 Task: Find connections with filter location Brakel with filter topic #Homeofficewith filter profile language Potuguese with filter current company IntouchCX with filter school Dr. Babasaheb Ambedkar Marathwada University, Aurangabad with filter industry Subdivision of Land with filter service category Auto Insurance with filter keywords title Tutor/Online Tutor
Action: Mouse moved to (680, 83)
Screenshot: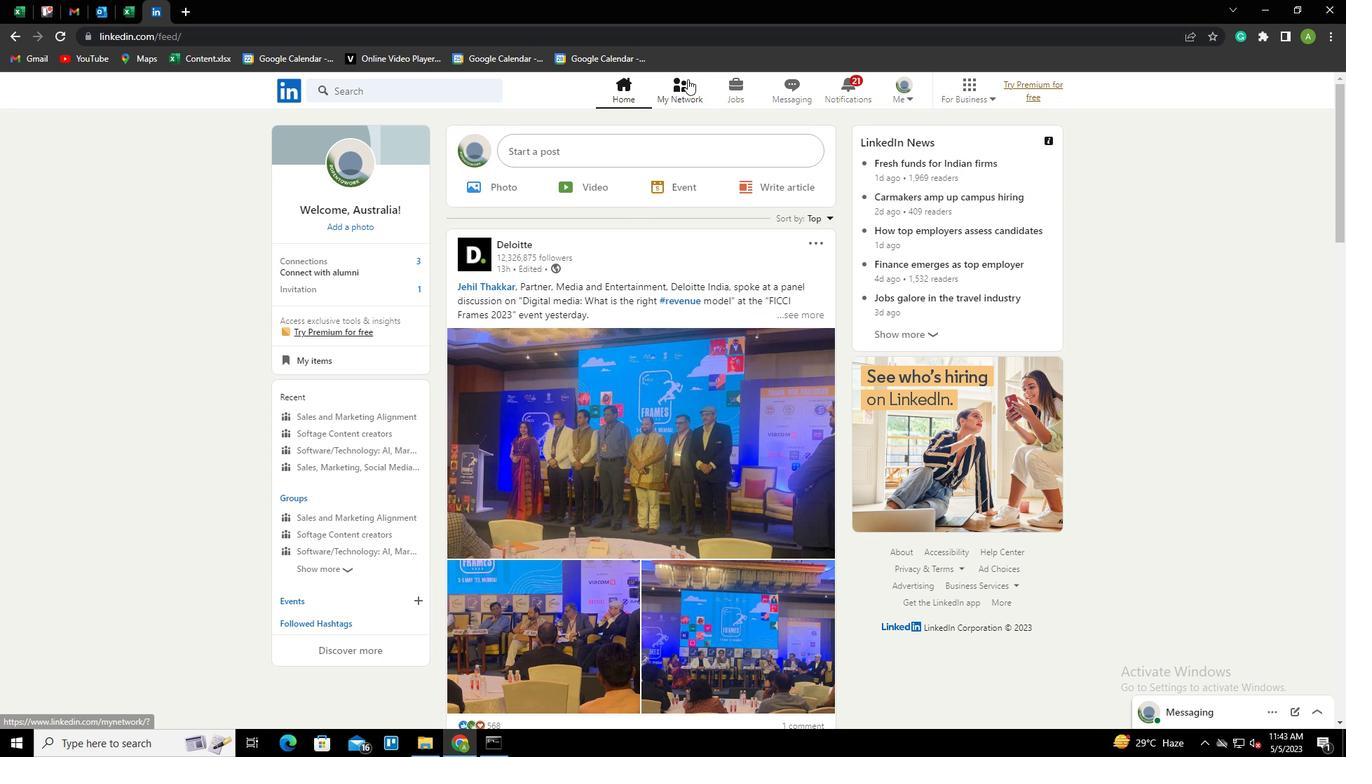 
Action: Mouse pressed left at (680, 83)
Screenshot: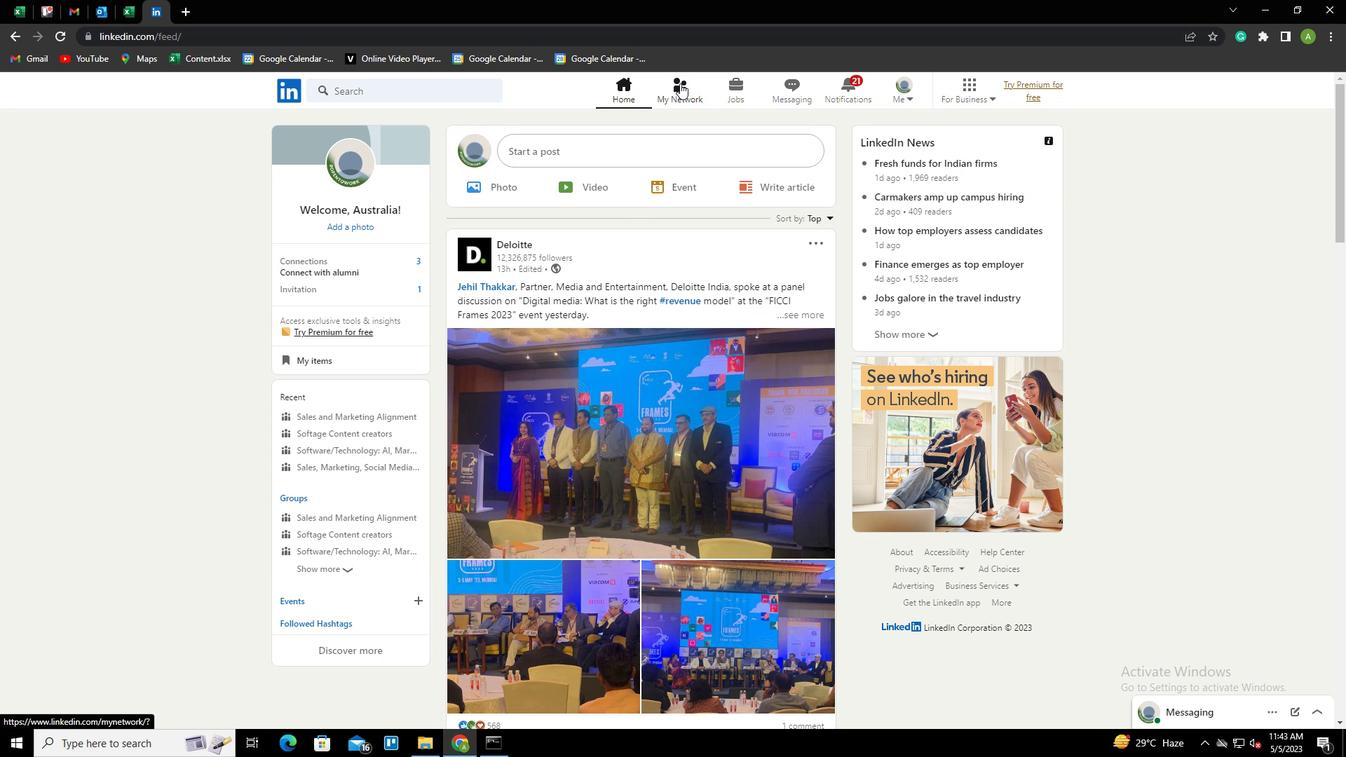 
Action: Mouse moved to (348, 162)
Screenshot: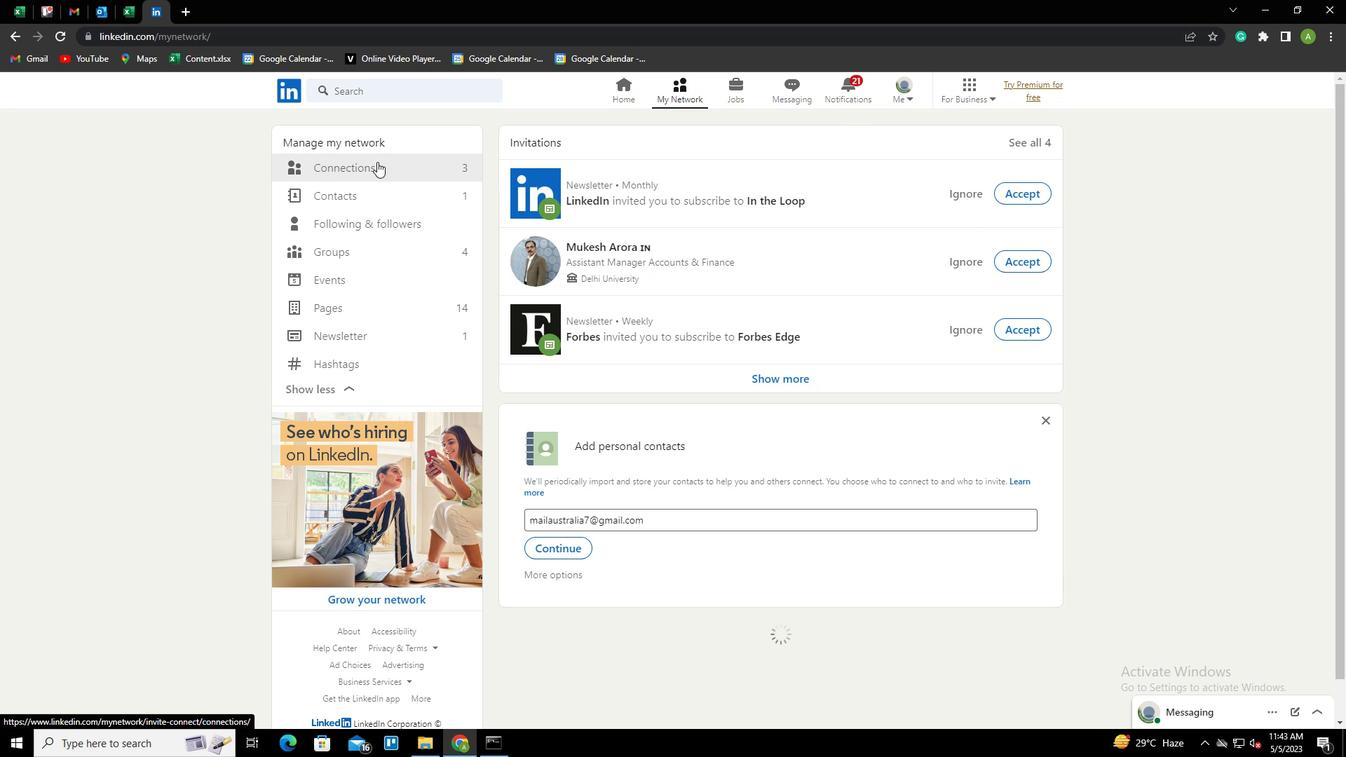 
Action: Mouse pressed left at (348, 162)
Screenshot: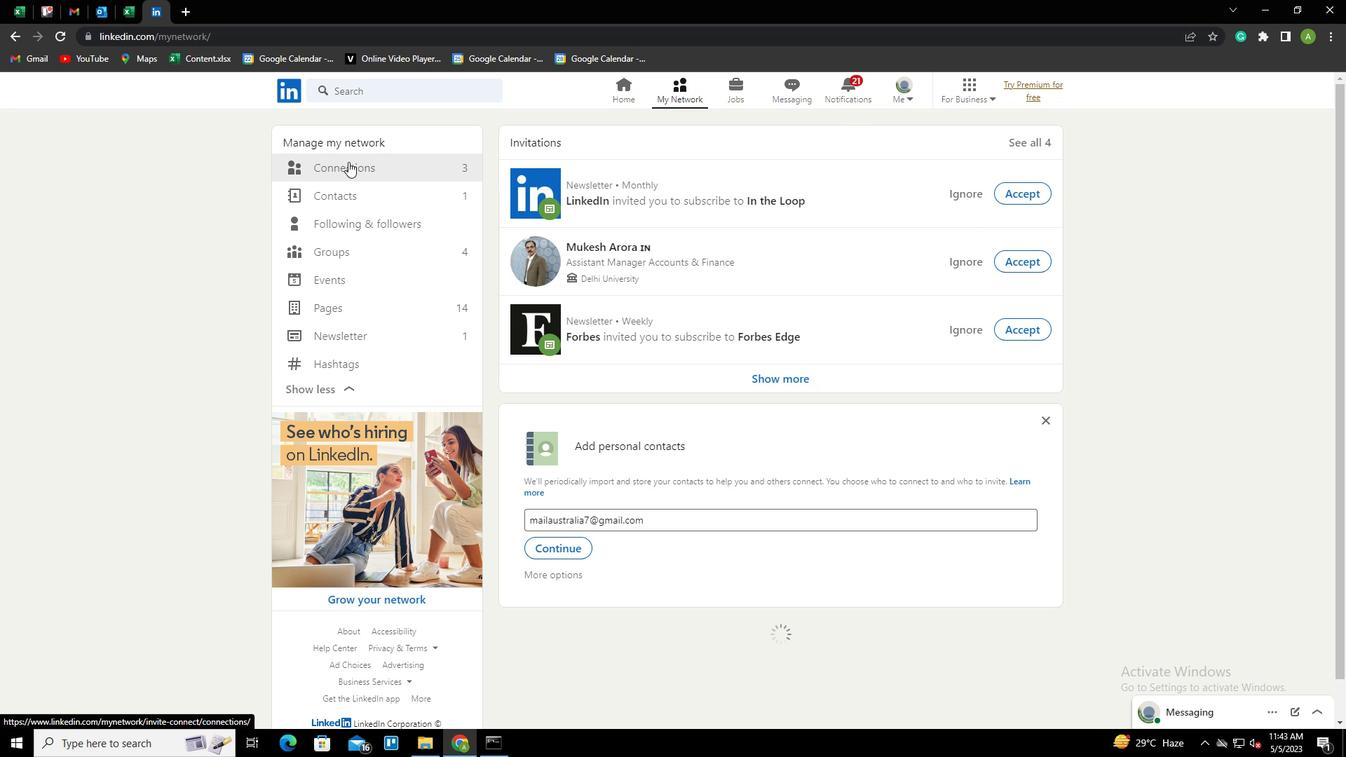 
Action: Mouse moved to (768, 169)
Screenshot: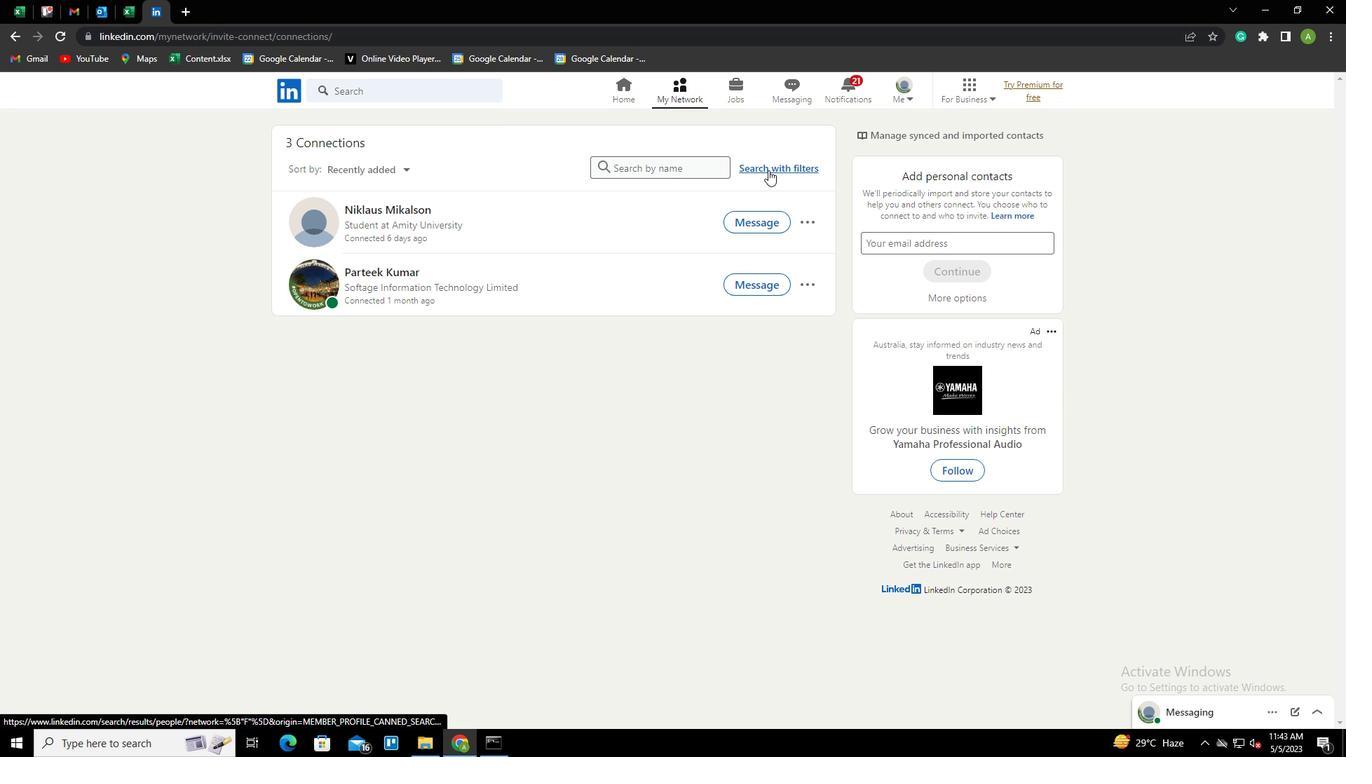 
Action: Mouse pressed left at (768, 169)
Screenshot: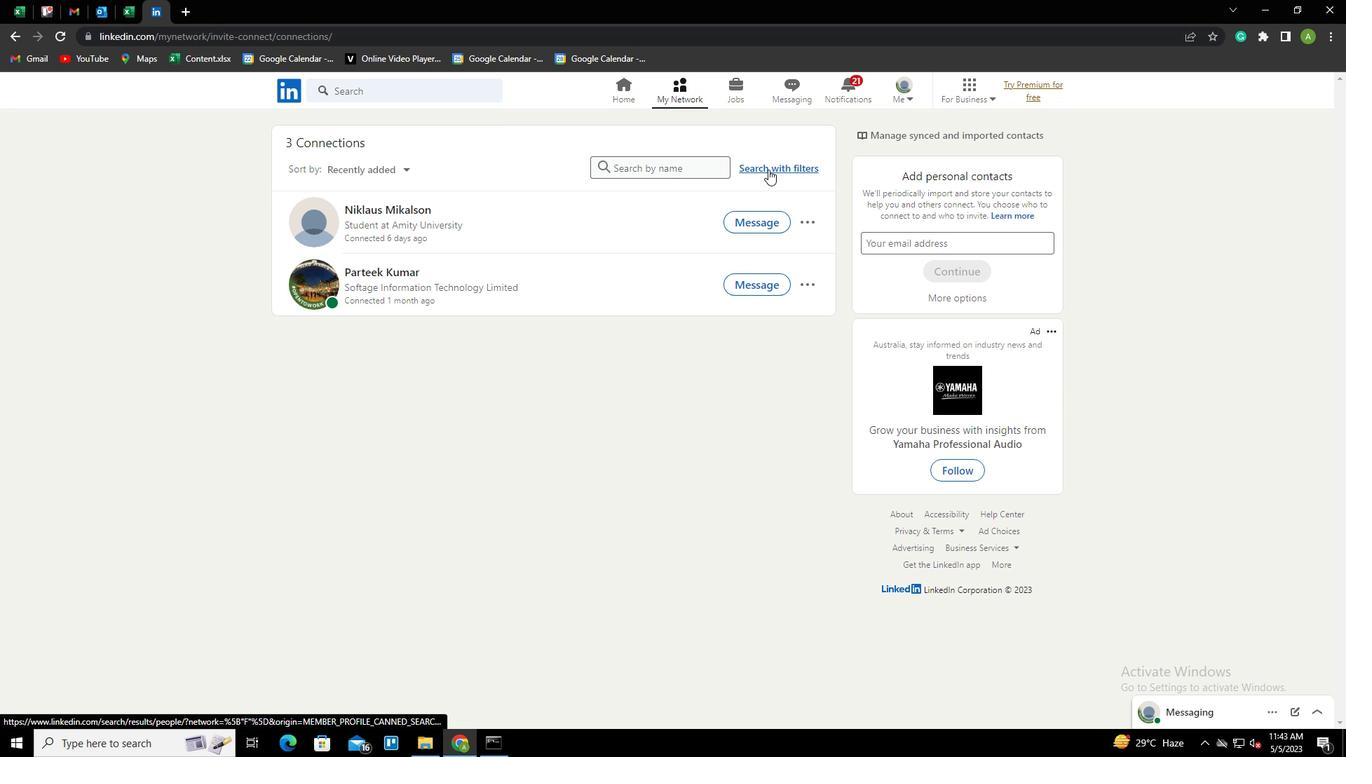 
Action: Mouse moved to (727, 131)
Screenshot: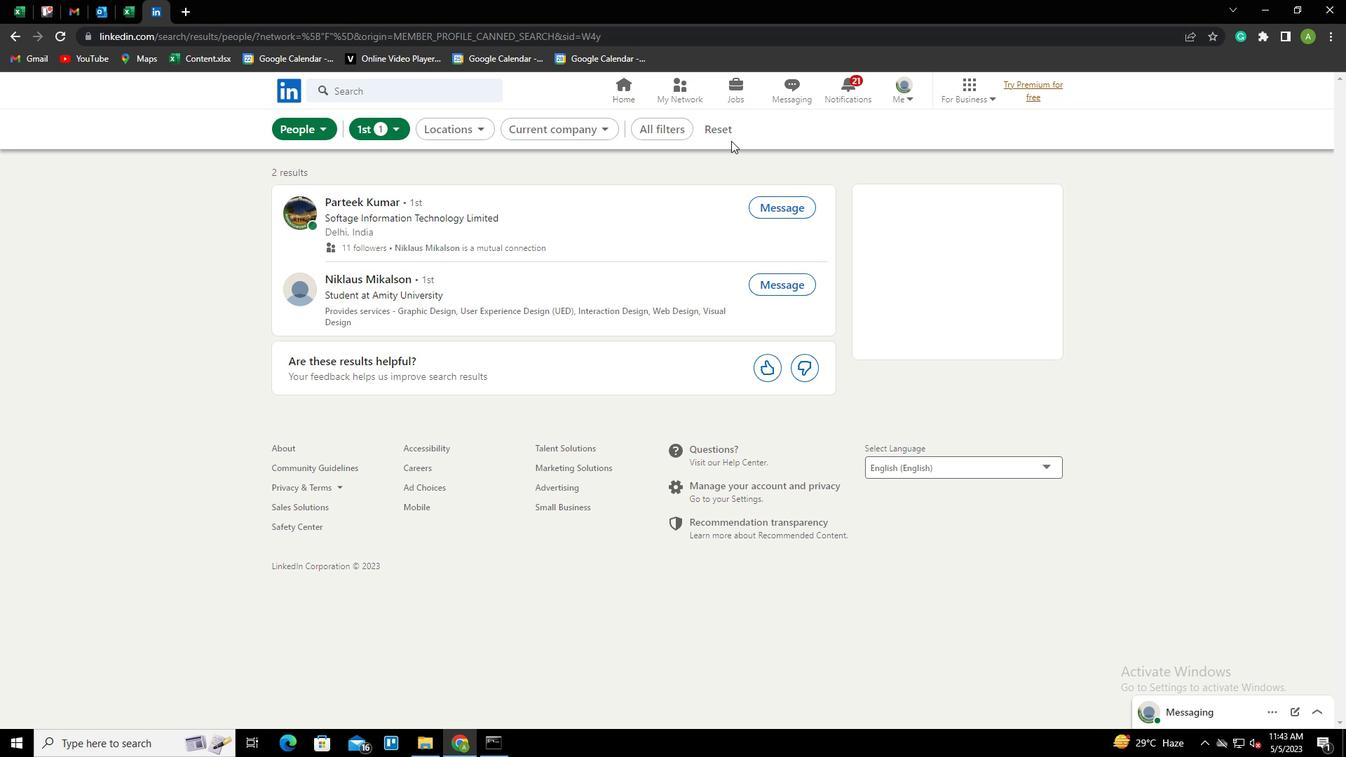 
Action: Mouse pressed left at (727, 131)
Screenshot: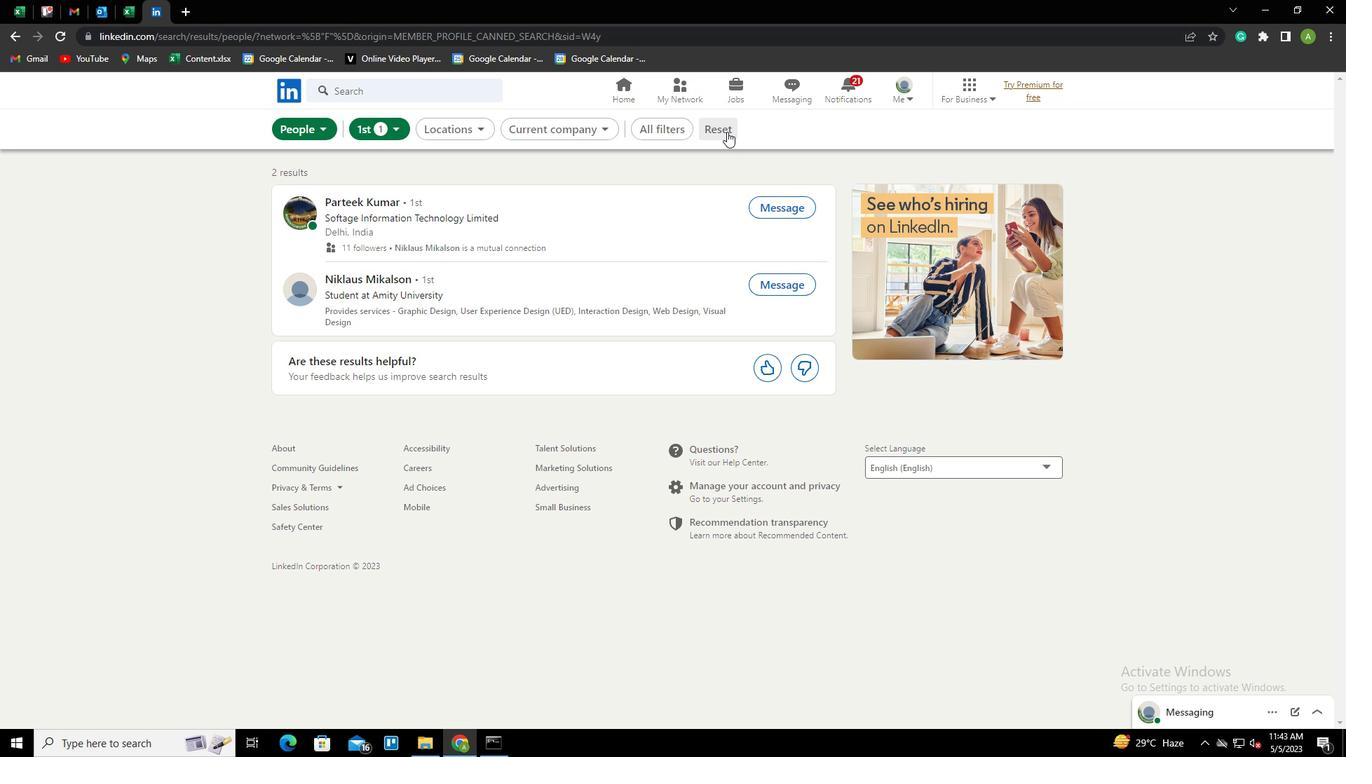 
Action: Mouse moved to (674, 126)
Screenshot: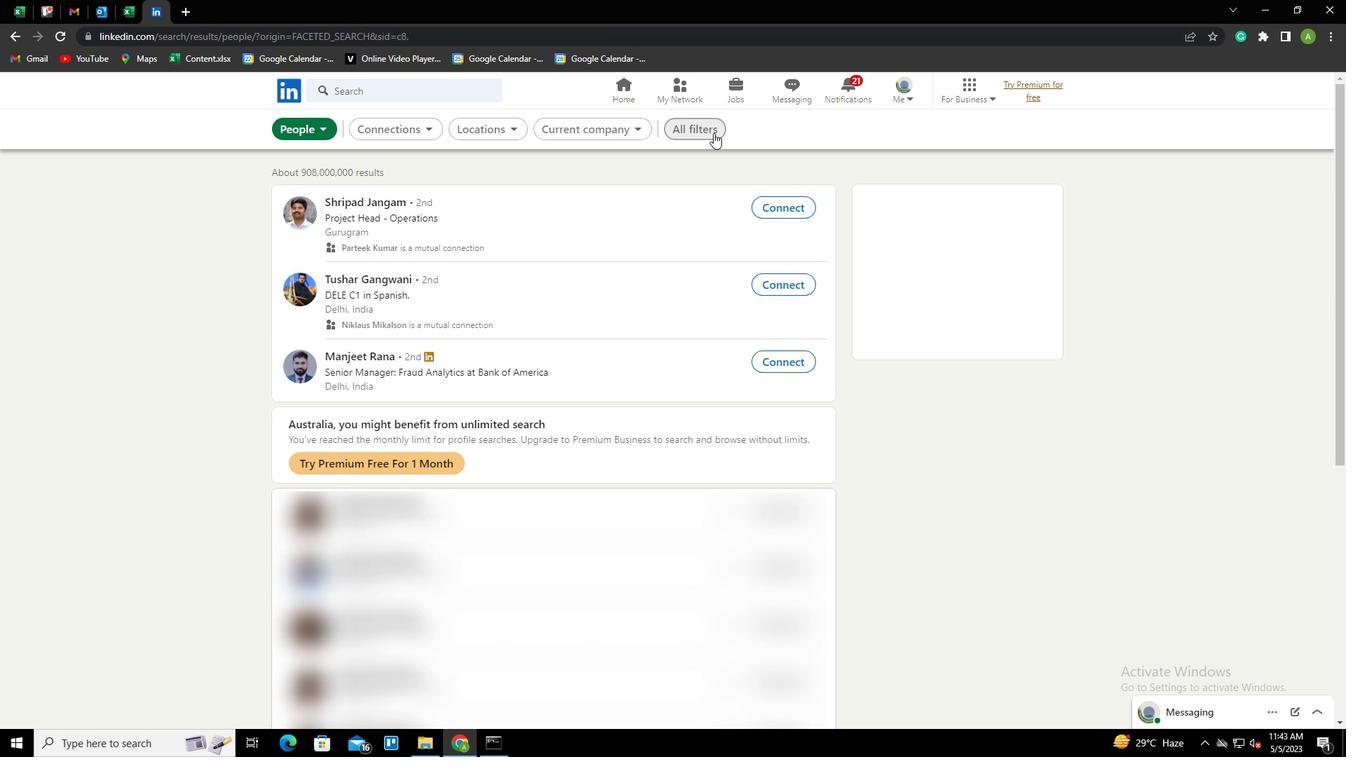 
Action: Mouse pressed left at (674, 126)
Screenshot: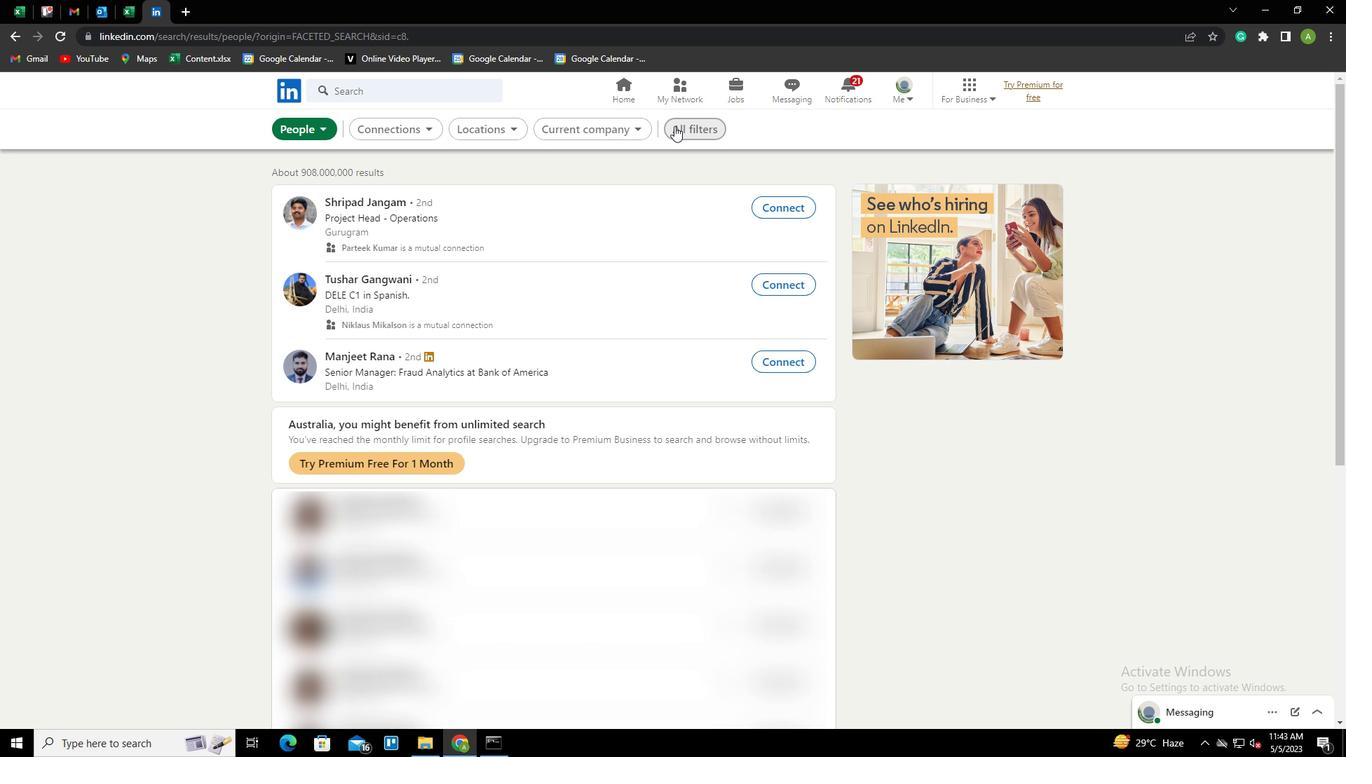
Action: Mouse moved to (1273, 565)
Screenshot: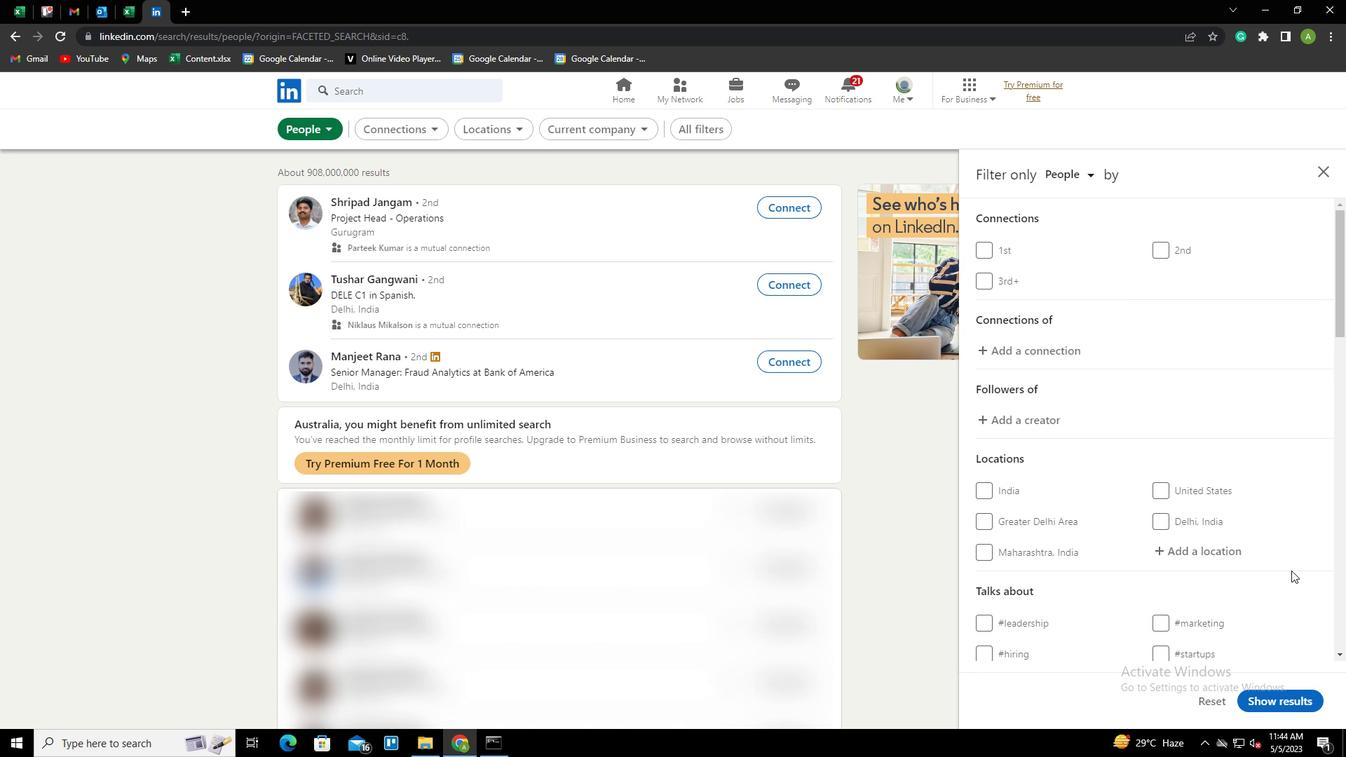 
Action: Mouse scrolled (1273, 564) with delta (0, 0)
Screenshot: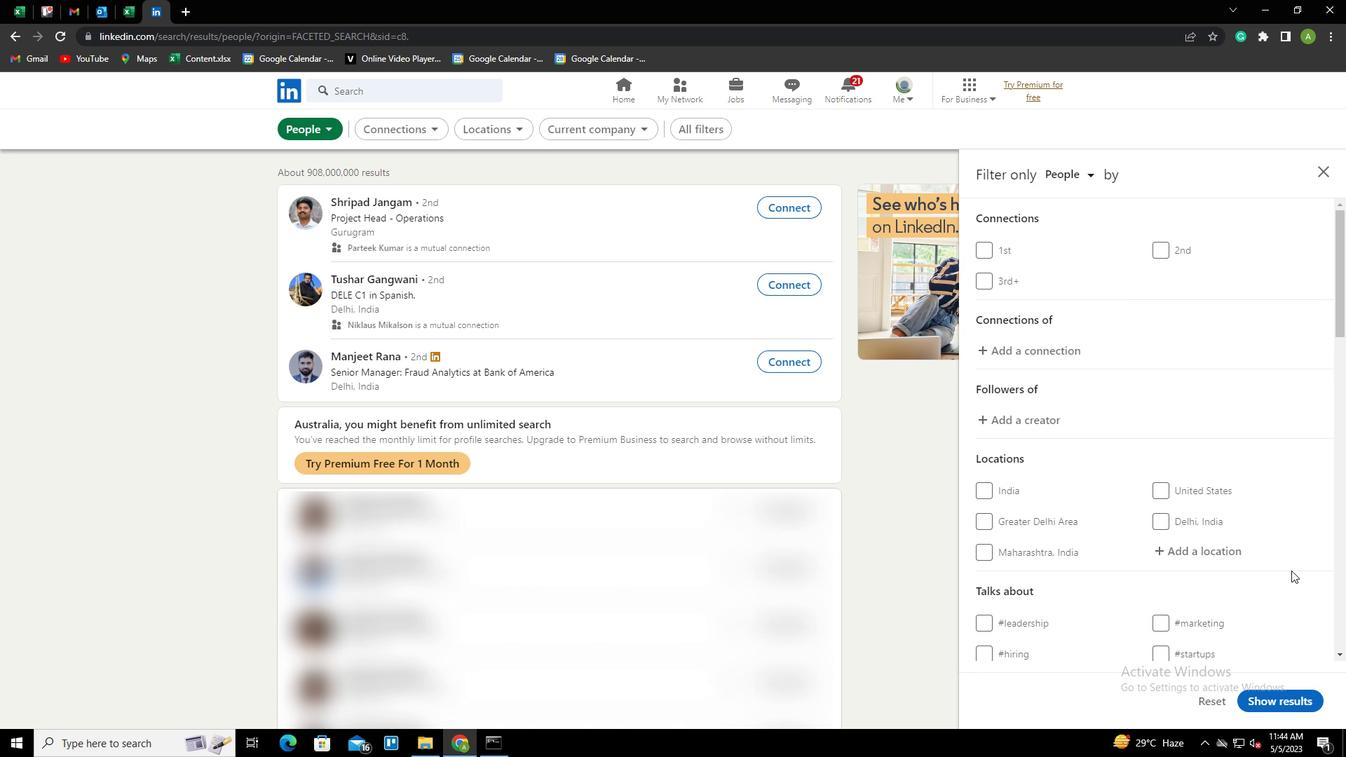
Action: Mouse scrolled (1273, 564) with delta (0, 0)
Screenshot: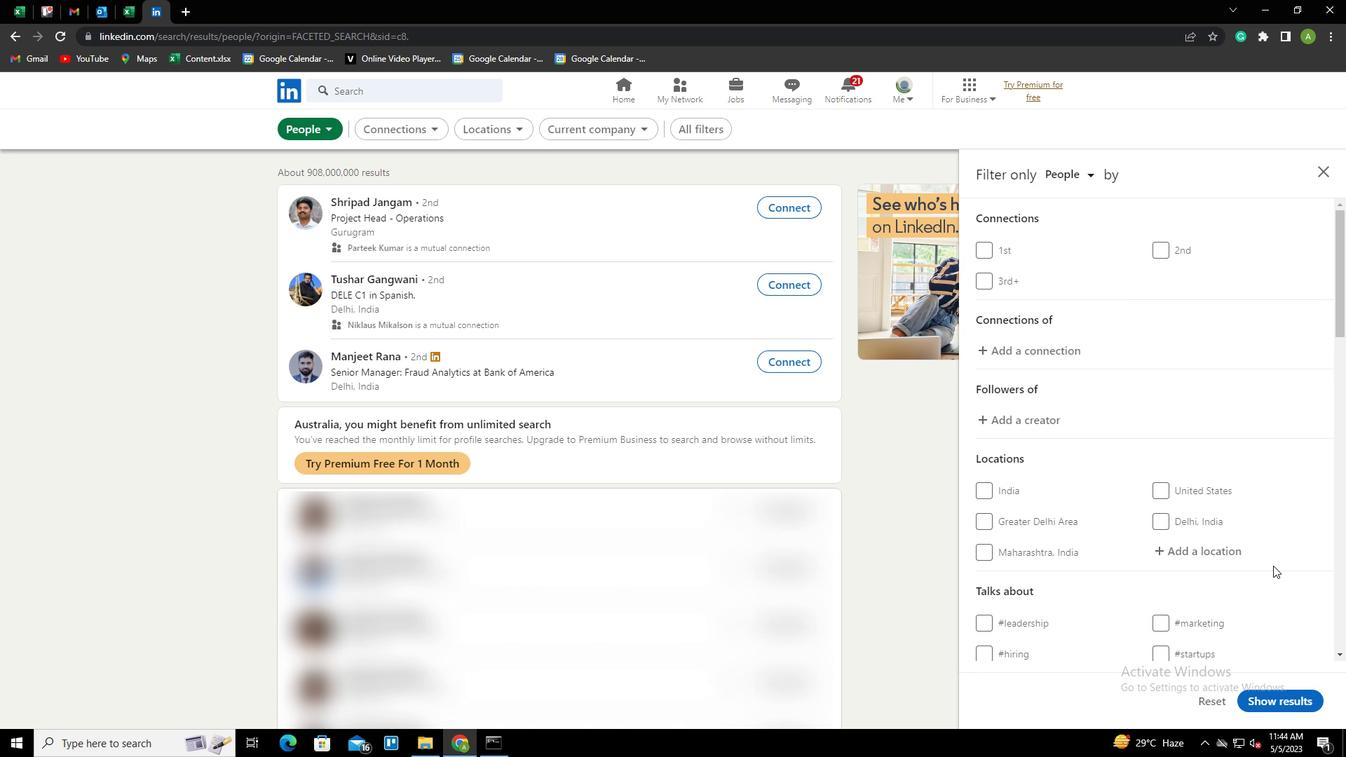 
Action: Mouse moved to (1185, 413)
Screenshot: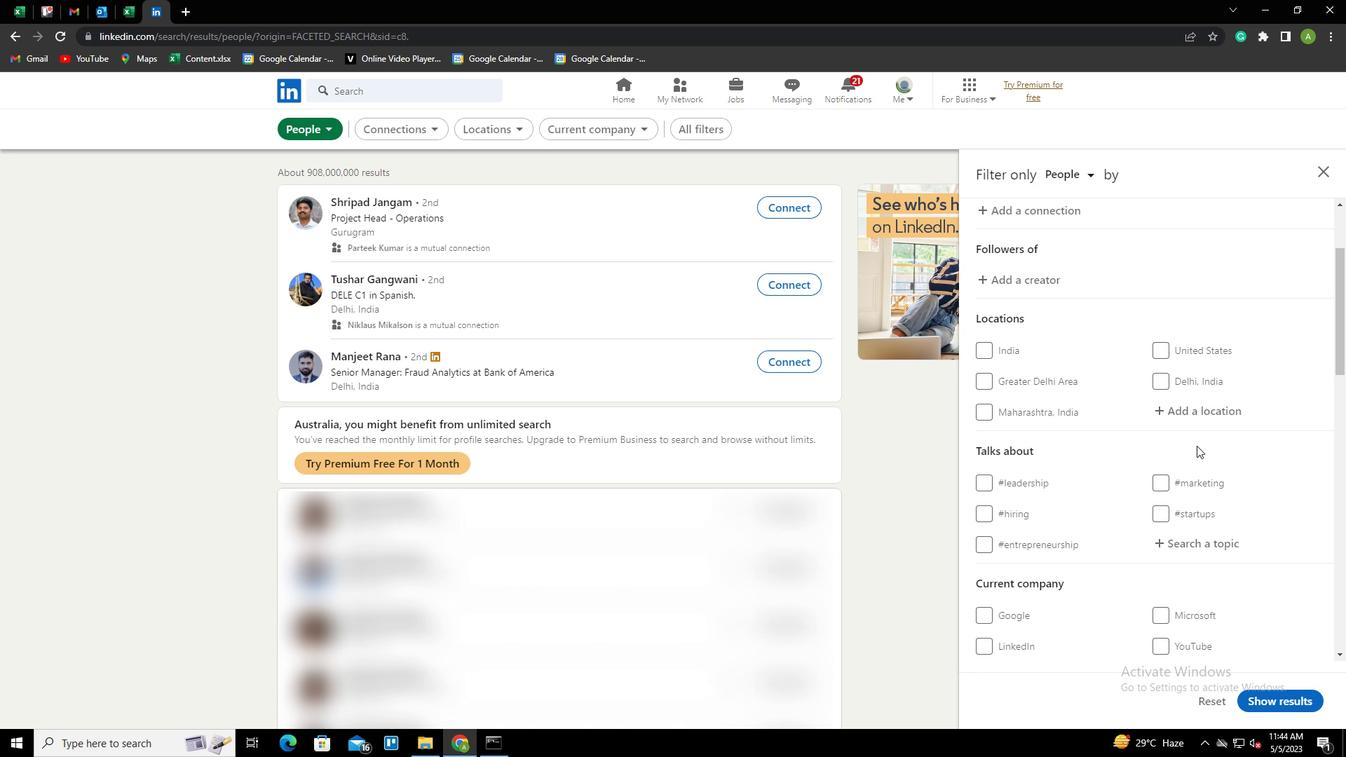 
Action: Mouse pressed left at (1185, 413)
Screenshot: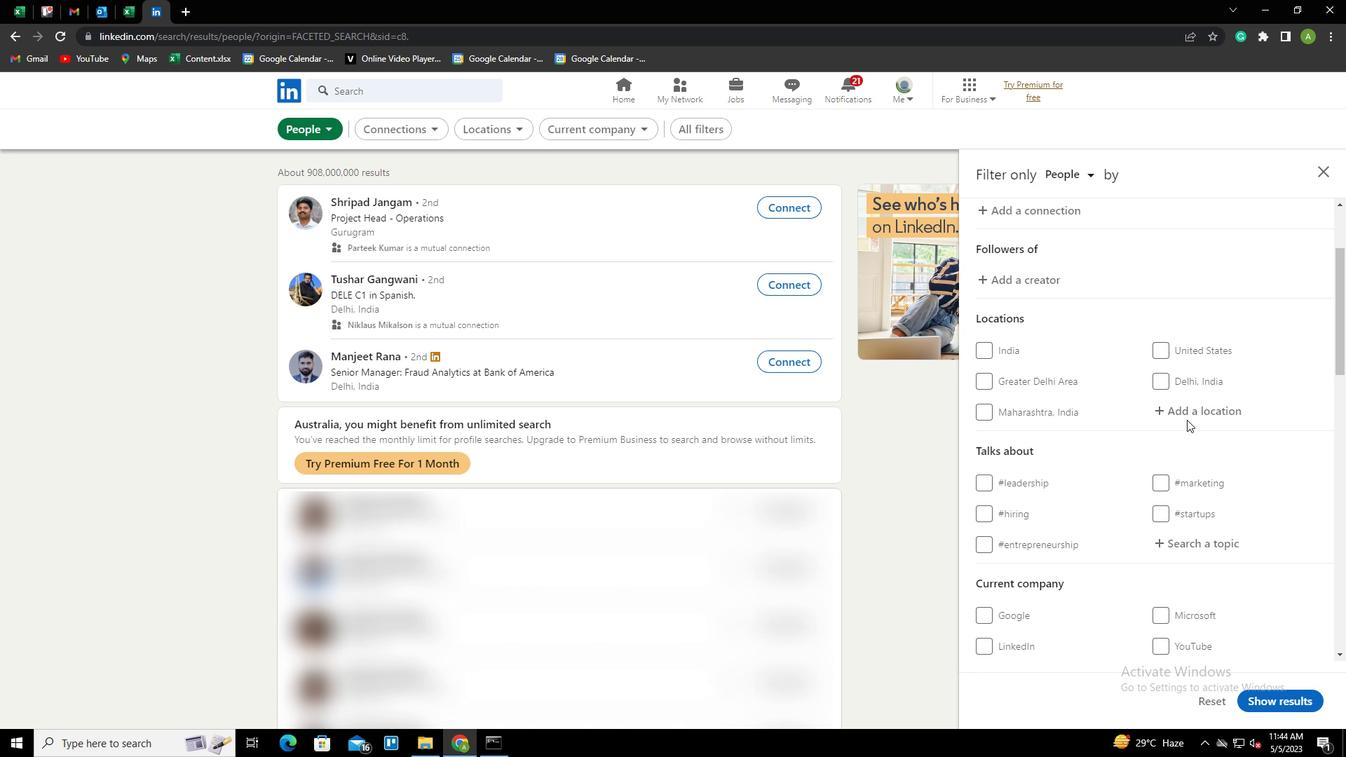 
Action: Key pressed <Key.shift>BRAKEL<Key.down><Key.enter>
Screenshot: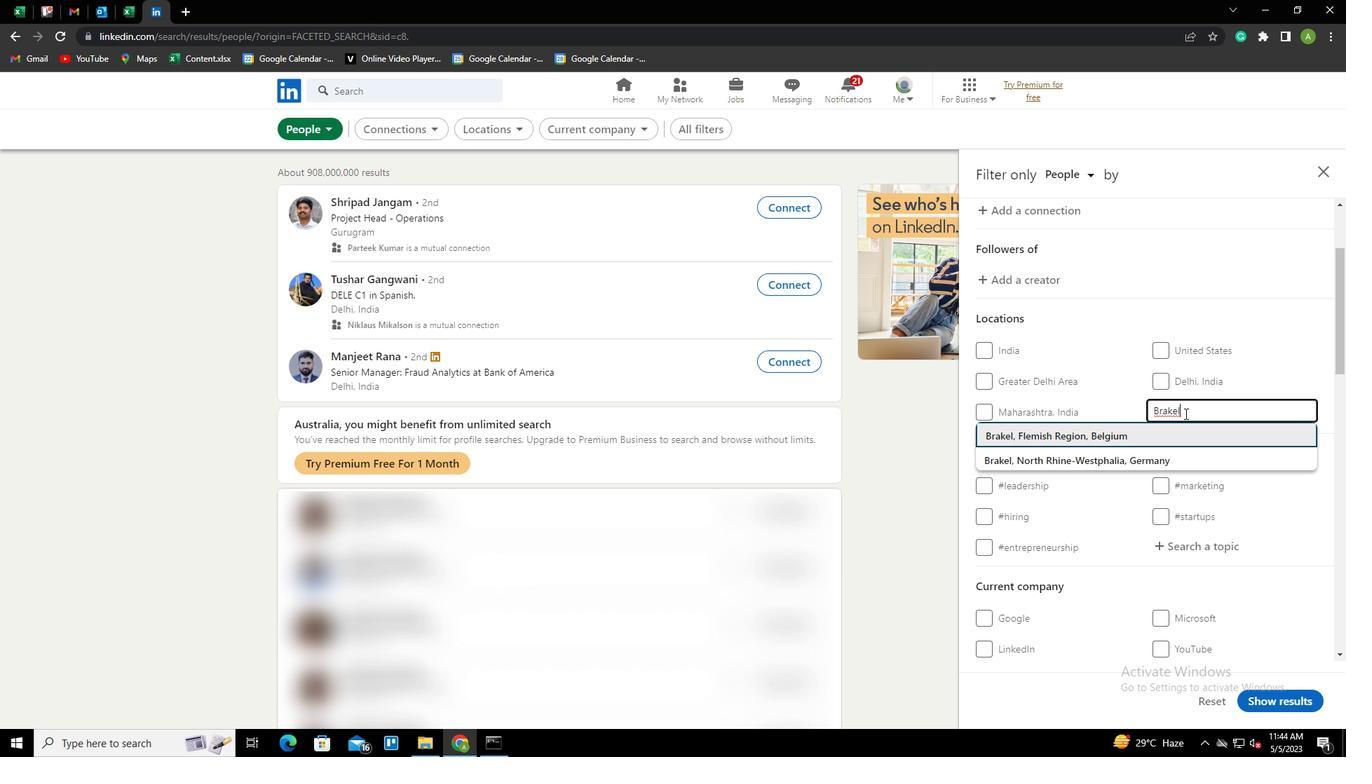 
Action: Mouse scrolled (1185, 413) with delta (0, 0)
Screenshot: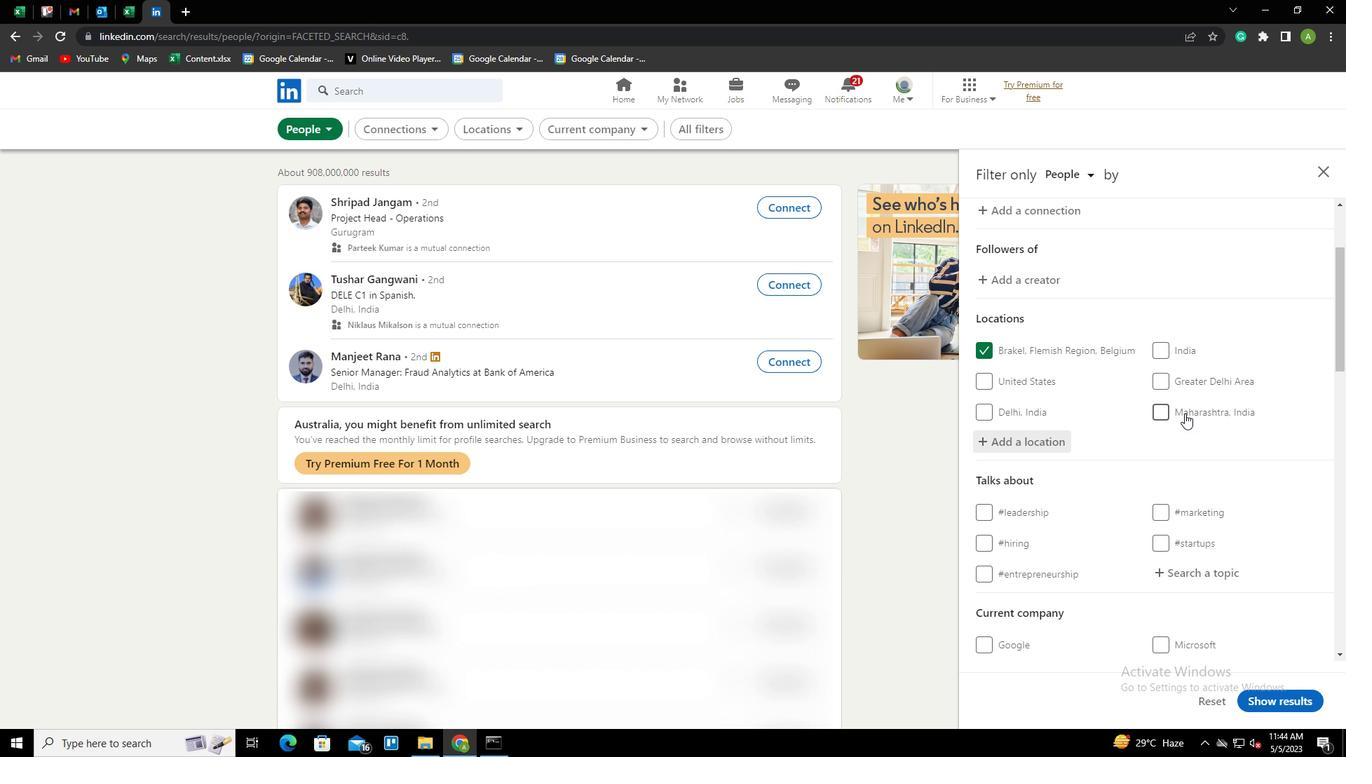 
Action: Mouse scrolled (1185, 413) with delta (0, 0)
Screenshot: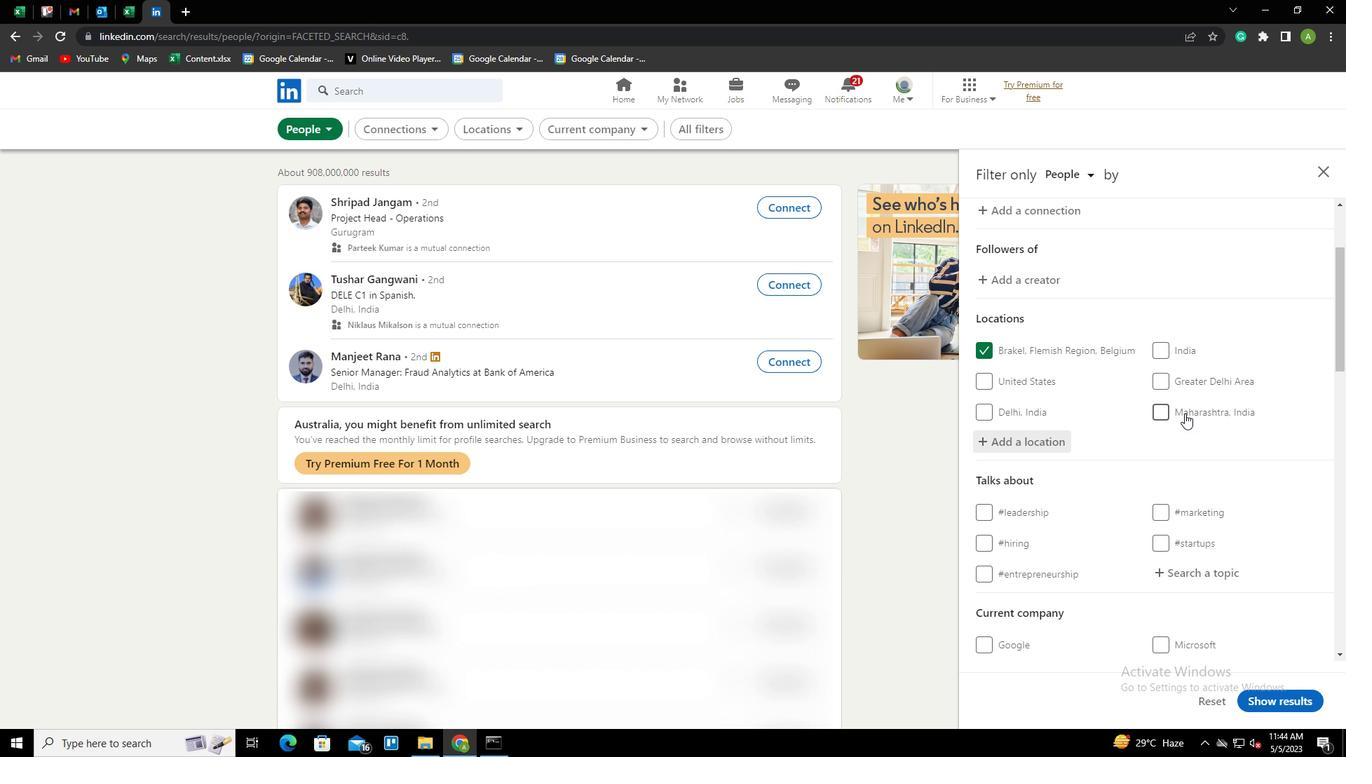 
Action: Mouse moved to (1189, 426)
Screenshot: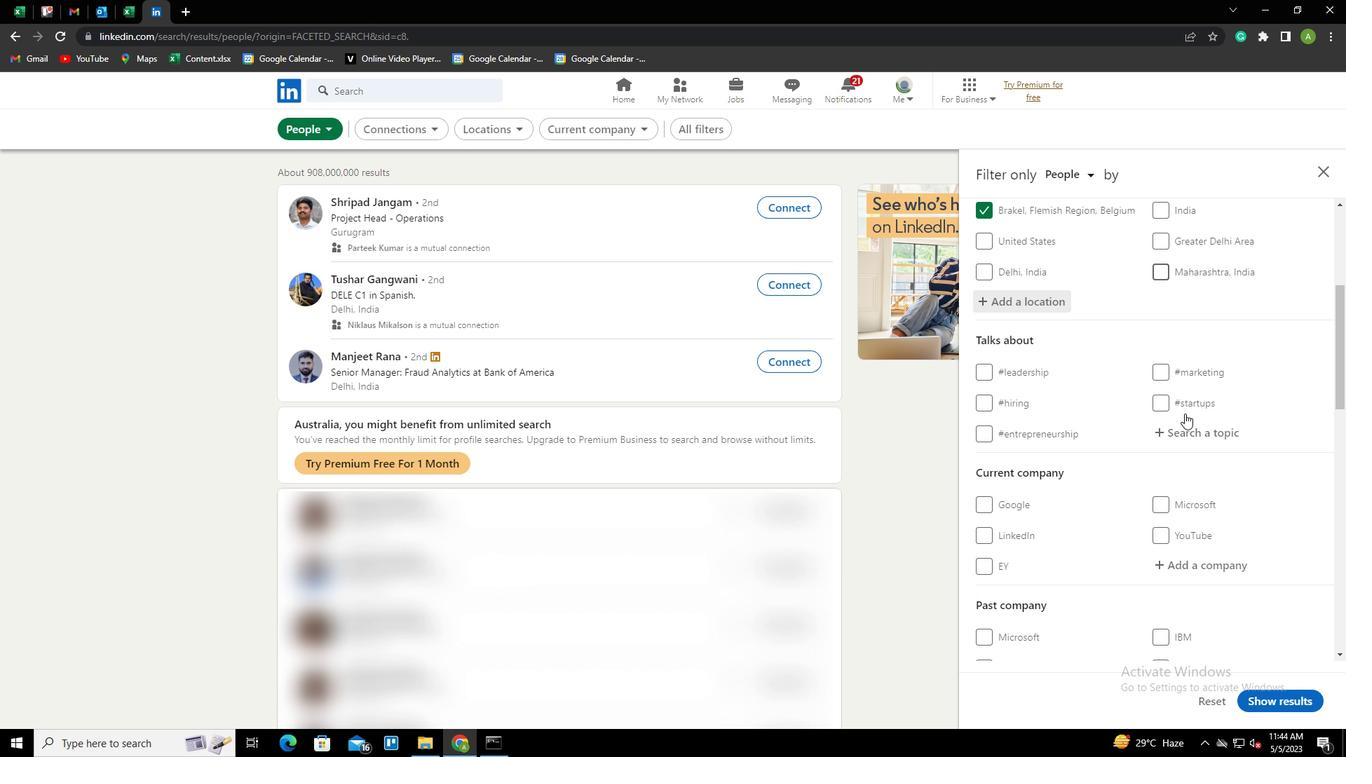 
Action: Mouse pressed left at (1189, 426)
Screenshot: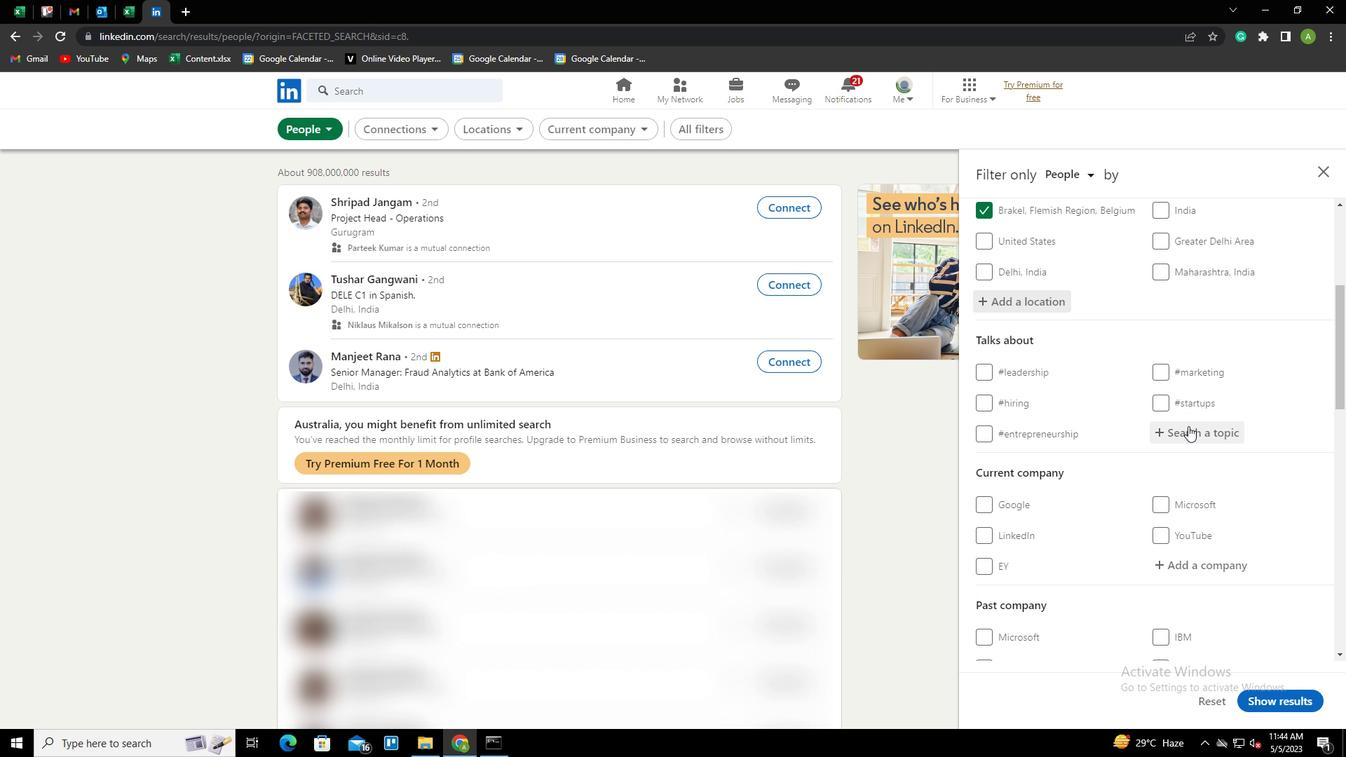 
Action: Key pressed HOMEOFFICE<Key.down><Key.enter>
Screenshot: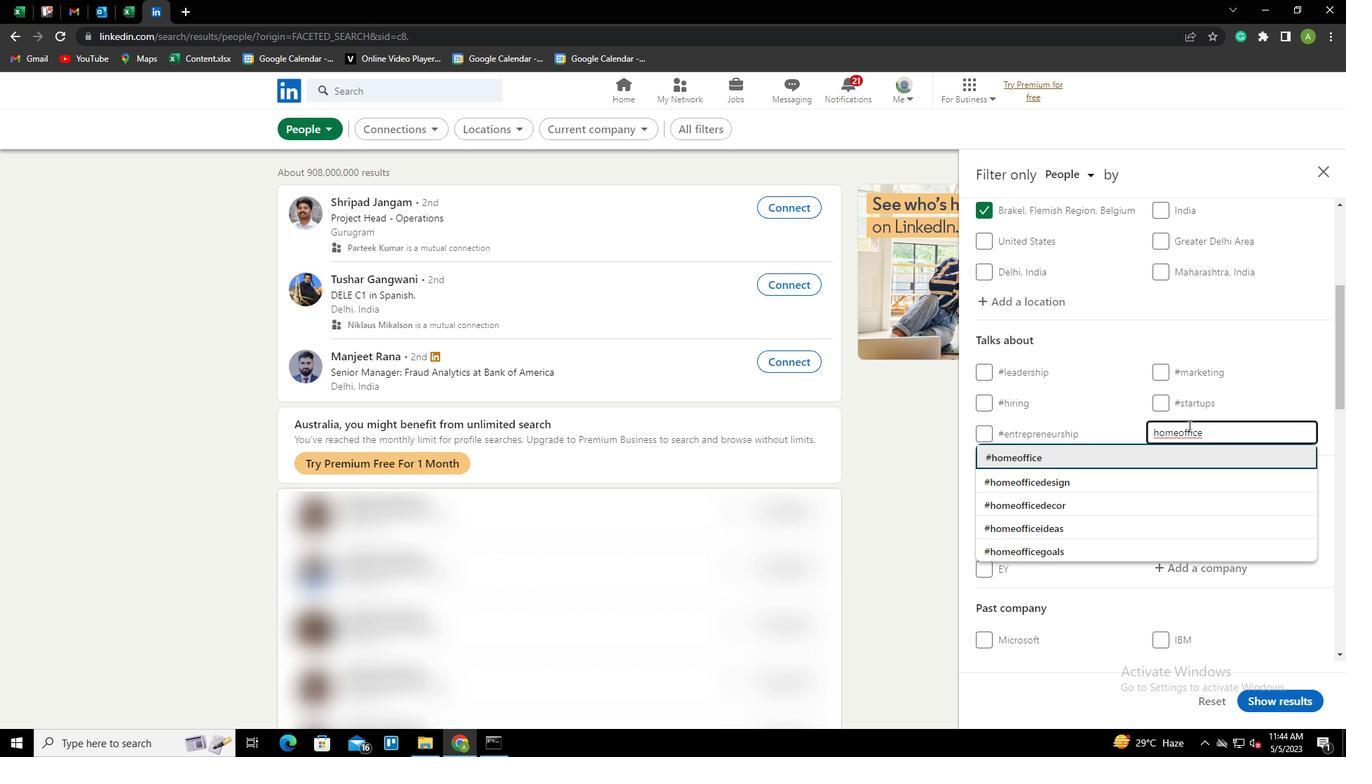 
Action: Mouse scrolled (1189, 425) with delta (0, 0)
Screenshot: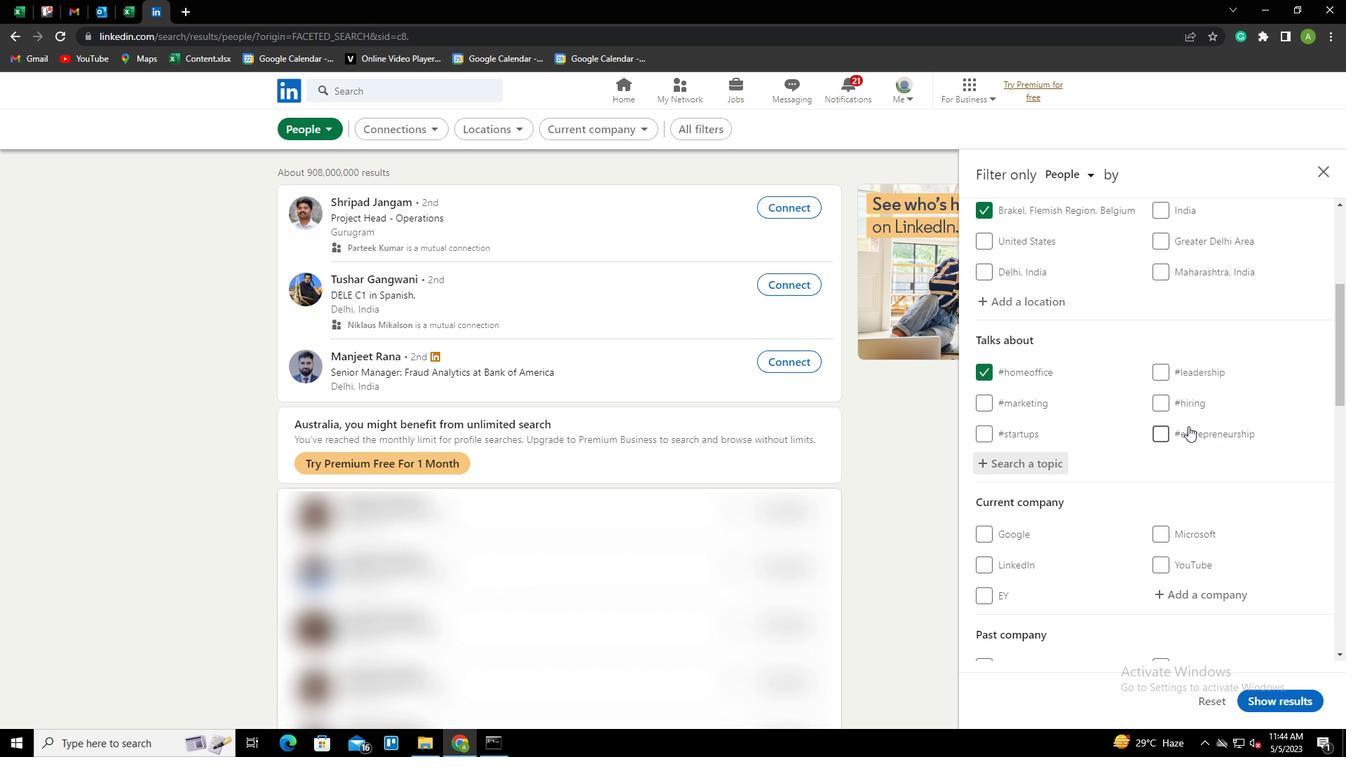 
Action: Mouse scrolled (1189, 425) with delta (0, 0)
Screenshot: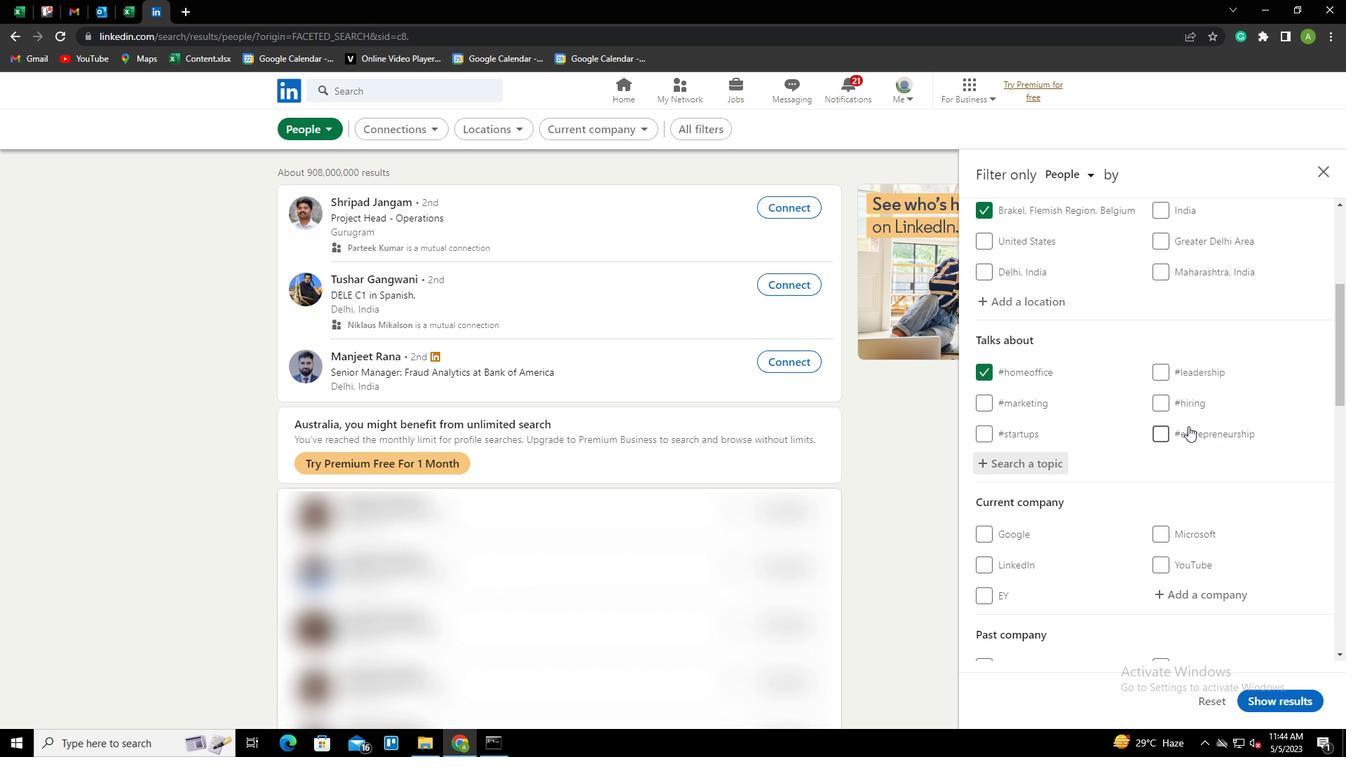 
Action: Mouse scrolled (1189, 425) with delta (0, 0)
Screenshot: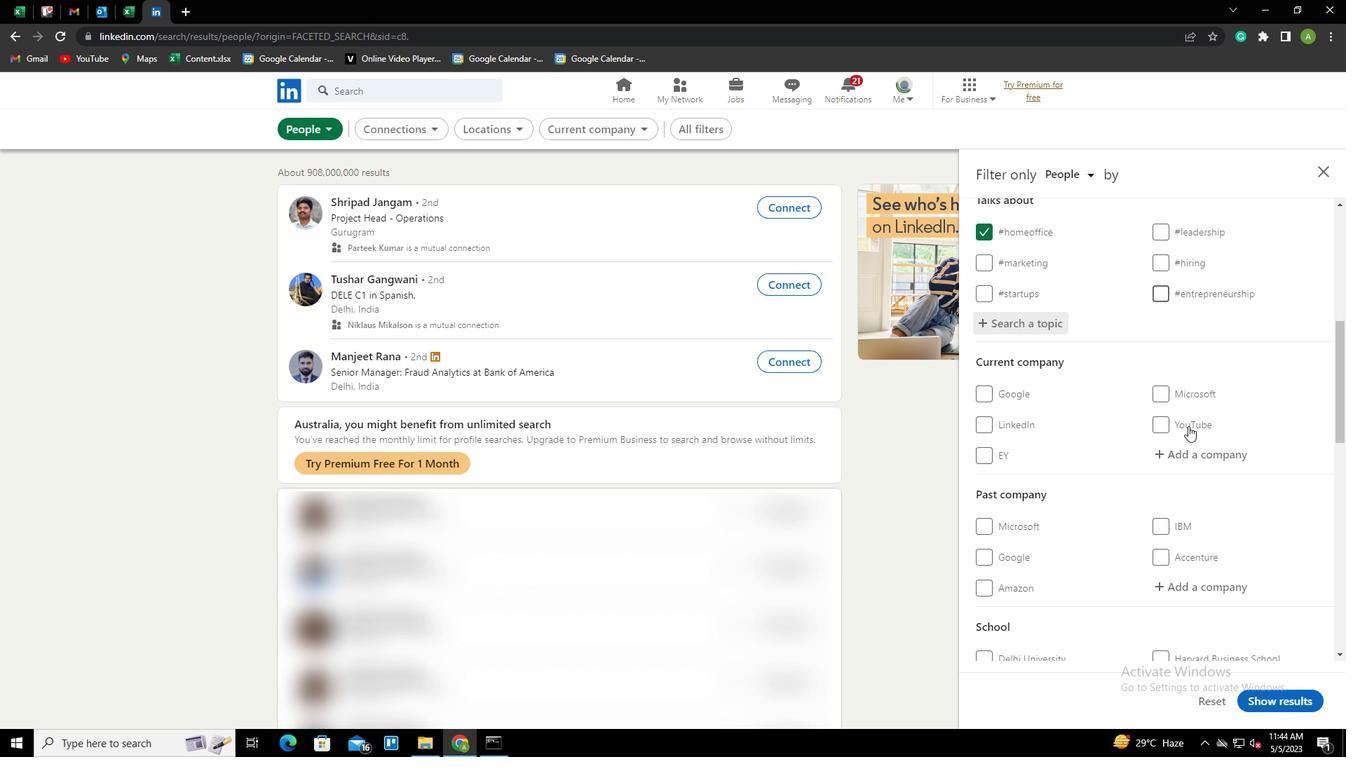 
Action: Mouse scrolled (1189, 425) with delta (0, 0)
Screenshot: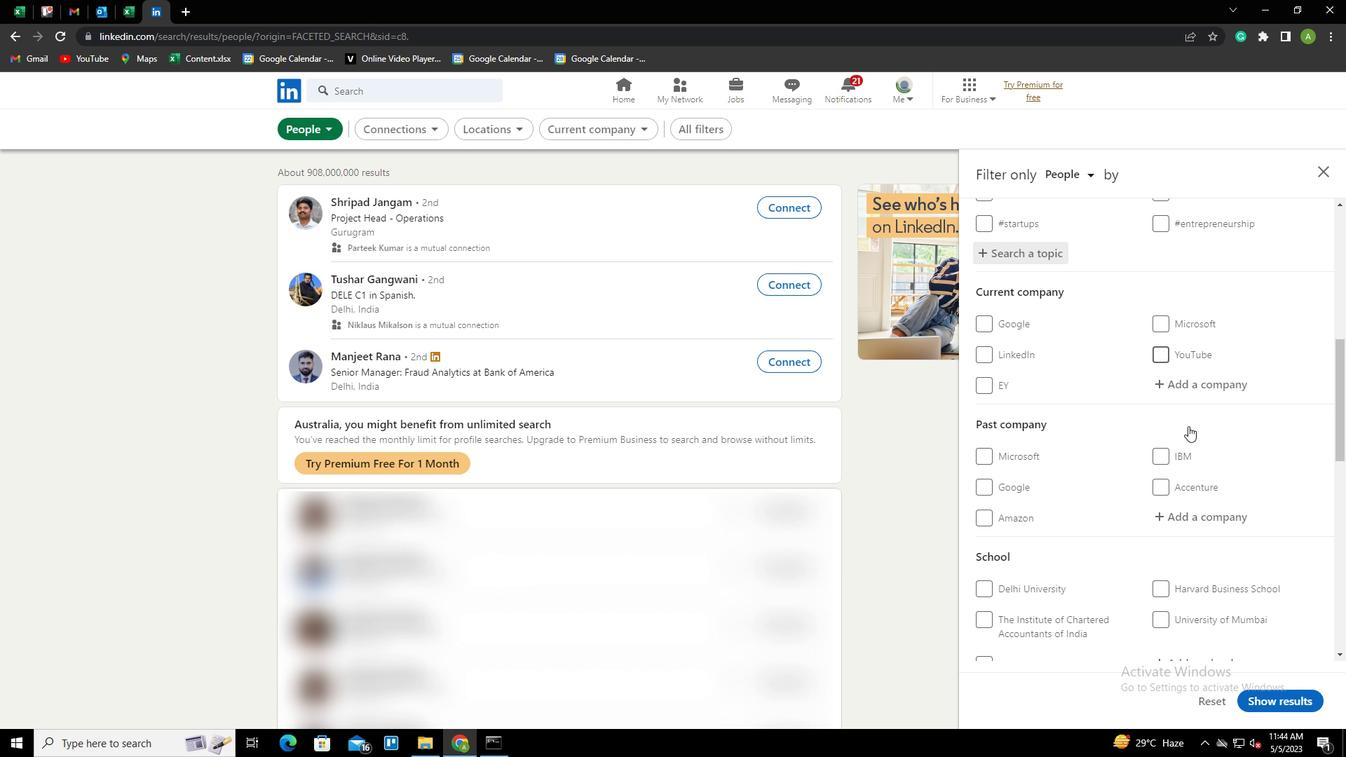 
Action: Mouse scrolled (1189, 425) with delta (0, 0)
Screenshot: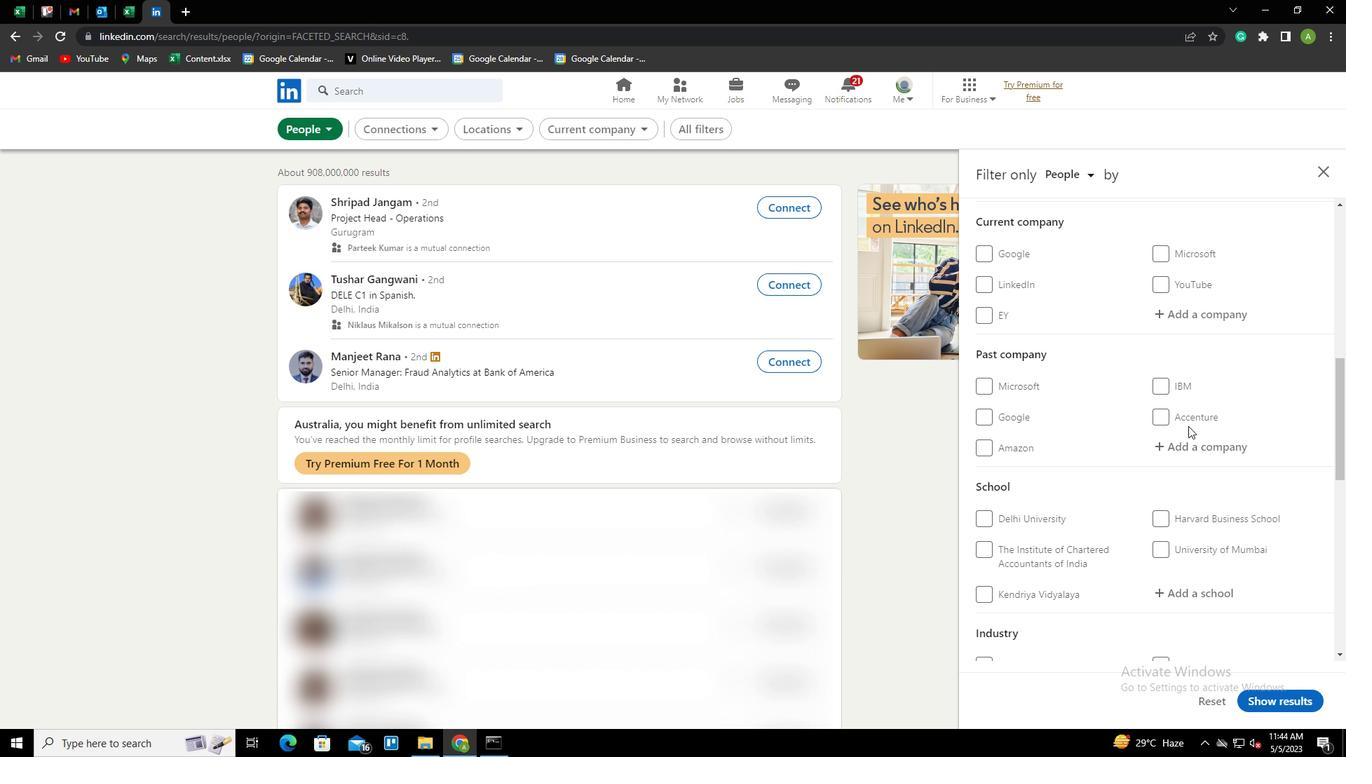 
Action: Mouse scrolled (1189, 425) with delta (0, 0)
Screenshot: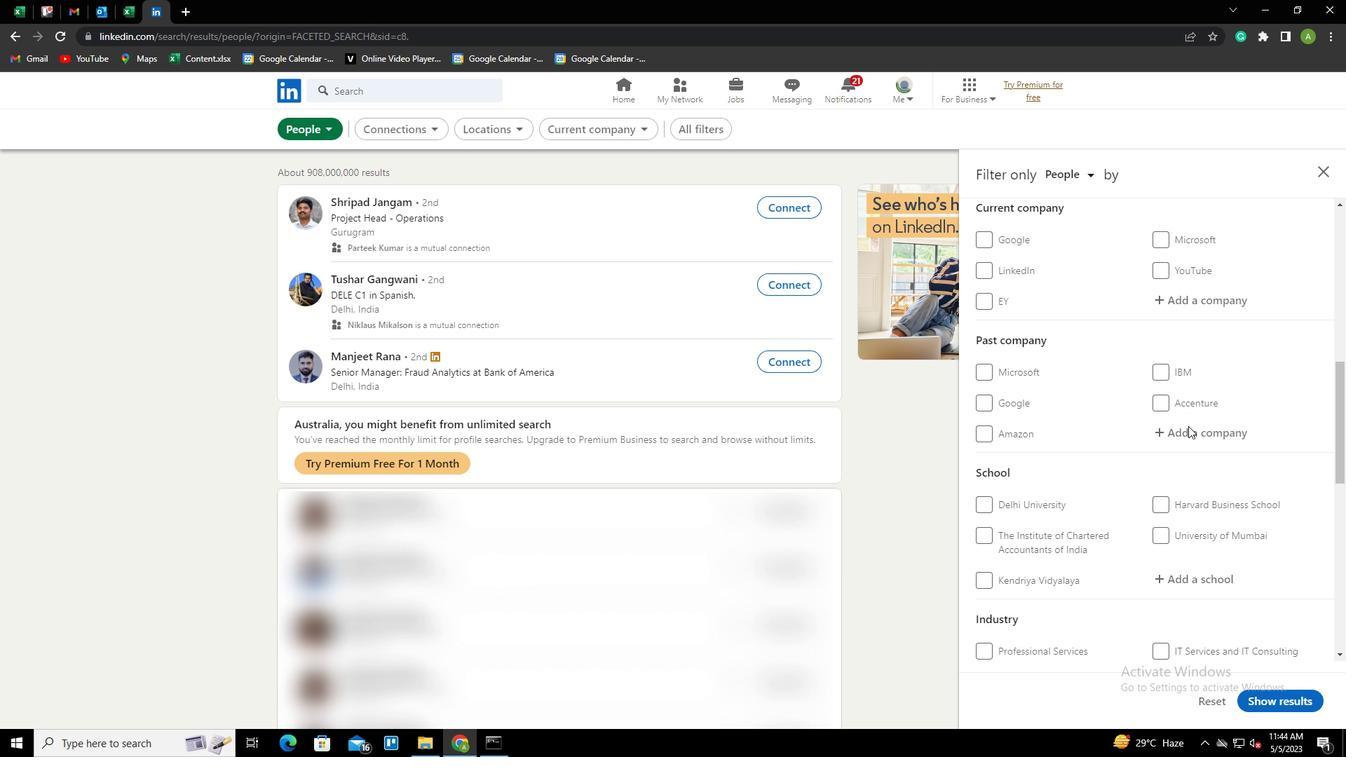 
Action: Mouse scrolled (1189, 427) with delta (0, 0)
Screenshot: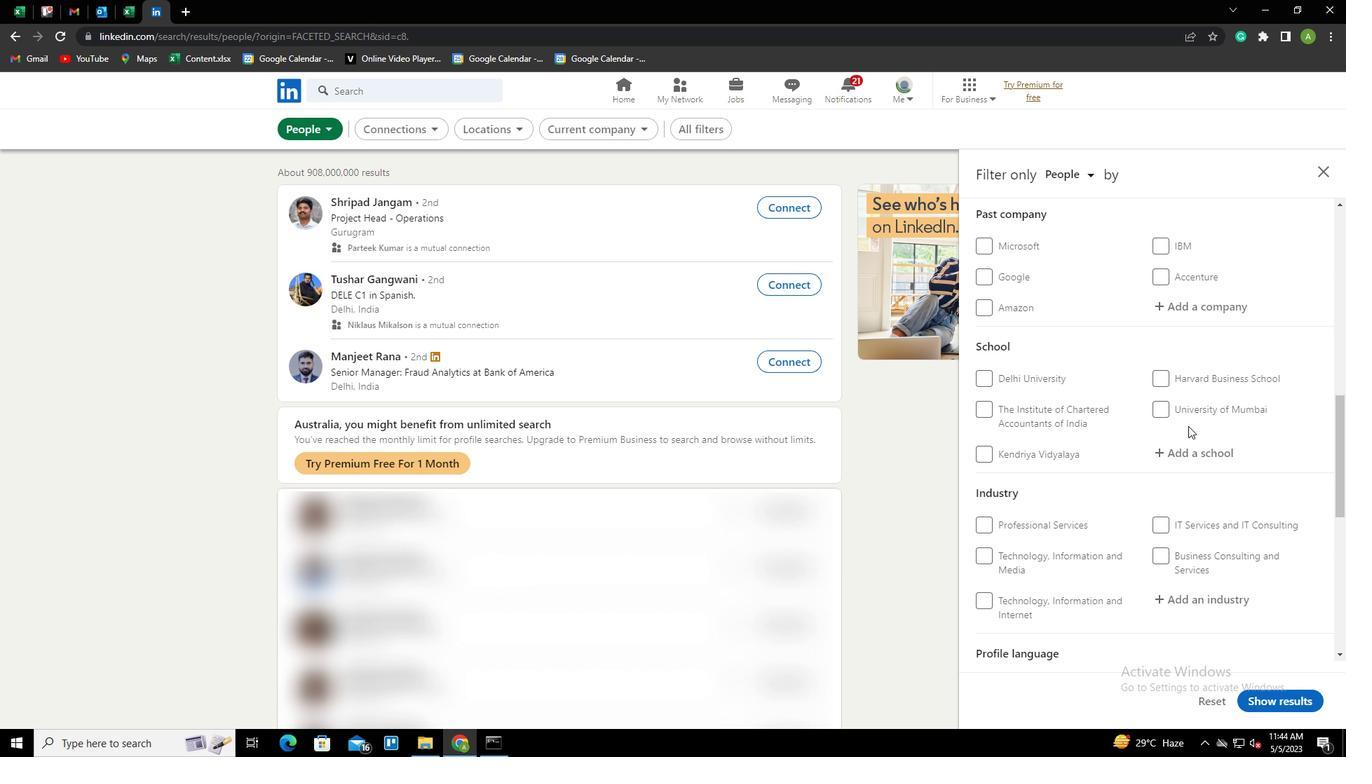 
Action: Mouse moved to (1189, 420)
Screenshot: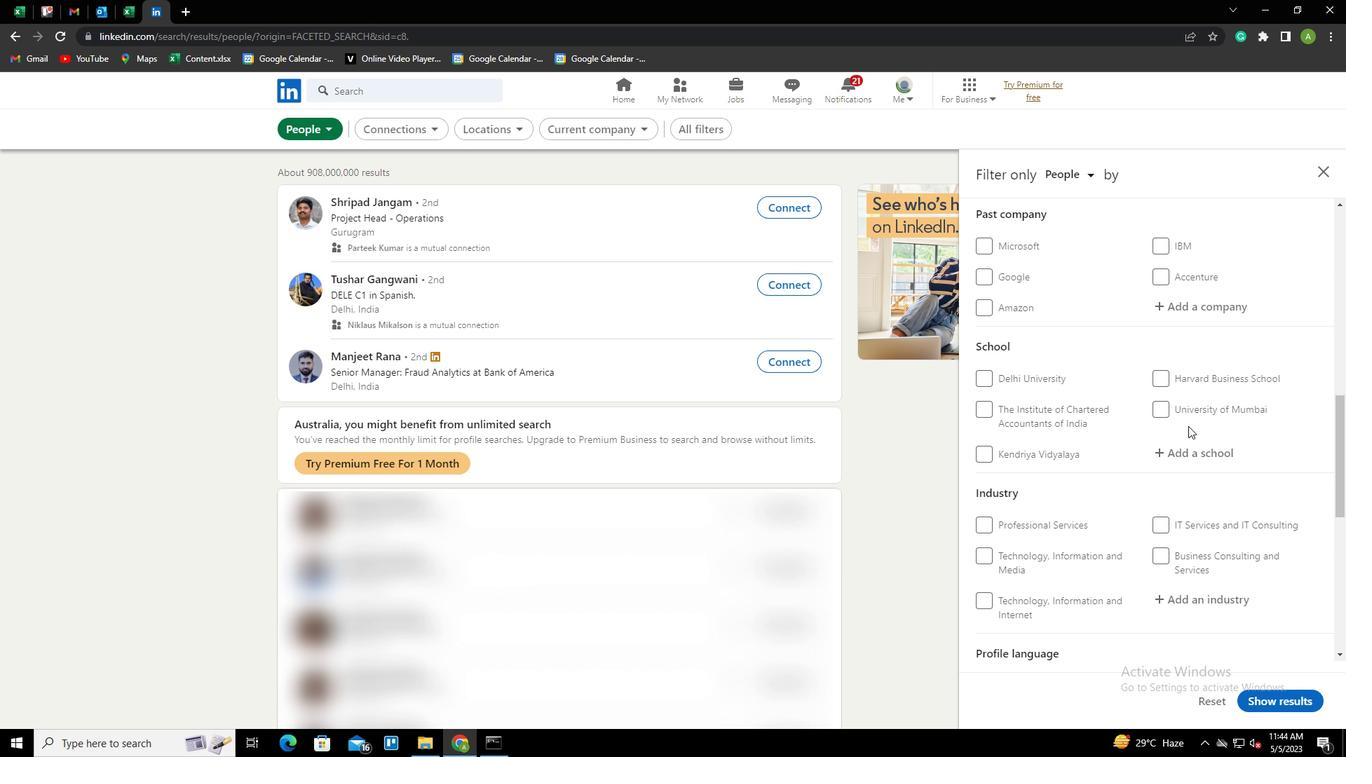 
Action: Mouse scrolled (1189, 419) with delta (0, 0)
Screenshot: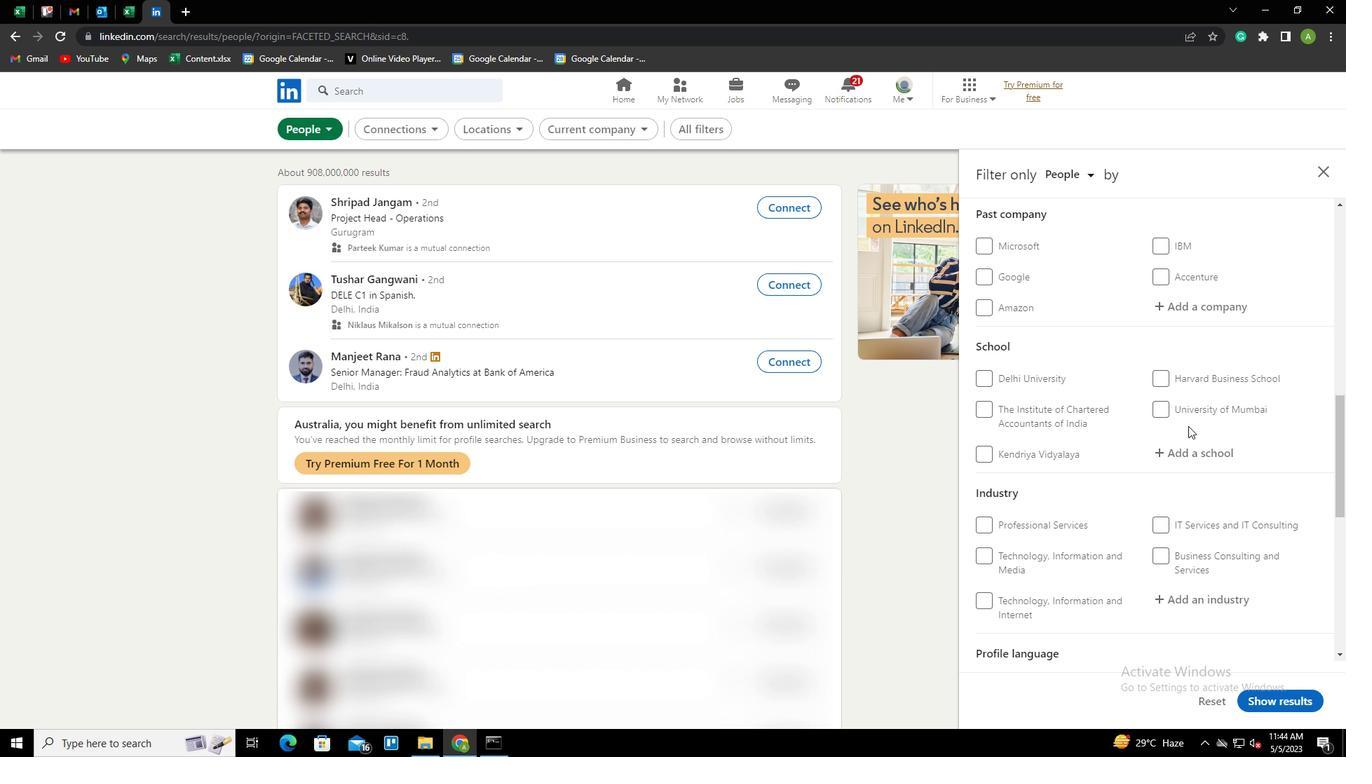 
Action: Mouse scrolled (1189, 419) with delta (0, 0)
Screenshot: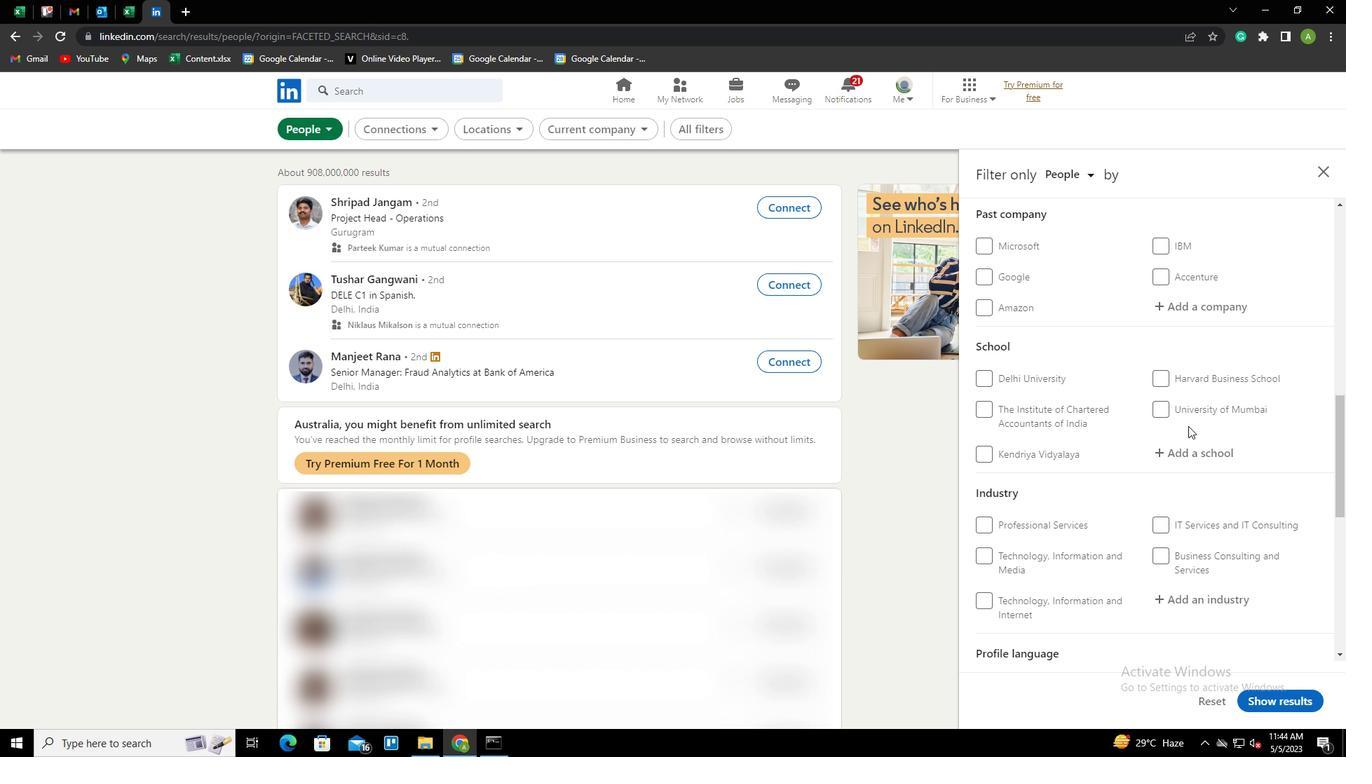
Action: Mouse scrolled (1189, 419) with delta (0, 0)
Screenshot: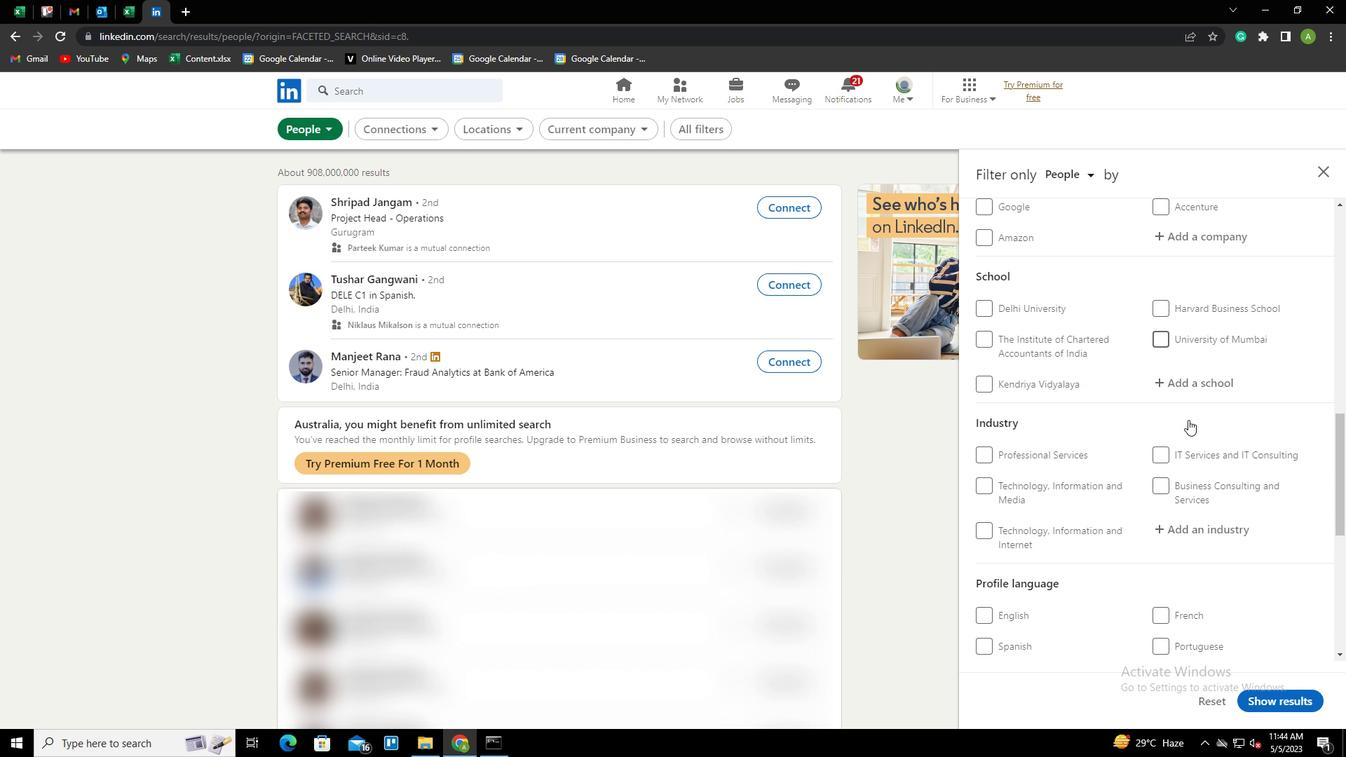 
Action: Mouse scrolled (1189, 419) with delta (0, 0)
Screenshot: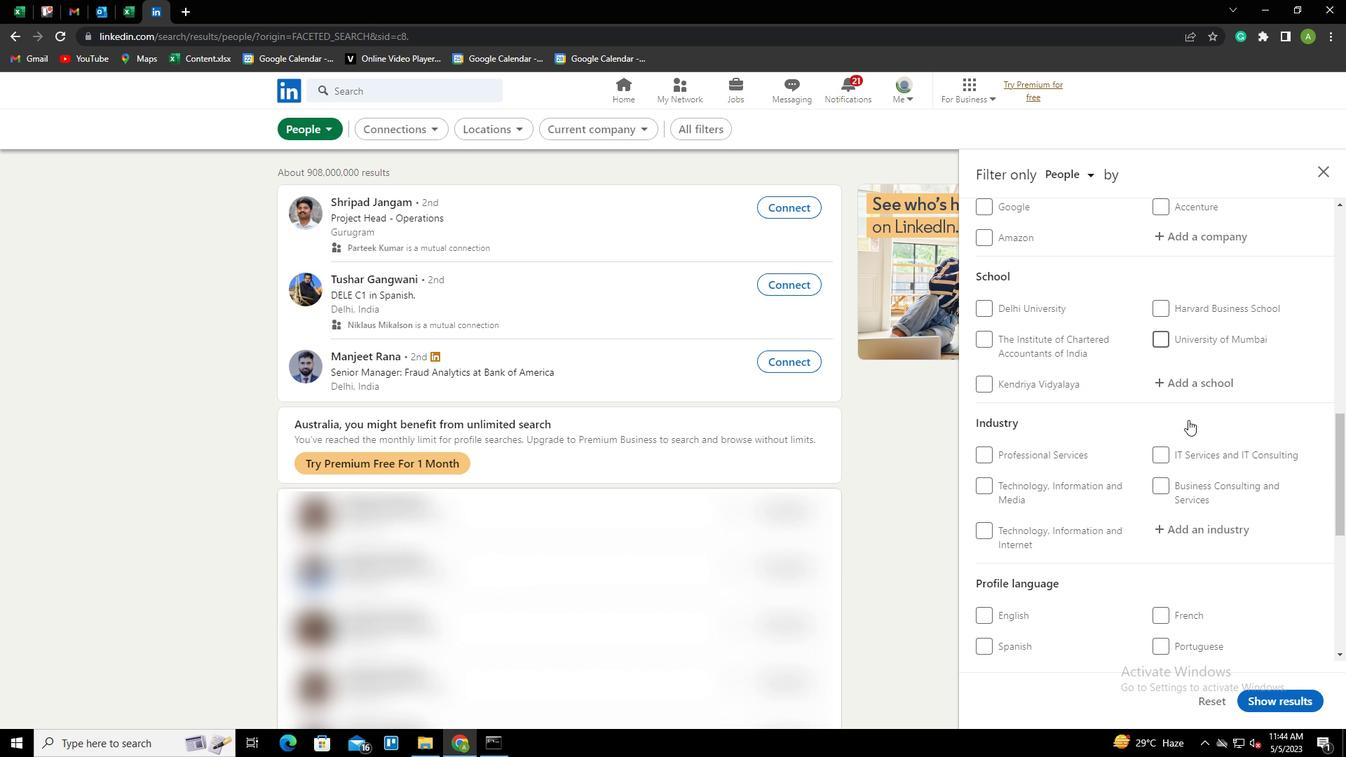 
Action: Mouse scrolled (1189, 419) with delta (0, 0)
Screenshot: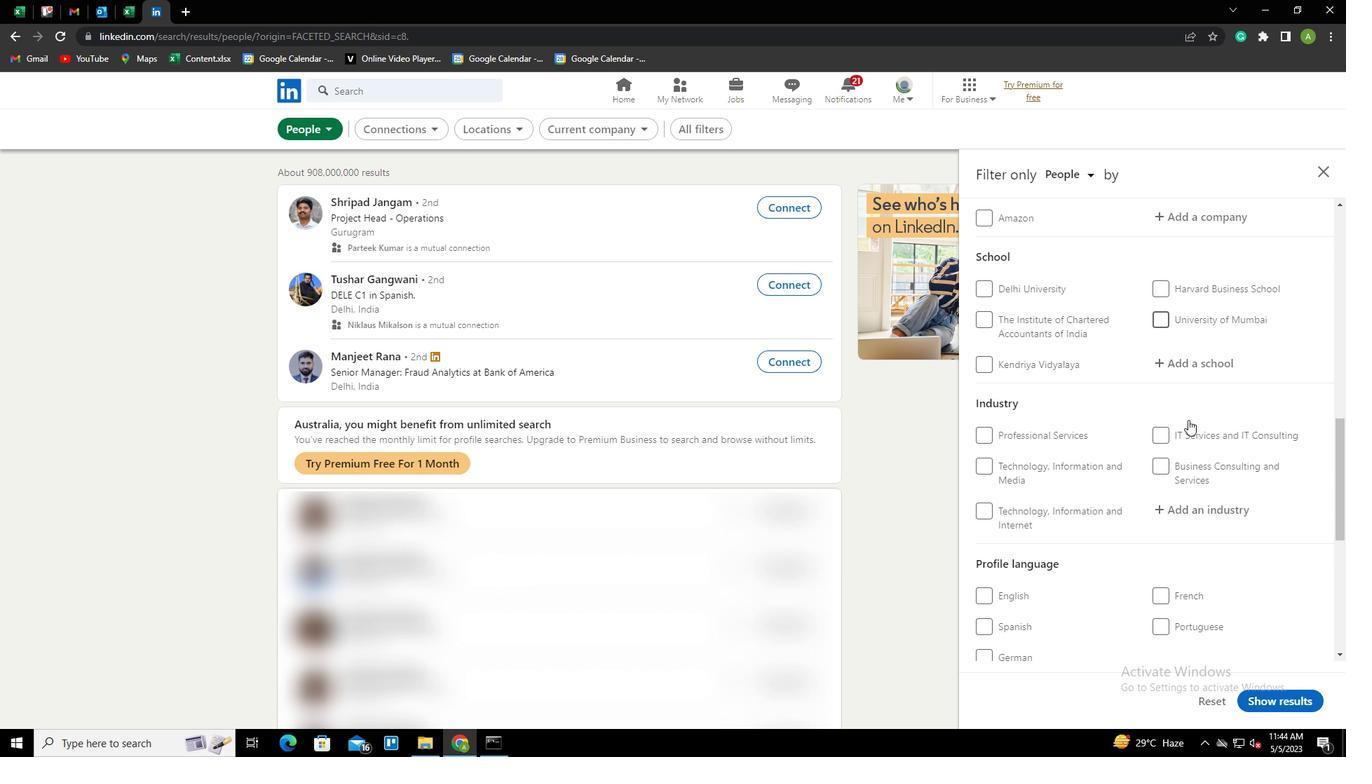 
Action: Mouse moved to (1159, 439)
Screenshot: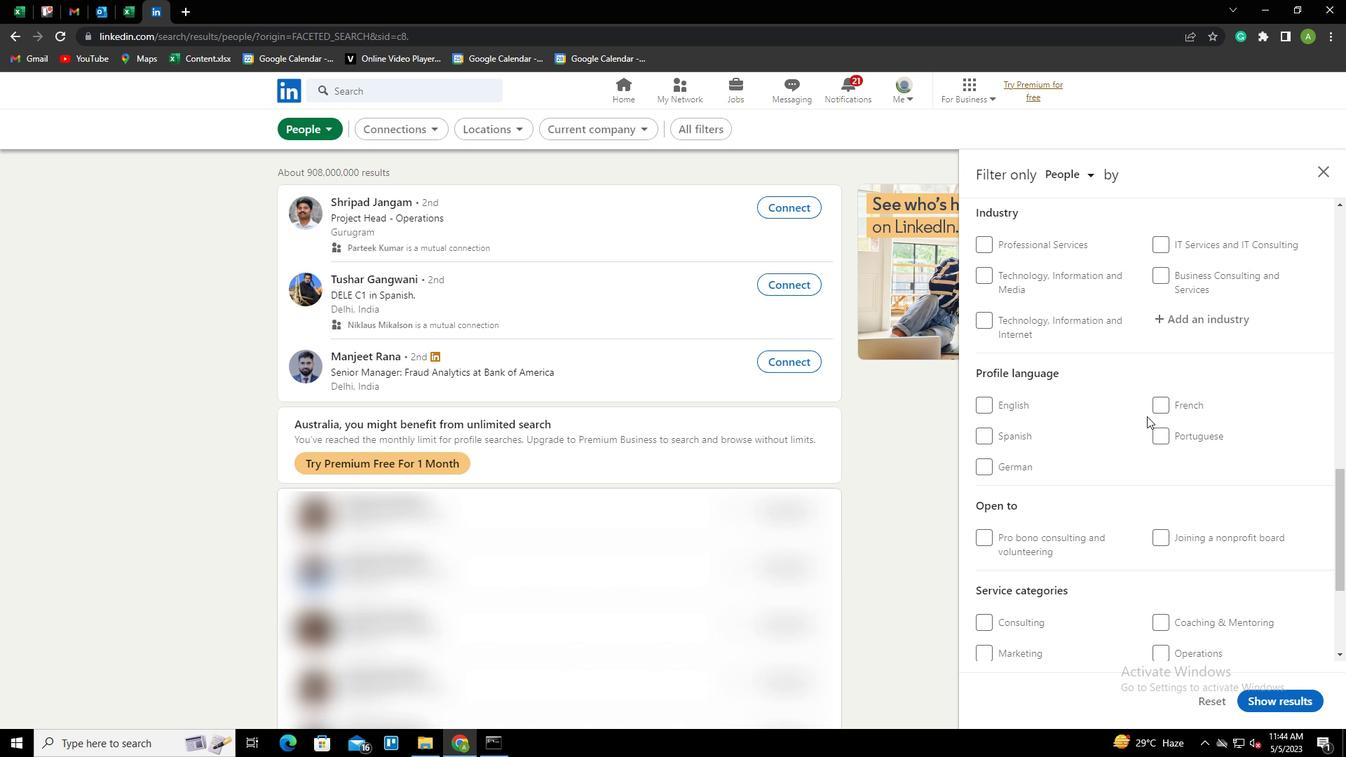 
Action: Mouse pressed left at (1159, 439)
Screenshot: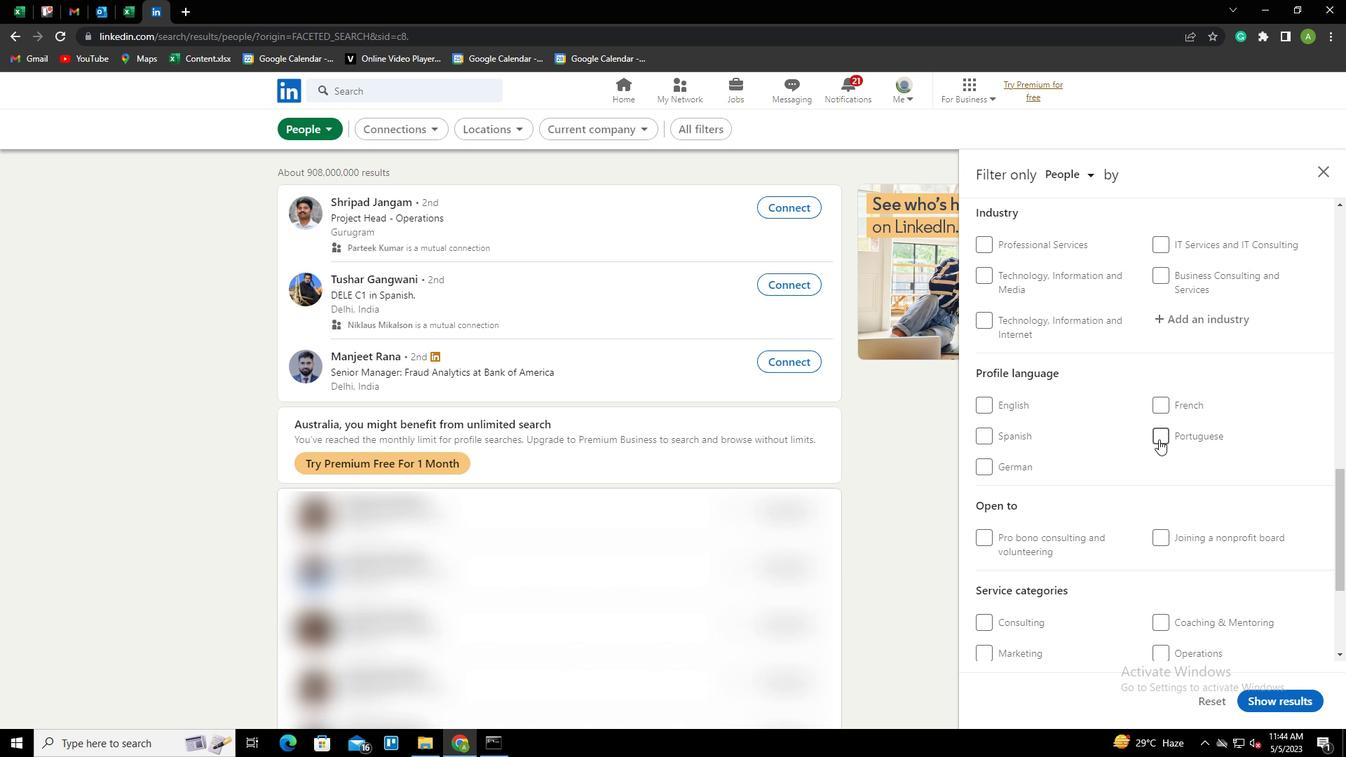 
Action: Mouse moved to (1165, 443)
Screenshot: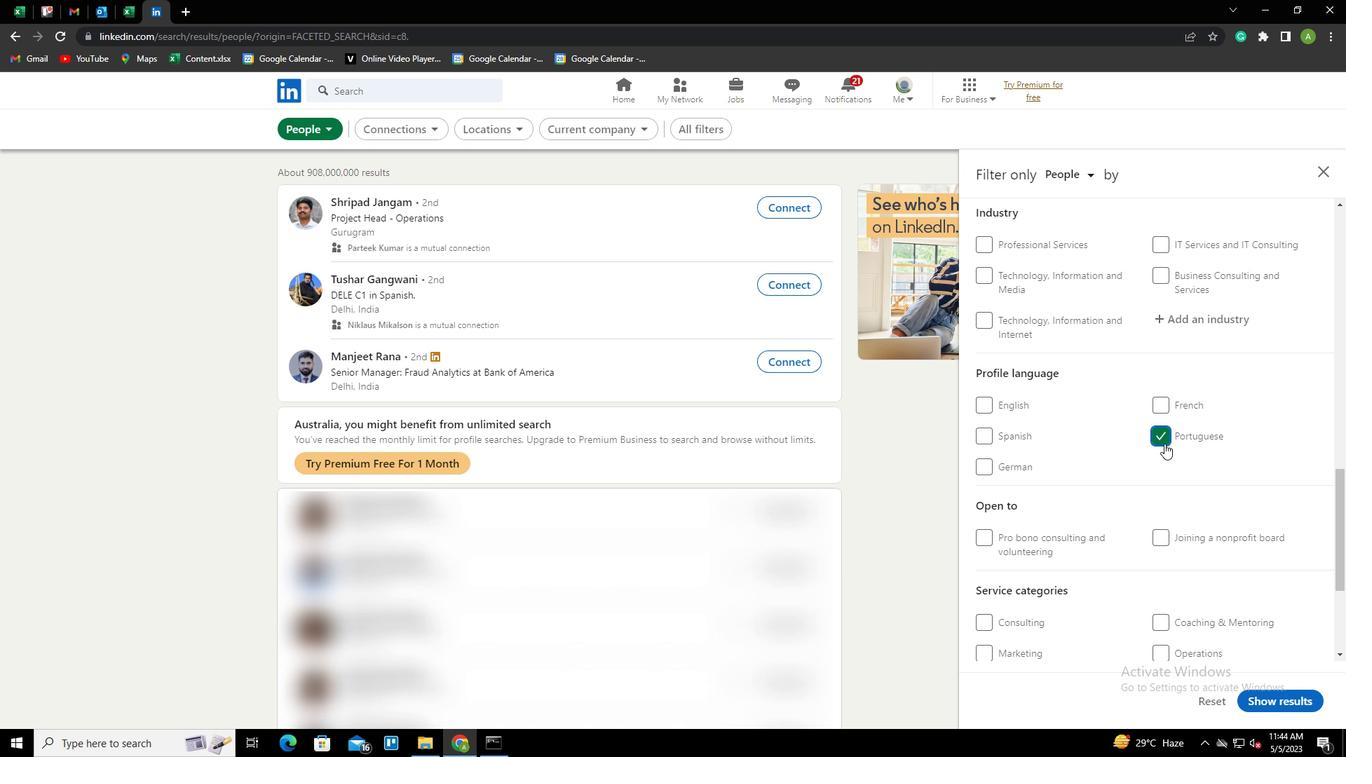 
Action: Mouse scrolled (1165, 444) with delta (0, 0)
Screenshot: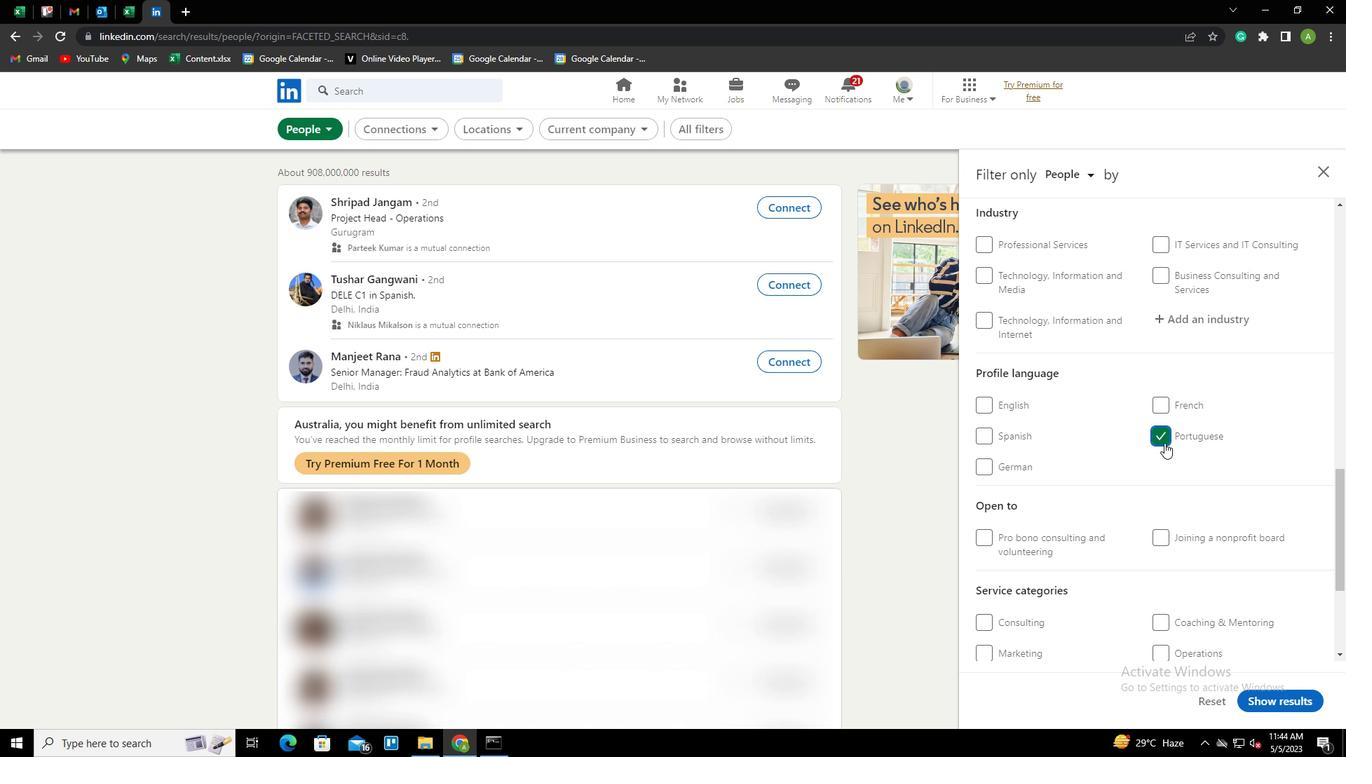 
Action: Mouse scrolled (1165, 444) with delta (0, 0)
Screenshot: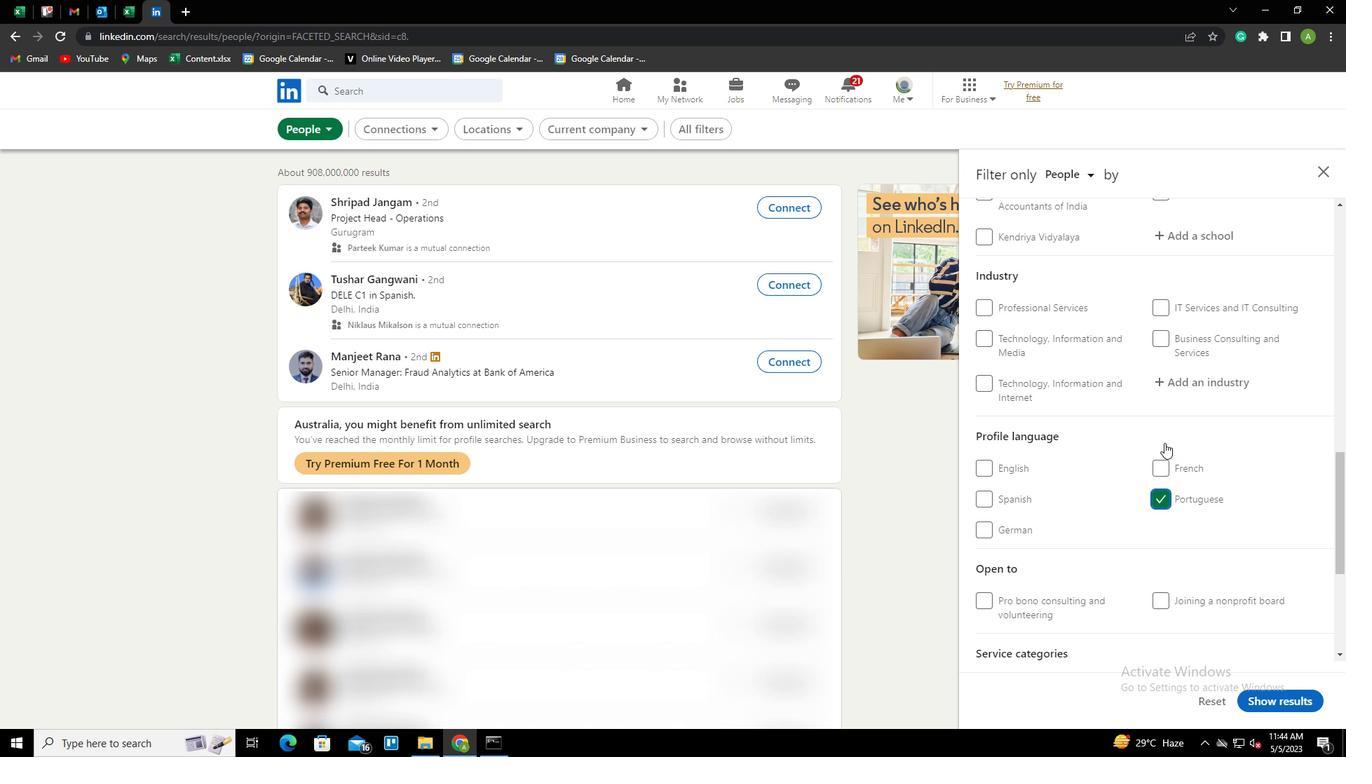 
Action: Mouse scrolled (1165, 444) with delta (0, 0)
Screenshot: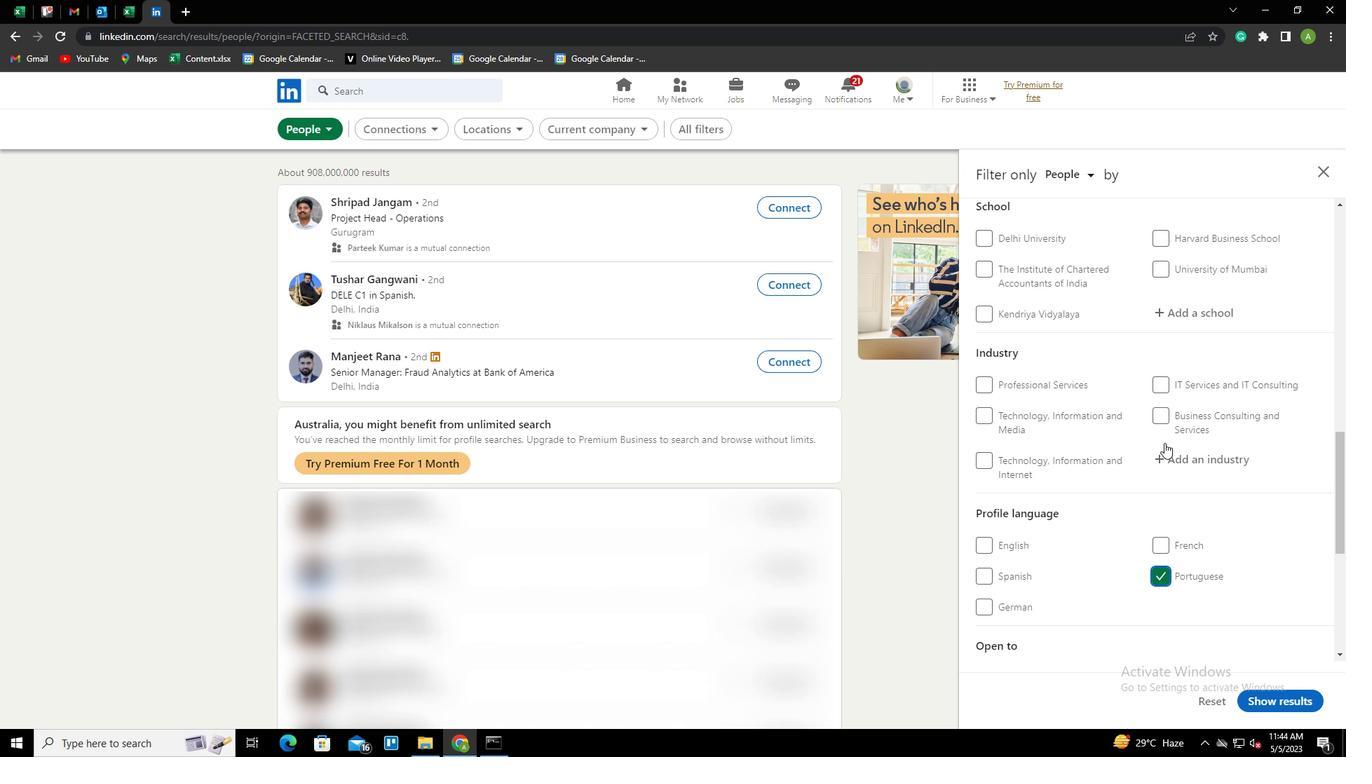 
Action: Mouse moved to (1160, 428)
Screenshot: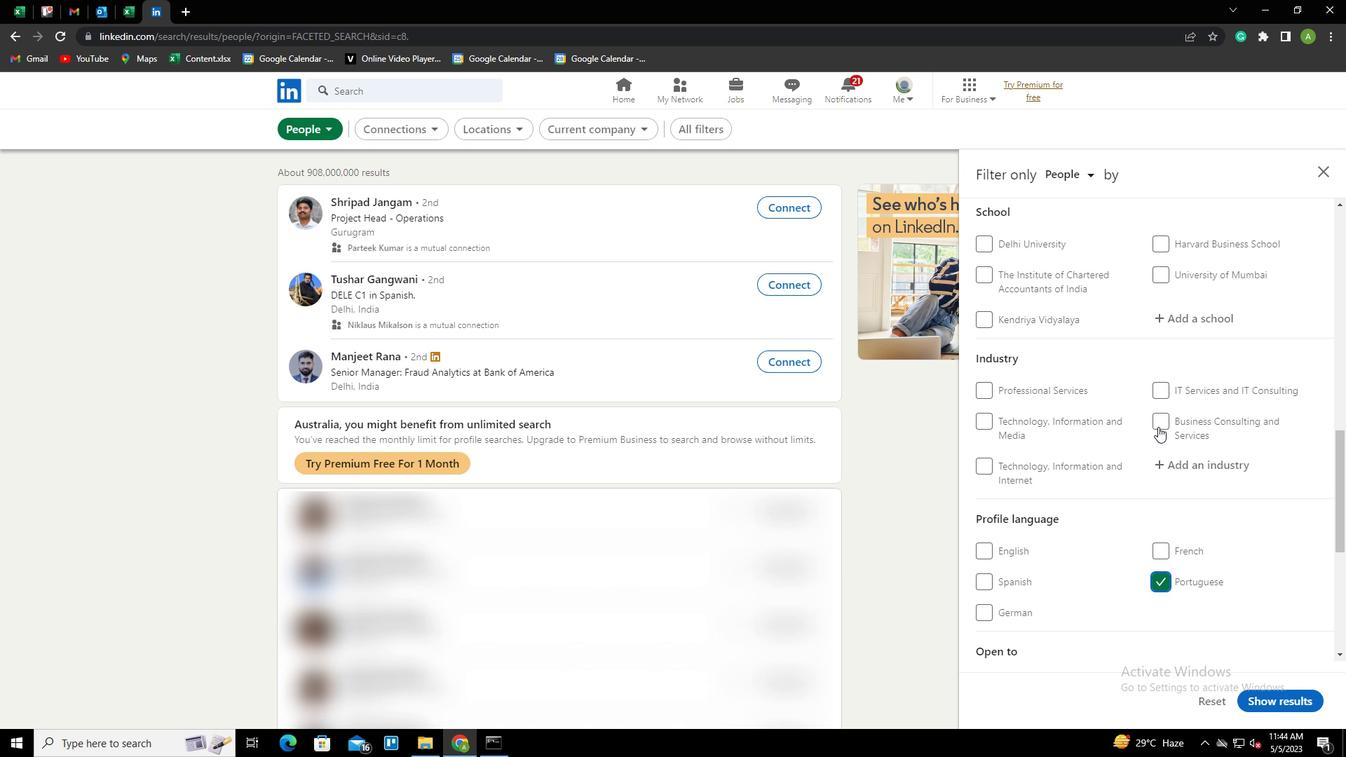 
Action: Mouse scrolled (1160, 429) with delta (0, 0)
Screenshot: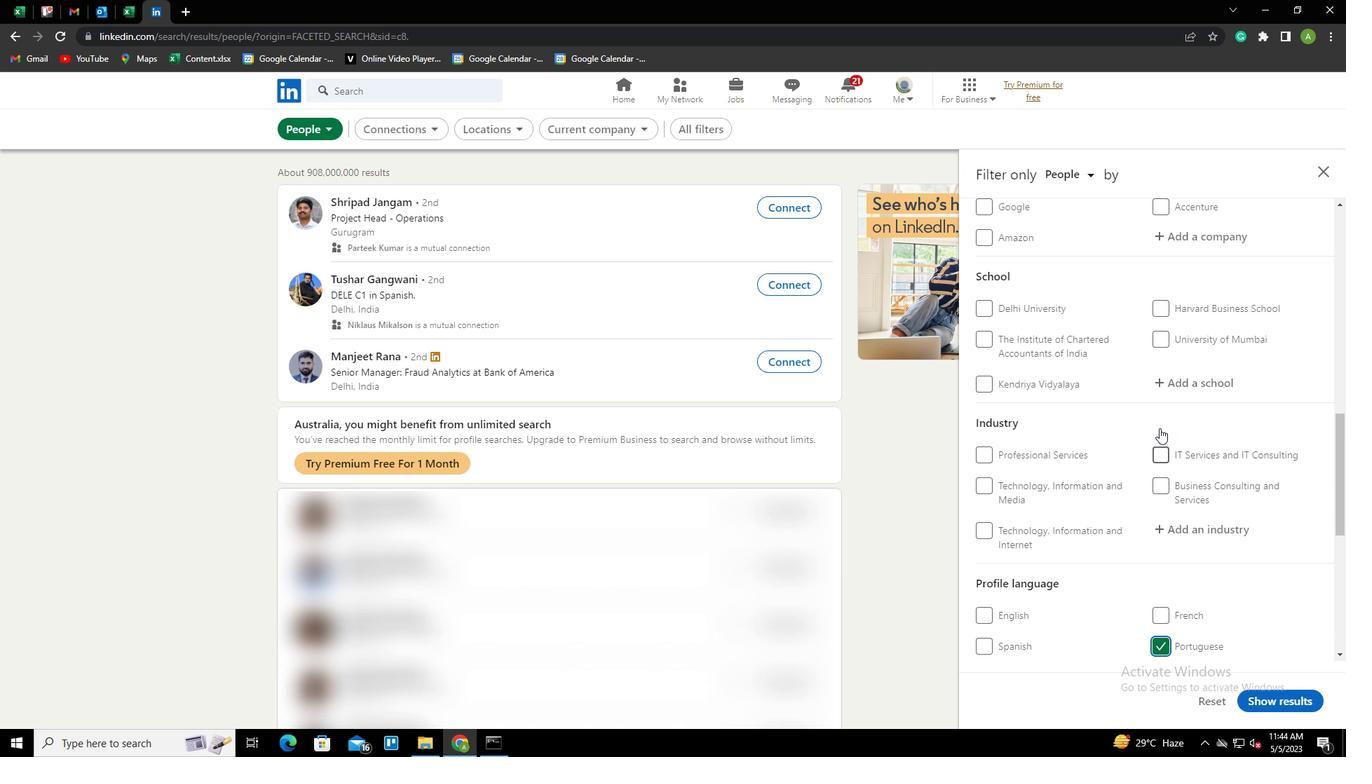 
Action: Mouse scrolled (1160, 429) with delta (0, 0)
Screenshot: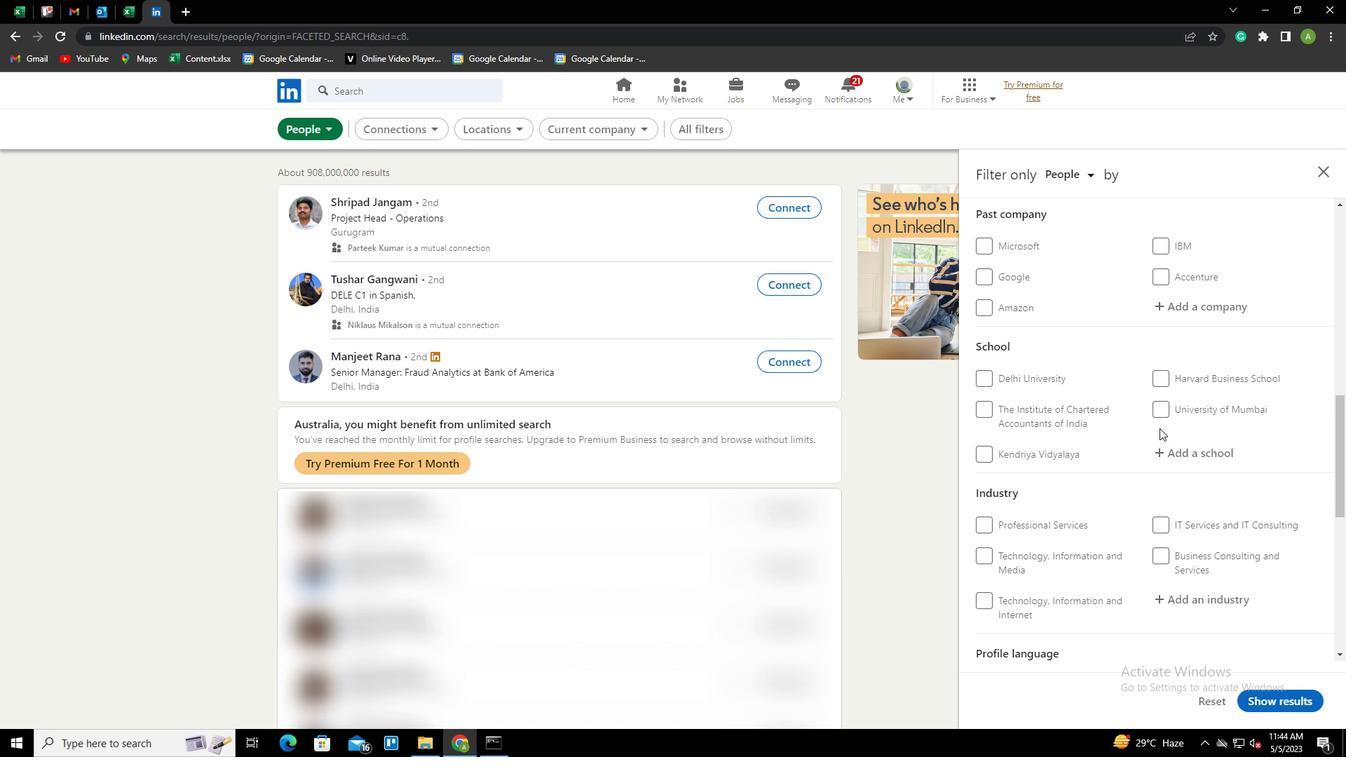 
Action: Mouse scrolled (1160, 429) with delta (0, 0)
Screenshot: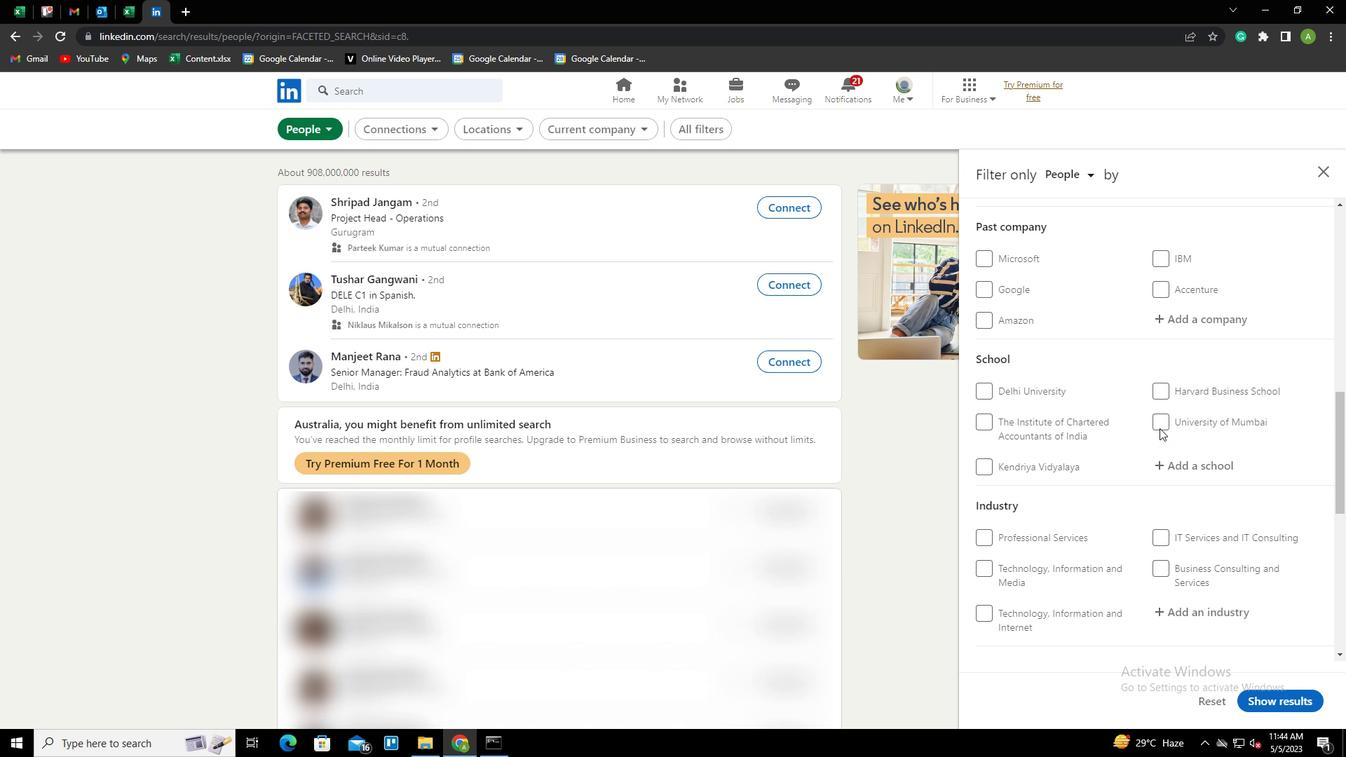 
Action: Mouse scrolled (1160, 429) with delta (0, 0)
Screenshot: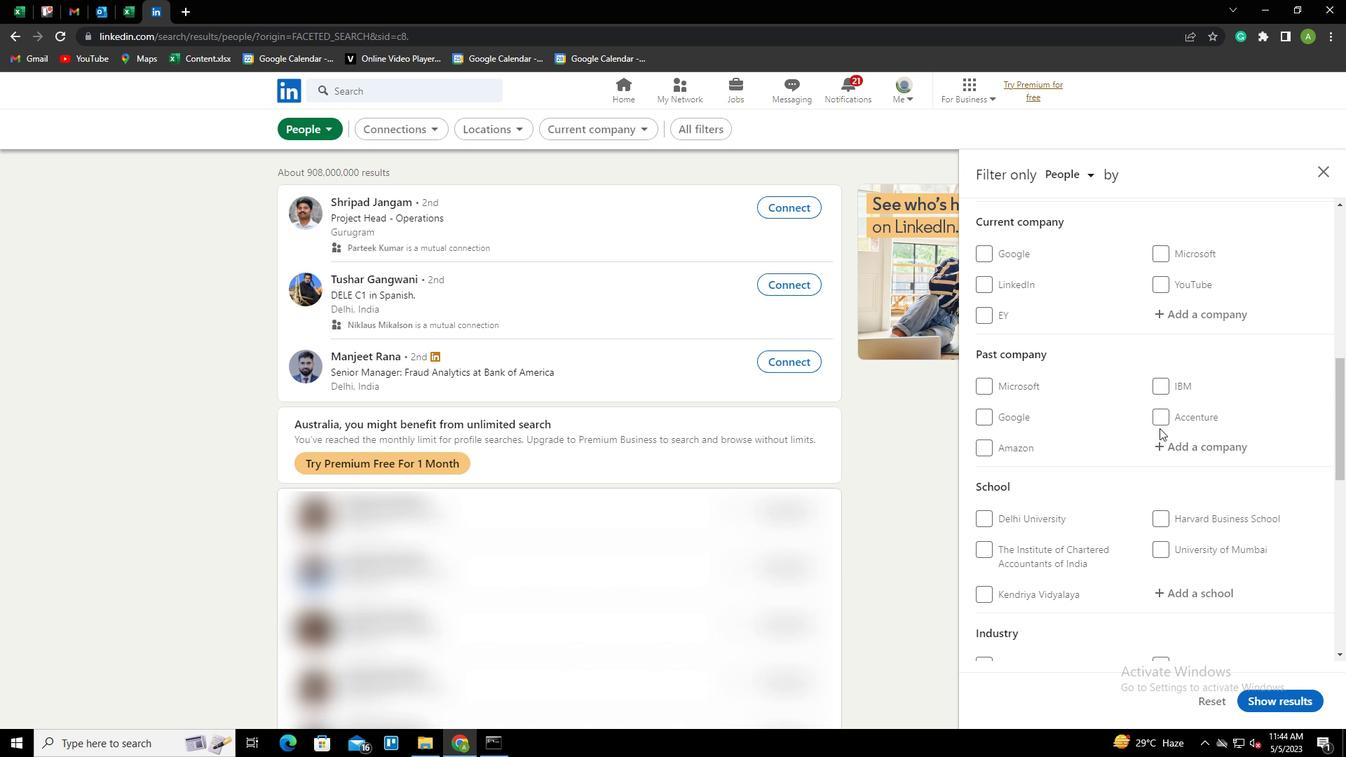 
Action: Mouse scrolled (1160, 429) with delta (0, 0)
Screenshot: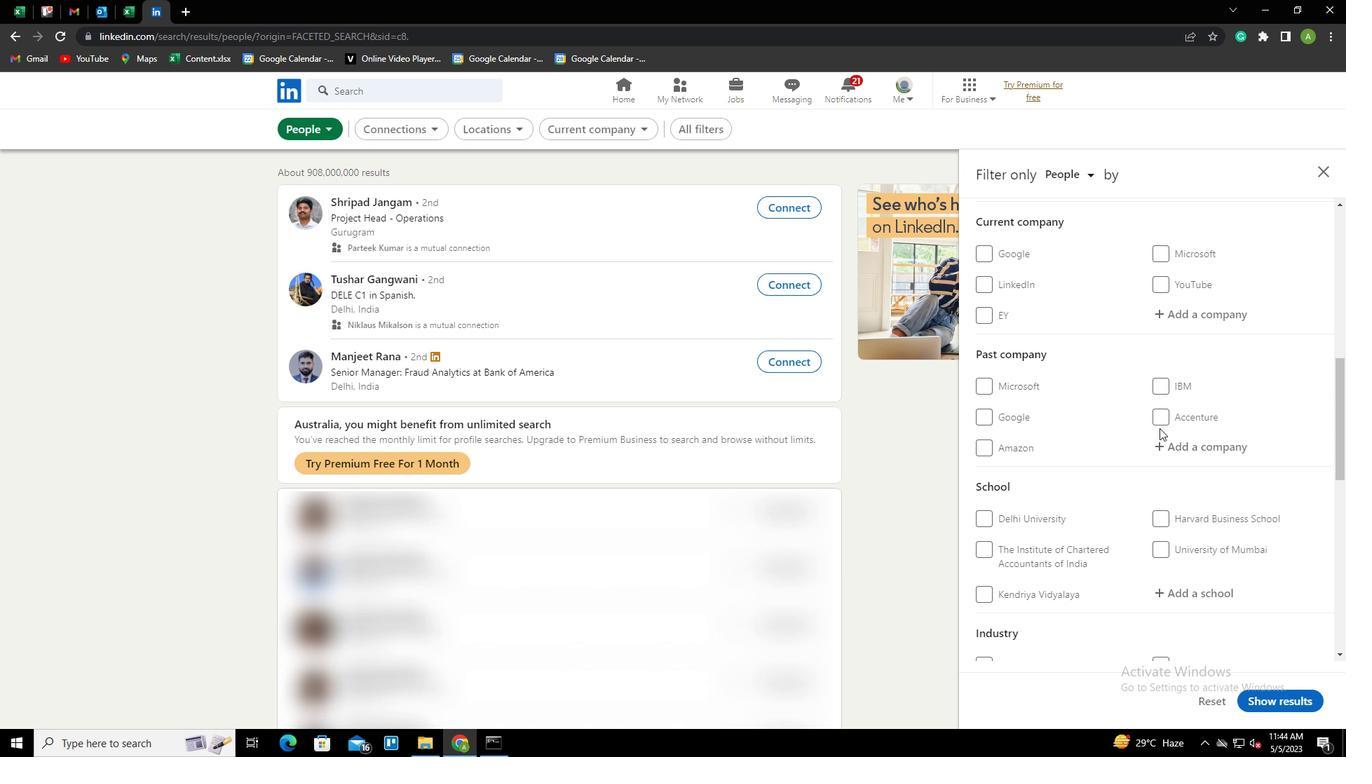 
Action: Mouse moved to (1165, 451)
Screenshot: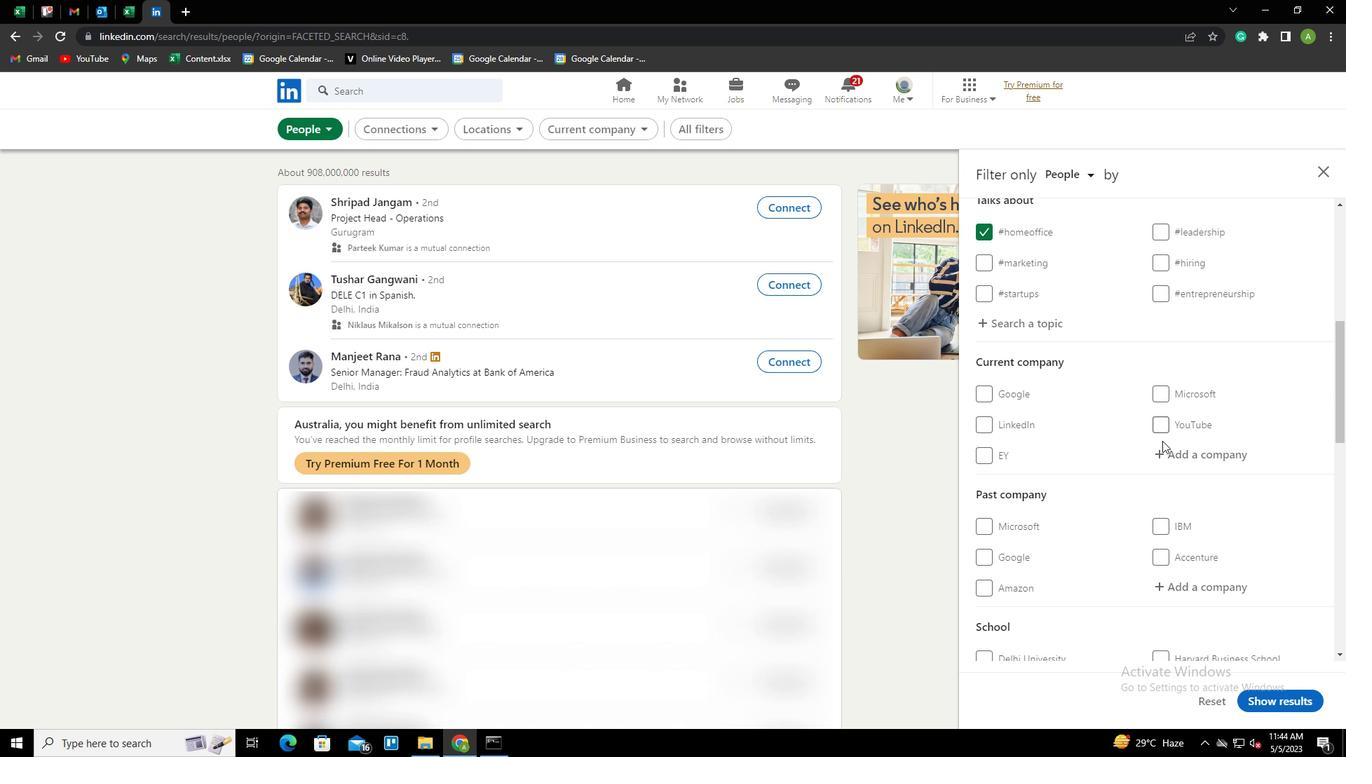
Action: Mouse pressed left at (1165, 451)
Screenshot: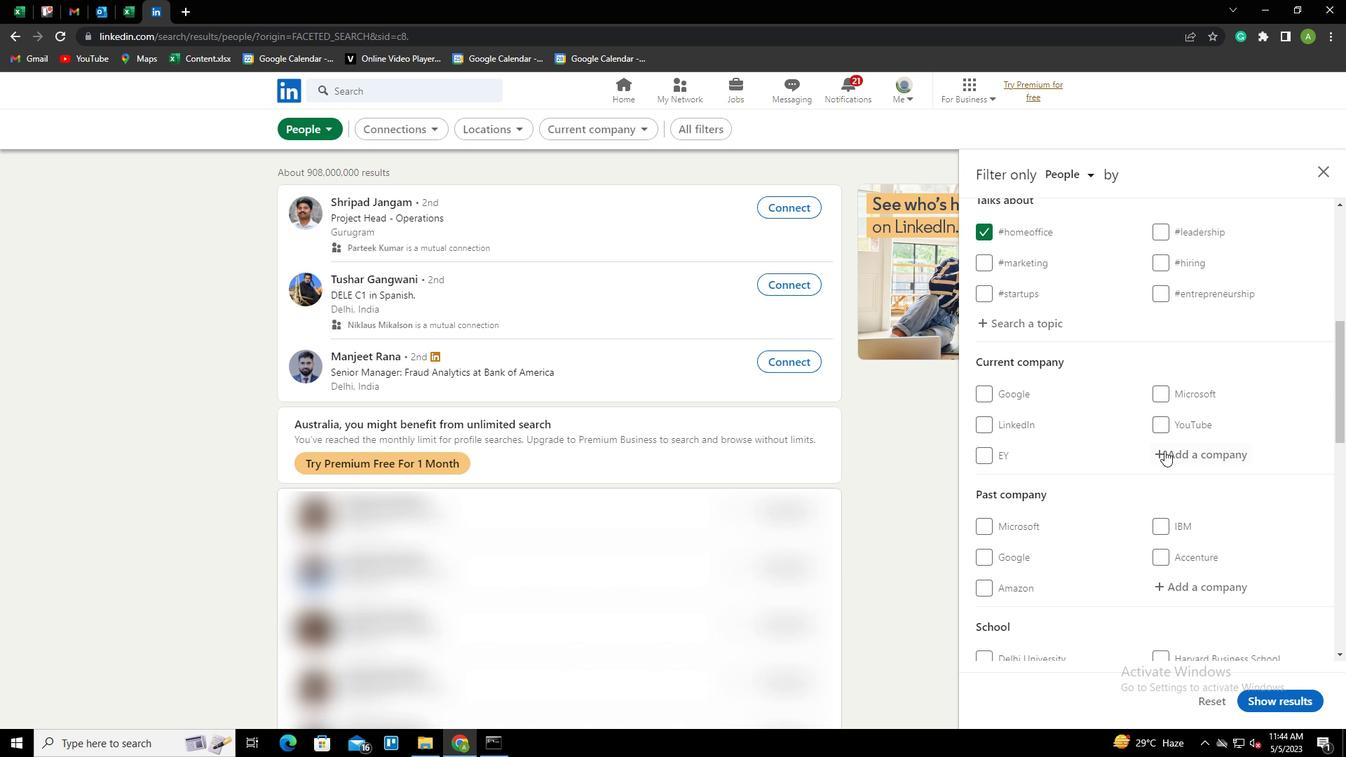 
Action: Key pressed <Key.shift>INF<Key.backspace>TO<Key.down><Key.down><Key.enter>
Screenshot: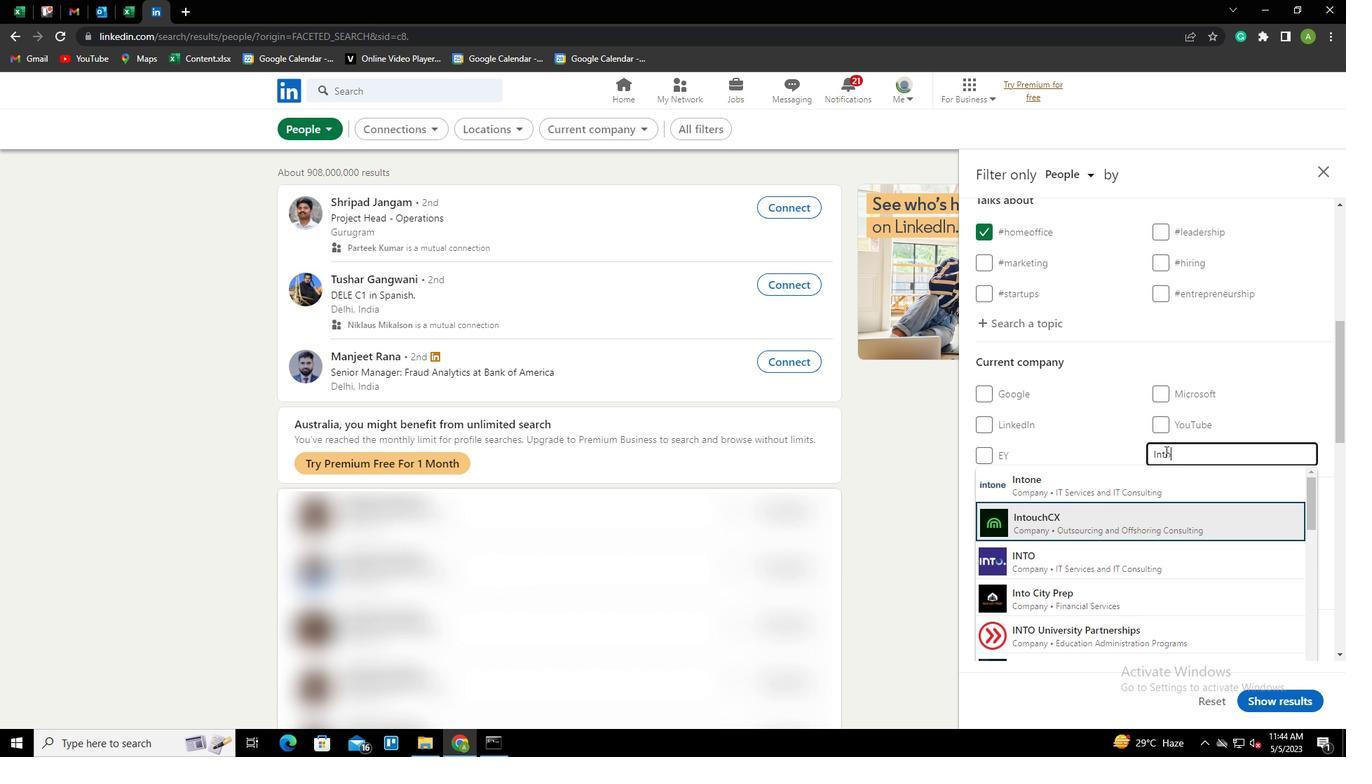 
Action: Mouse scrolled (1165, 451) with delta (0, 0)
Screenshot: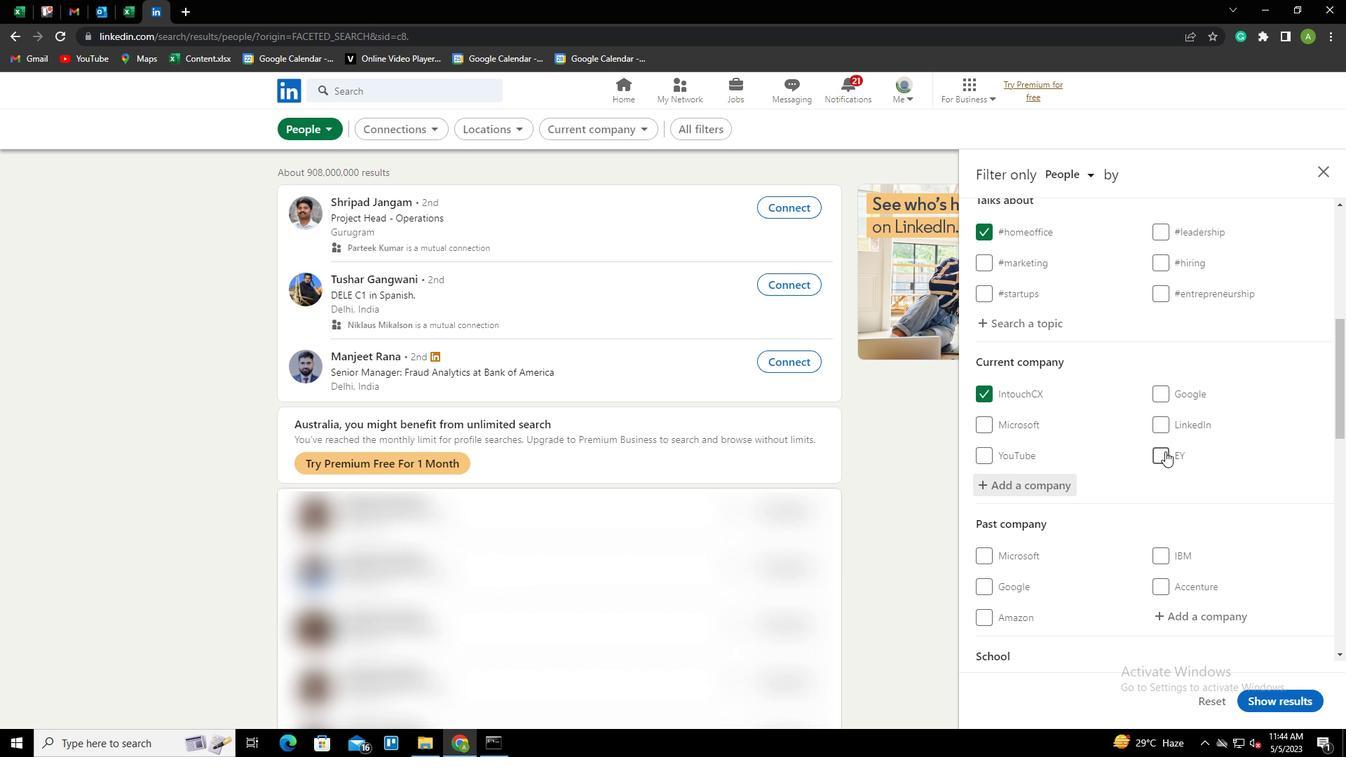 
Action: Mouse scrolled (1165, 451) with delta (0, 0)
Screenshot: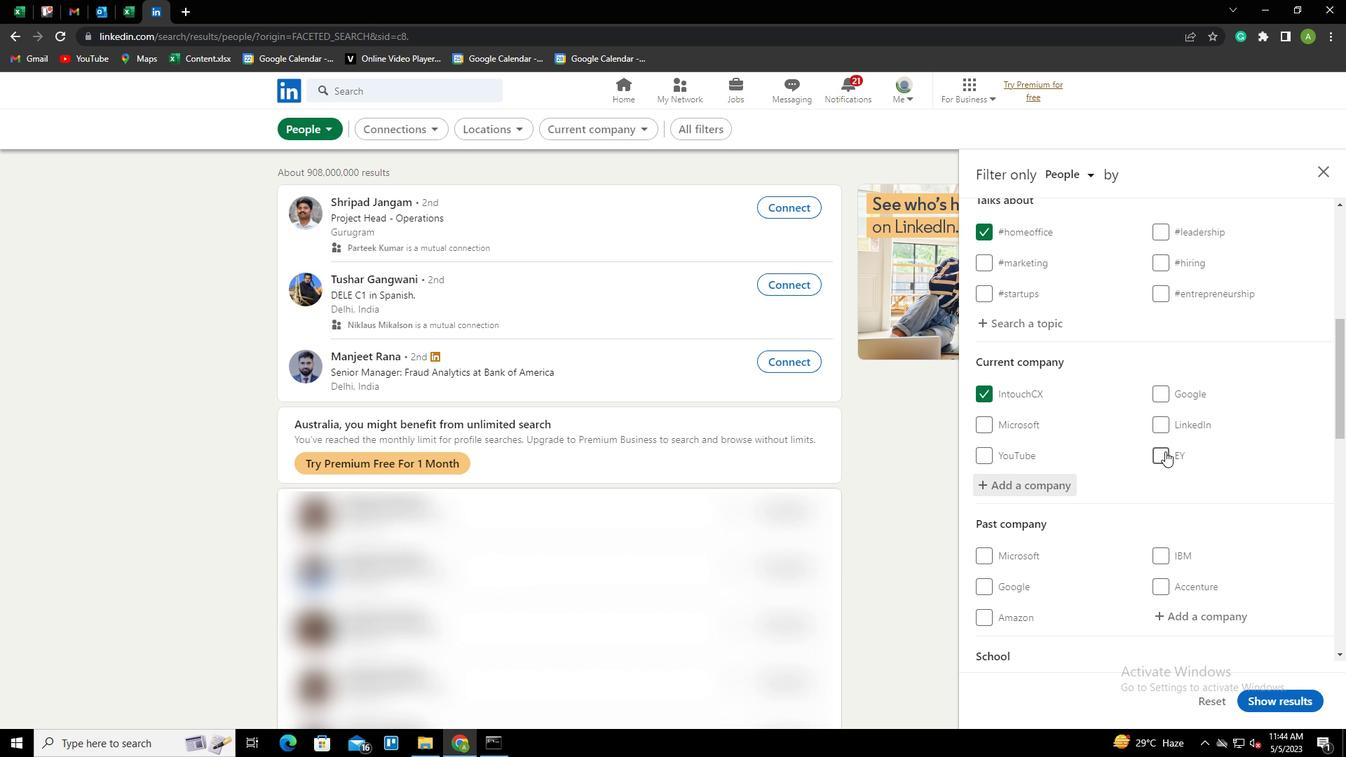 
Action: Mouse scrolled (1165, 451) with delta (0, 0)
Screenshot: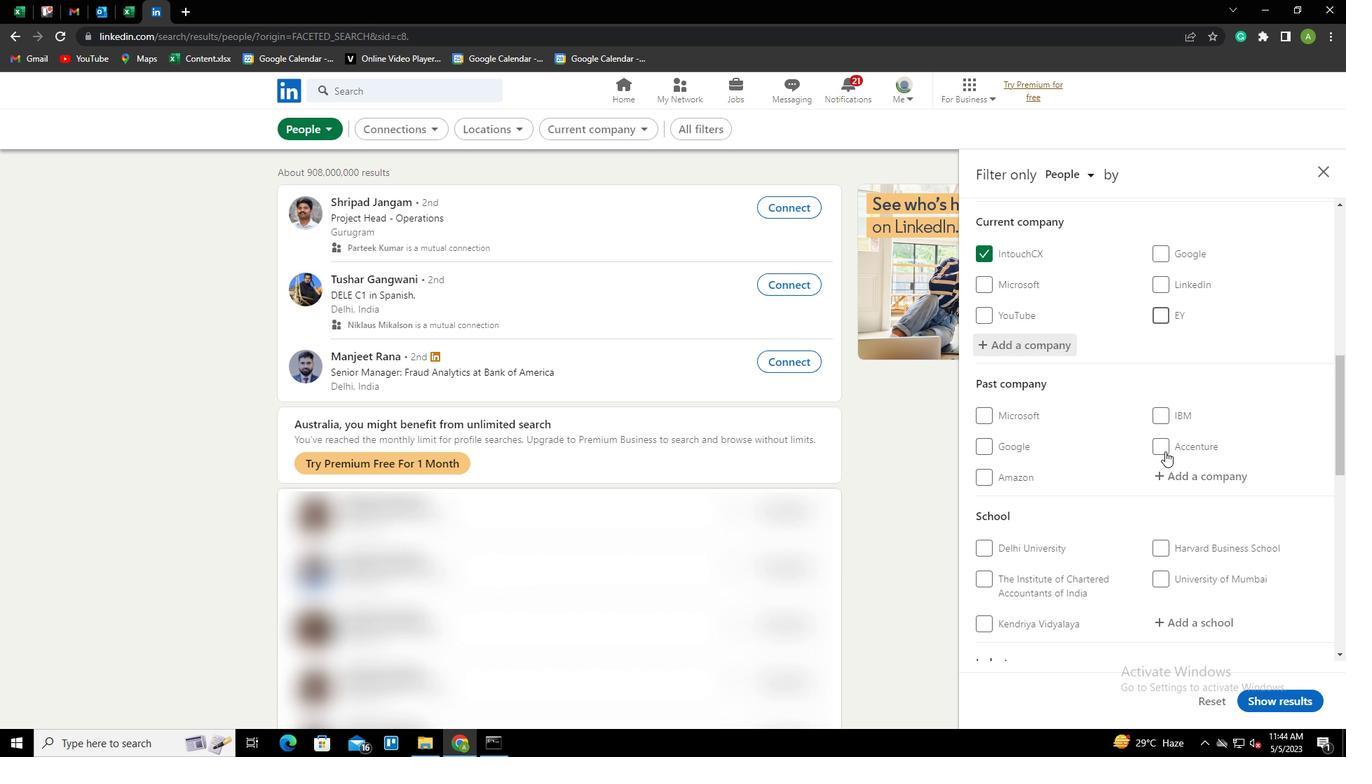 
Action: Mouse scrolled (1165, 451) with delta (0, 0)
Screenshot: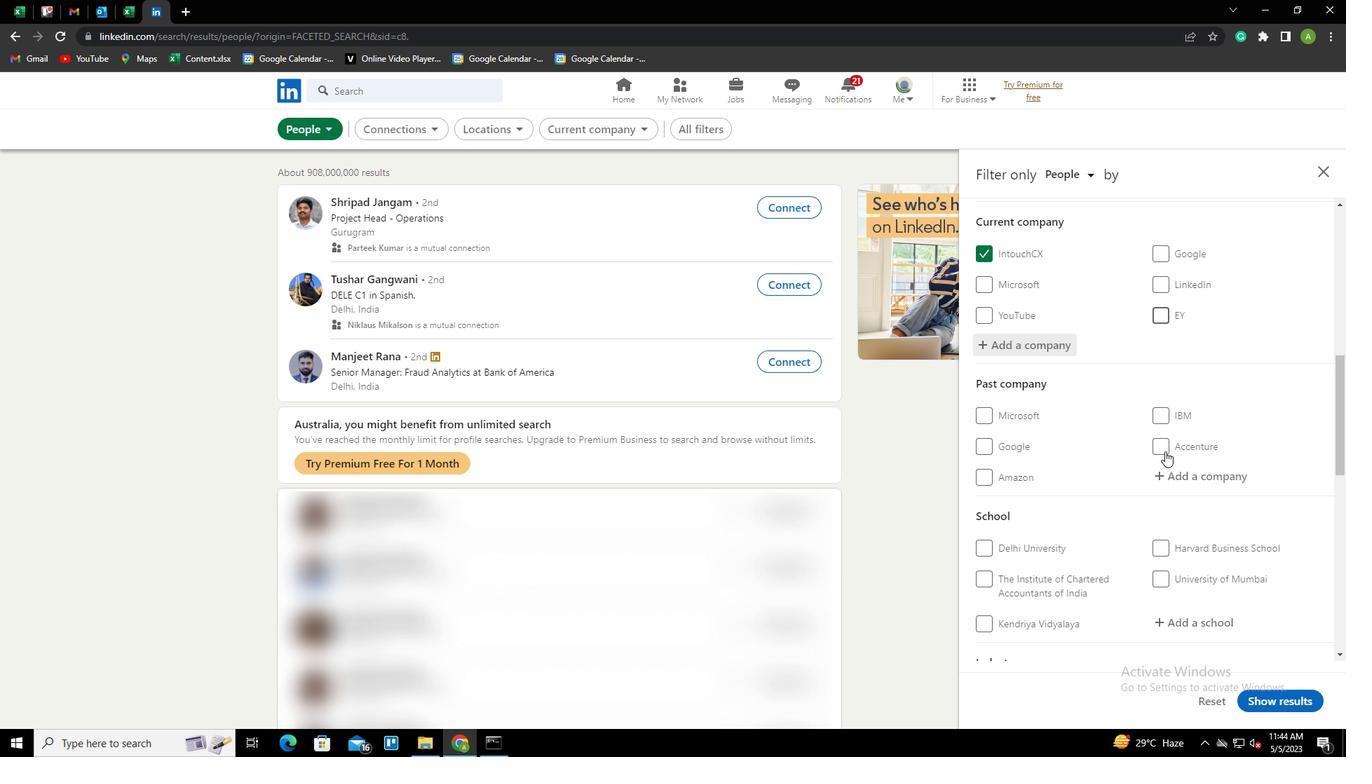 
Action: Mouse moved to (1184, 480)
Screenshot: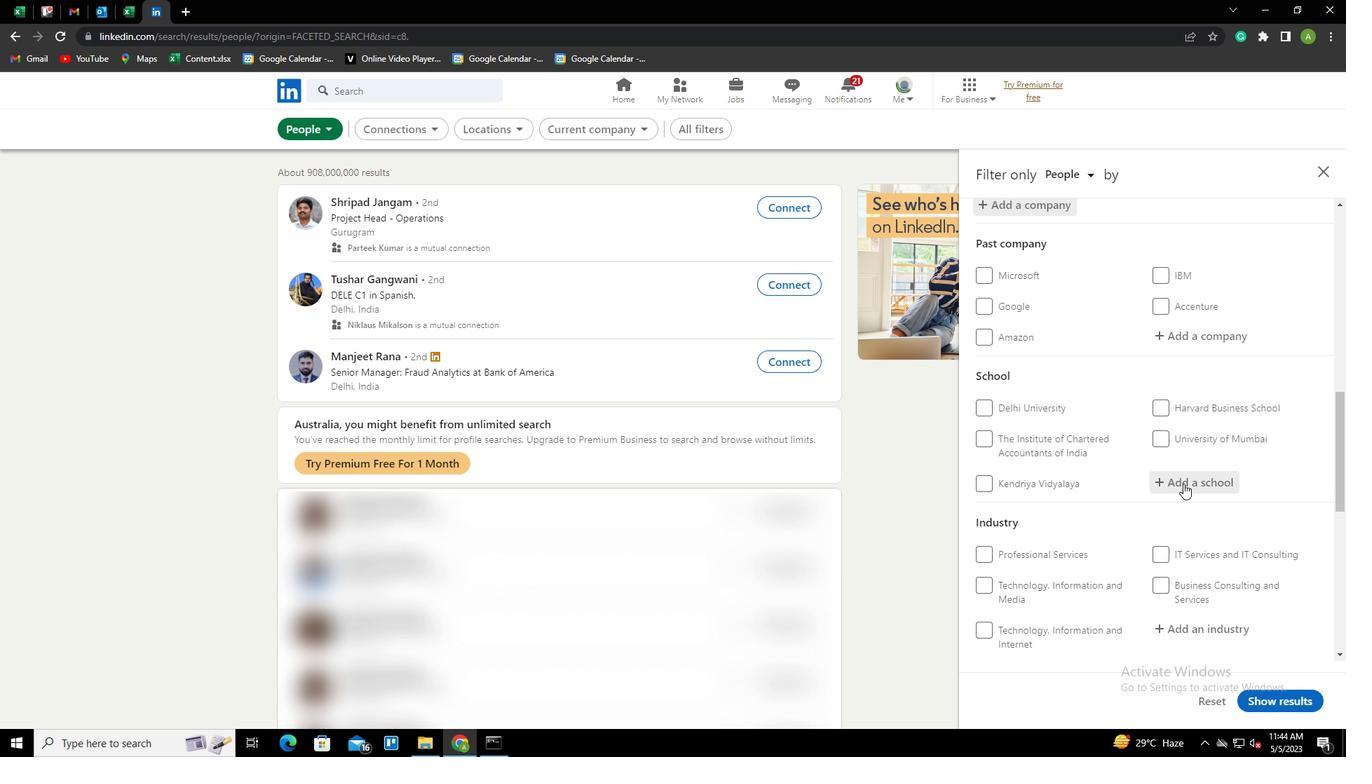 
Action: Mouse pressed left at (1184, 480)
Screenshot: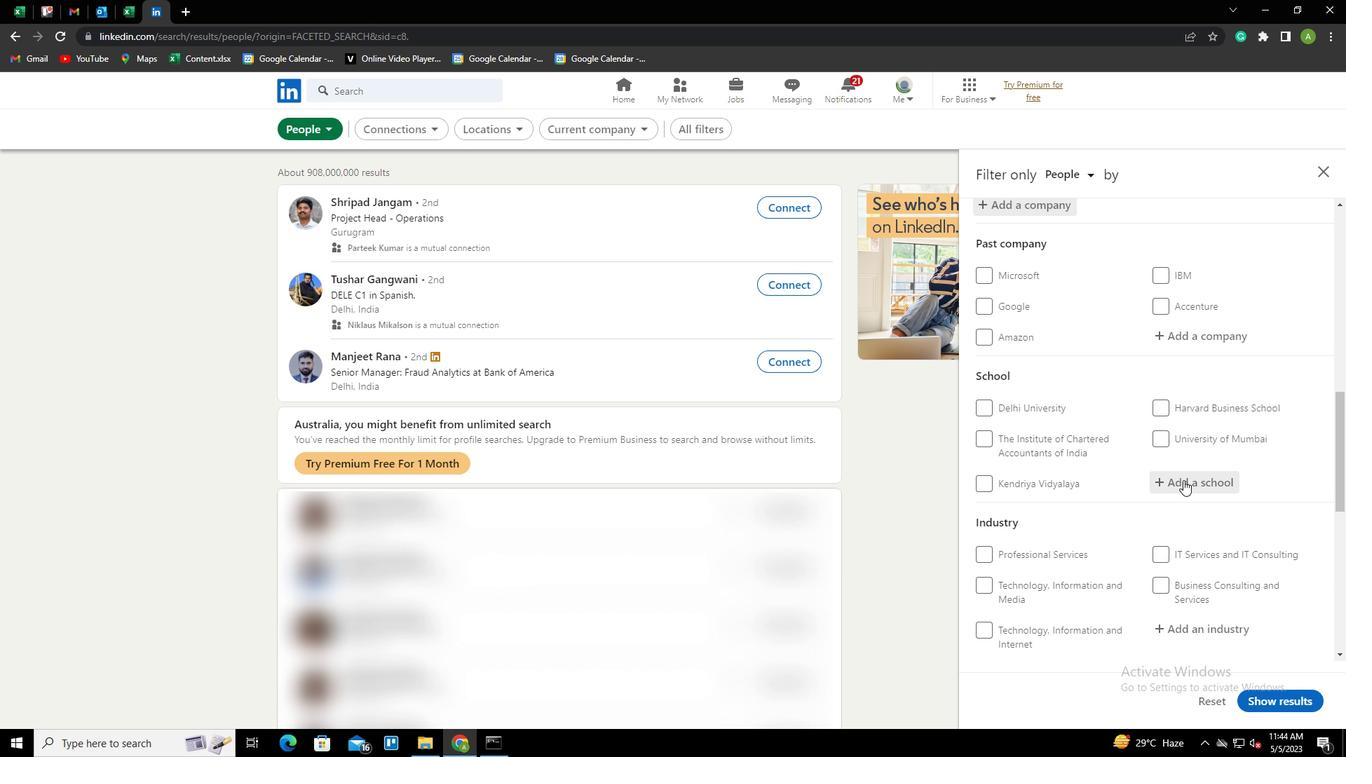 
Action: Key pressed <Key.shift><Key.shift><Key.shift><Key.shift><Key.shift><Key.shift><Key.shift><Key.shift><Key.shift><Key.shift><Key.shift><Key.shift><Key.shift><Key.shift><Key.shift><Key.shift><Key.shift>DR.<Key.space><Key.shift>BABASAHEB<Key.space><Key.shift>AMBEDKAR<Key.down><Key.down><Key.enter>
Screenshot: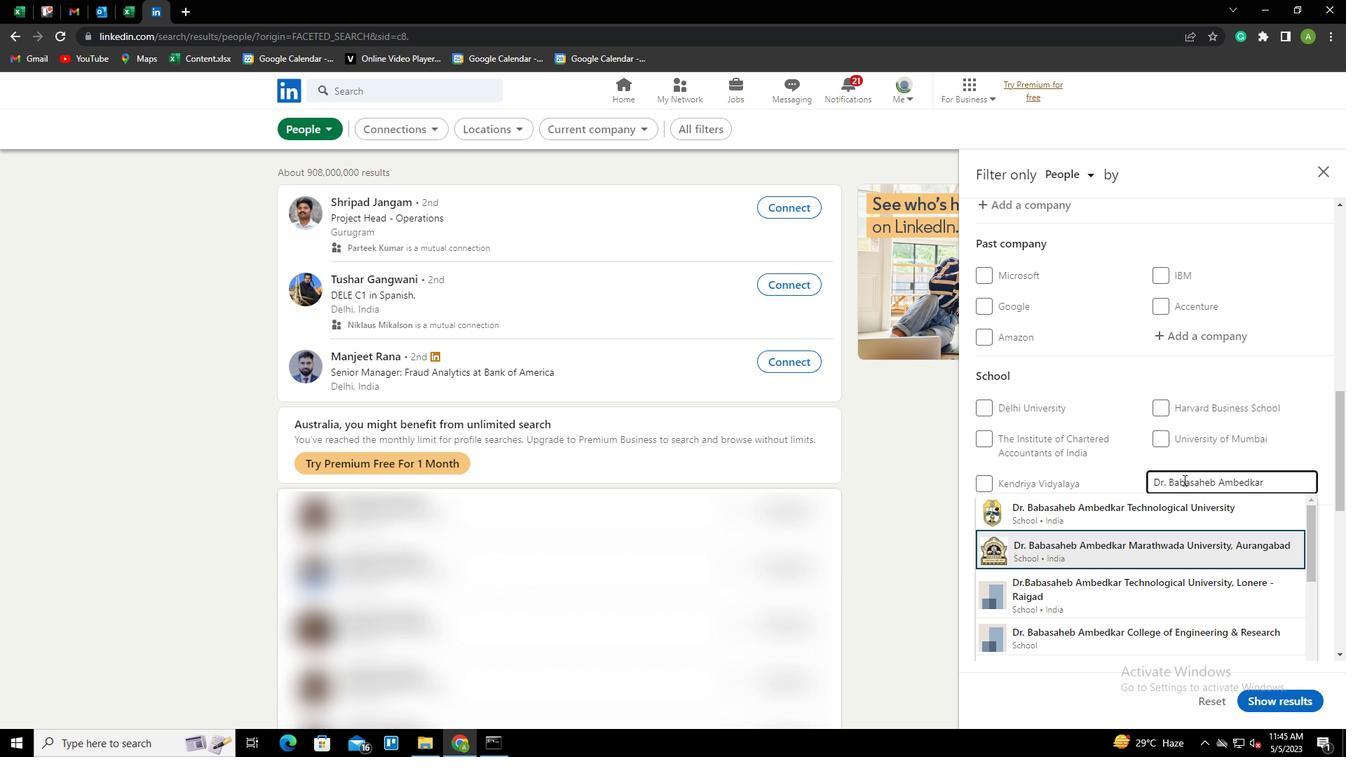 
Action: Mouse scrolled (1184, 479) with delta (0, 0)
Screenshot: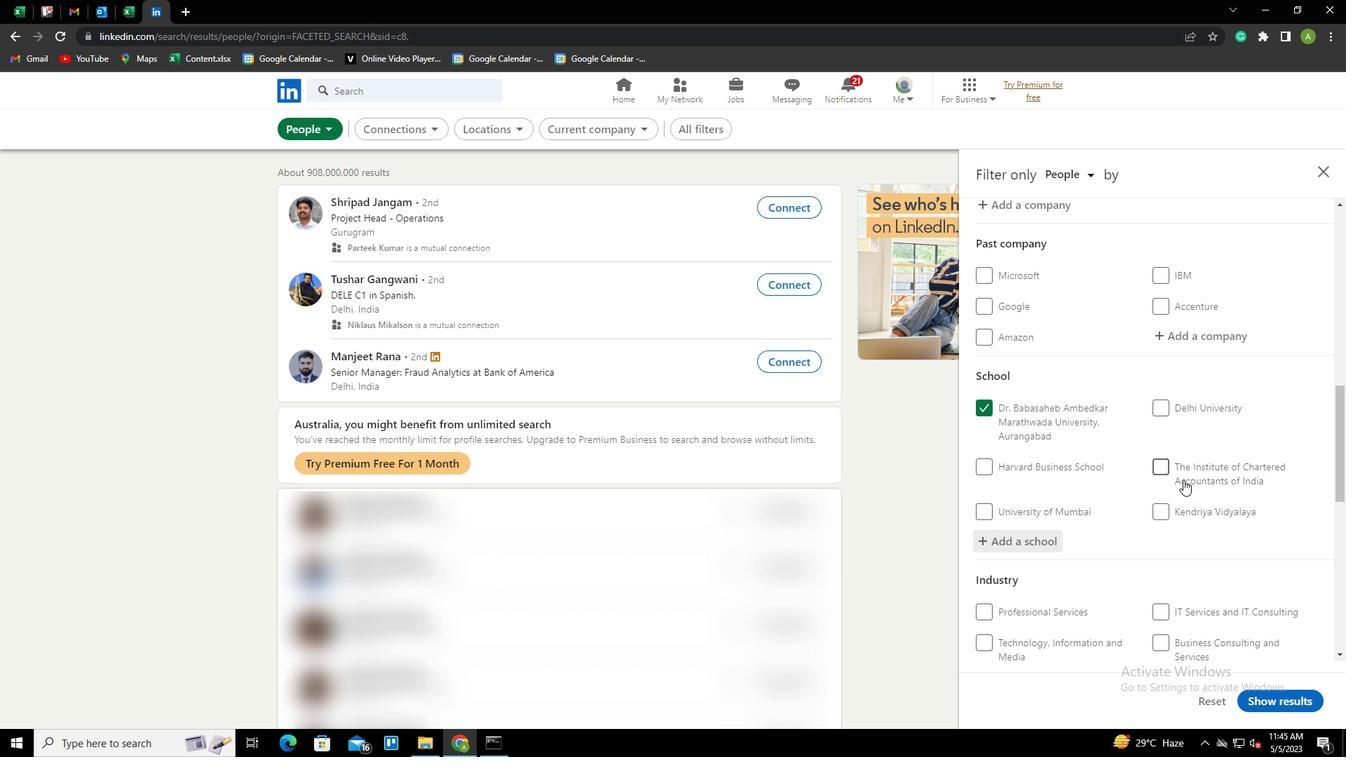 
Action: Mouse scrolled (1184, 479) with delta (0, 0)
Screenshot: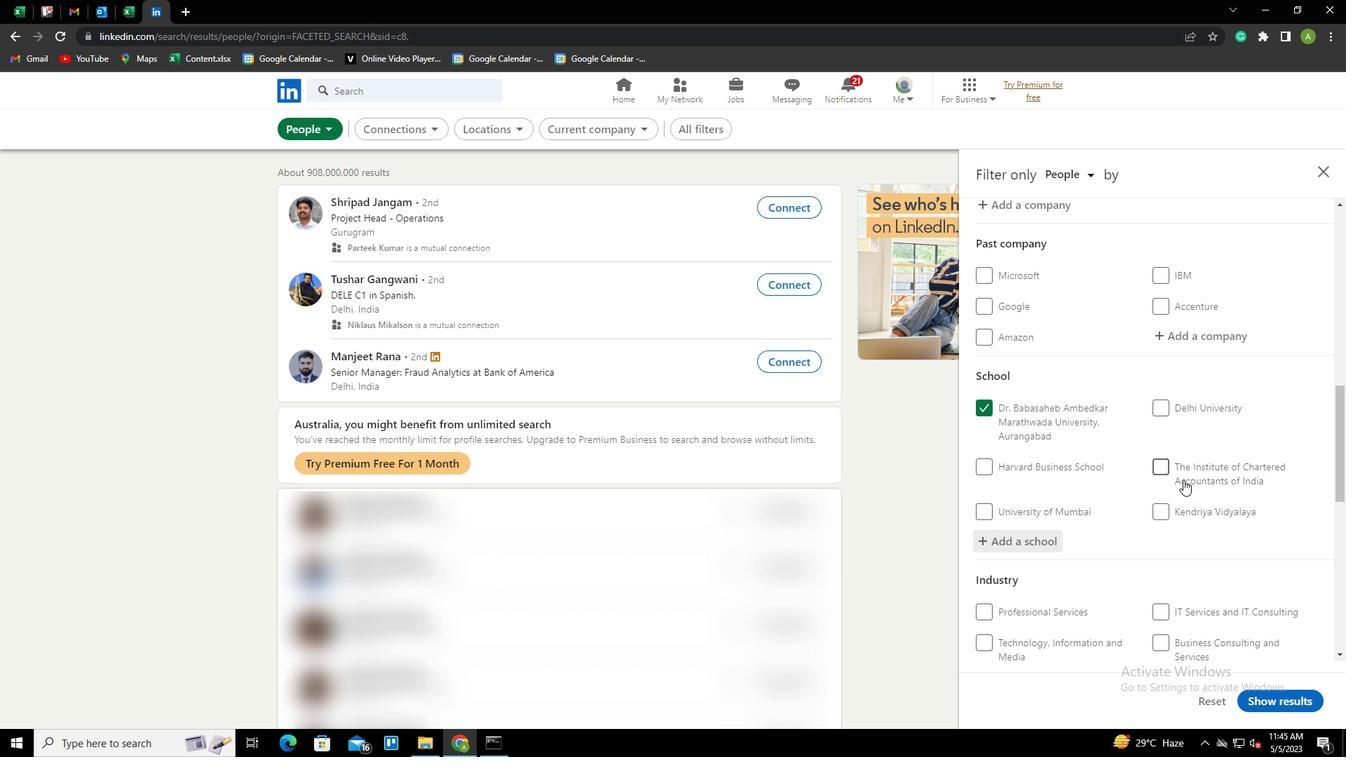 
Action: Mouse scrolled (1184, 479) with delta (0, 0)
Screenshot: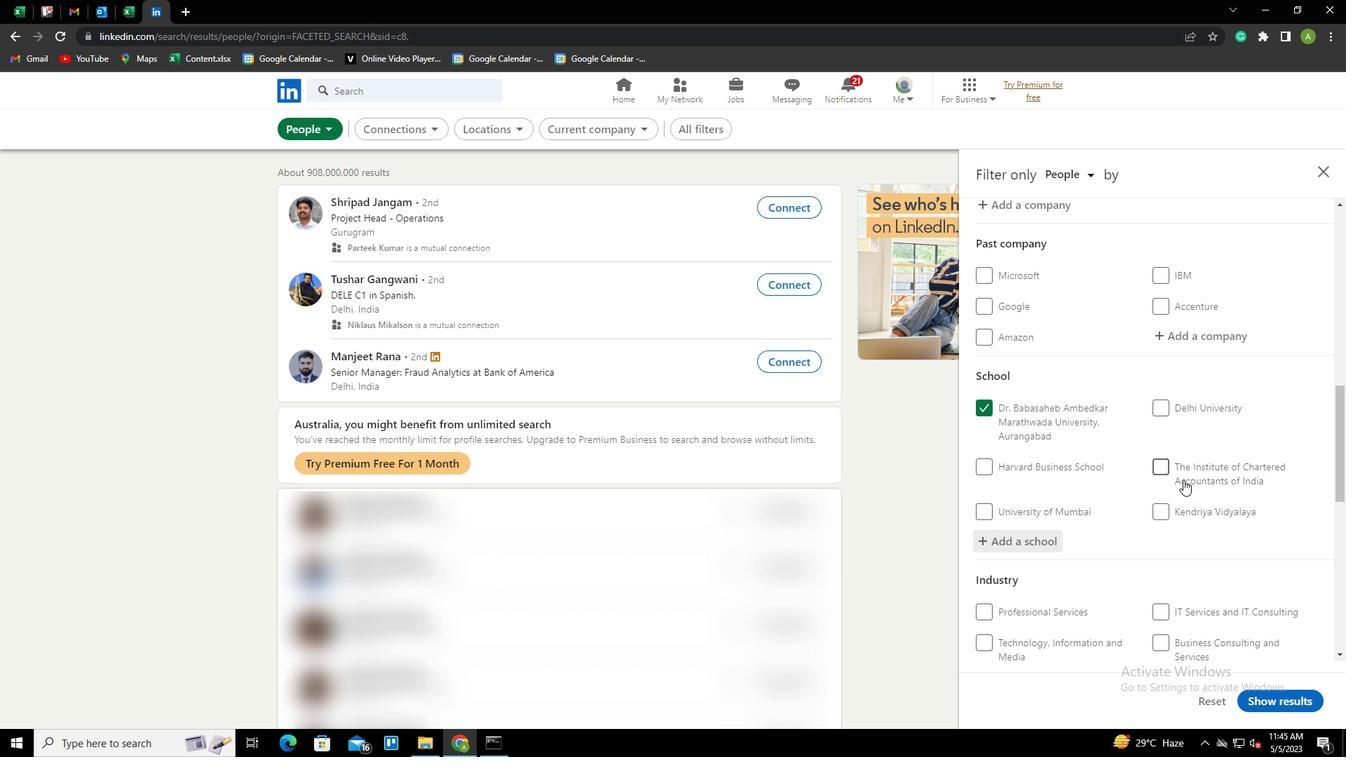 
Action: Mouse scrolled (1184, 479) with delta (0, 0)
Screenshot: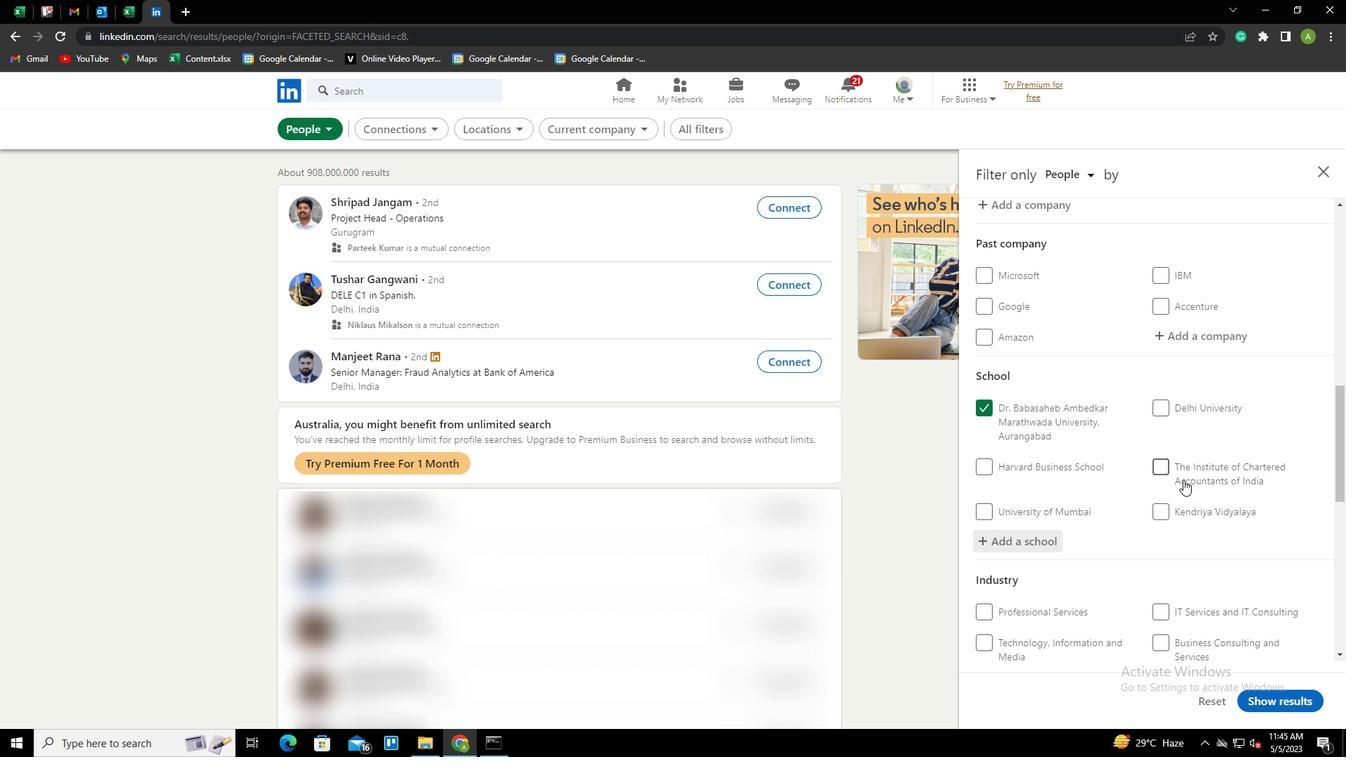 
Action: Mouse scrolled (1184, 479) with delta (0, 0)
Screenshot: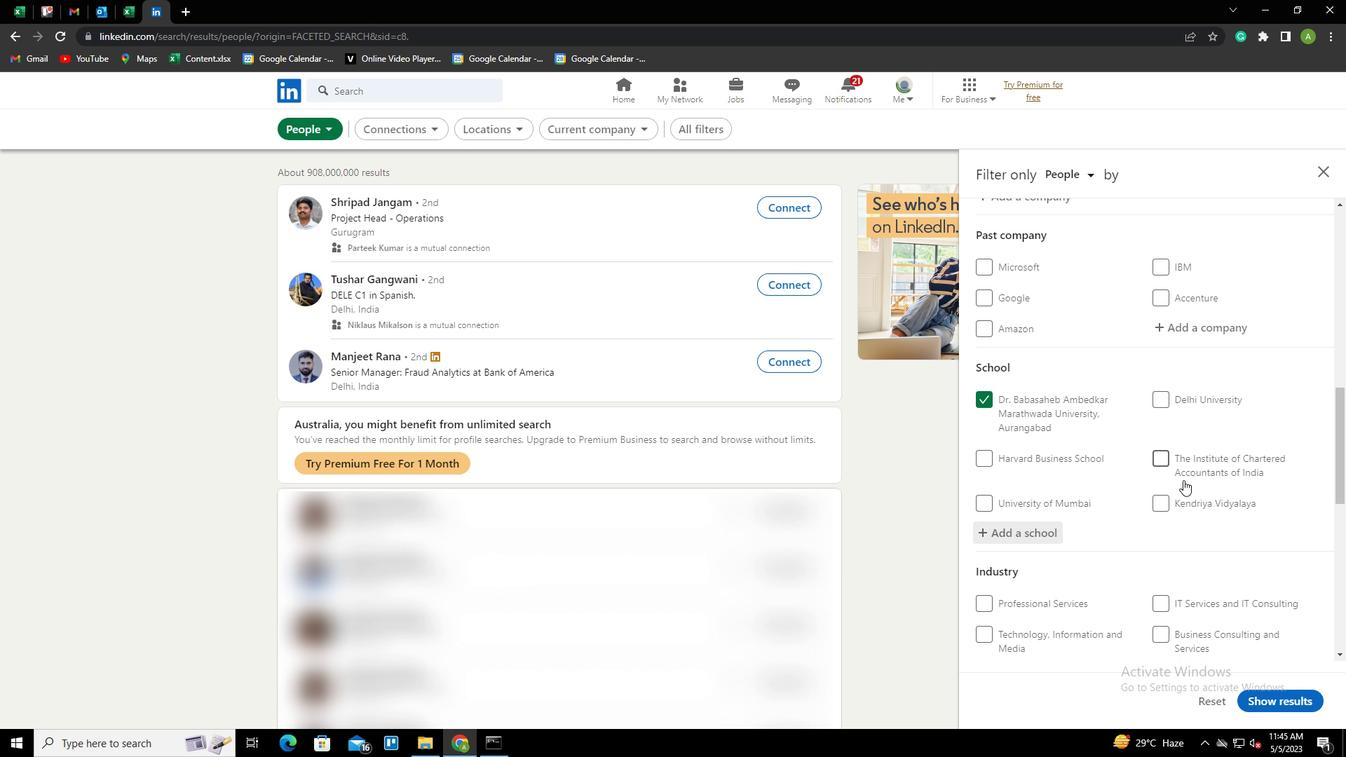 
Action: Mouse moved to (1189, 336)
Screenshot: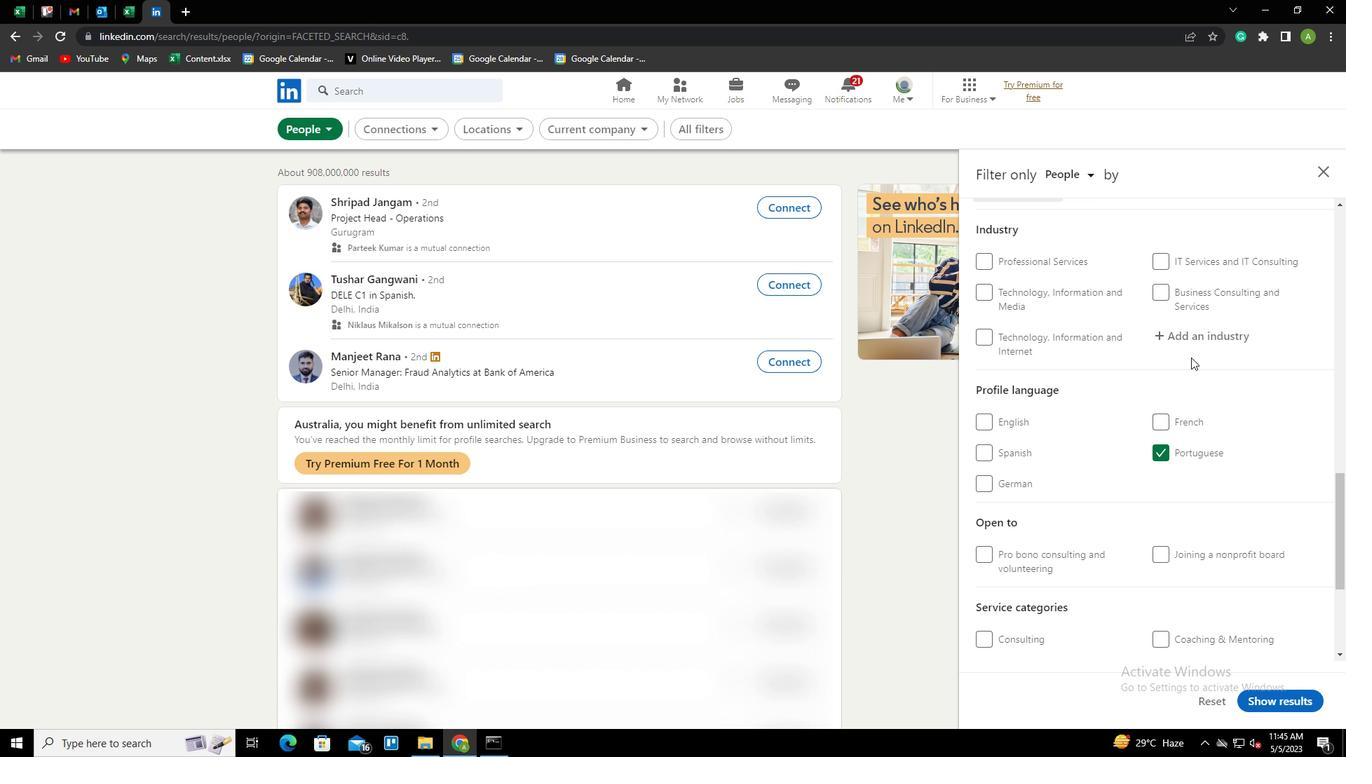 
Action: Mouse pressed left at (1189, 336)
Screenshot: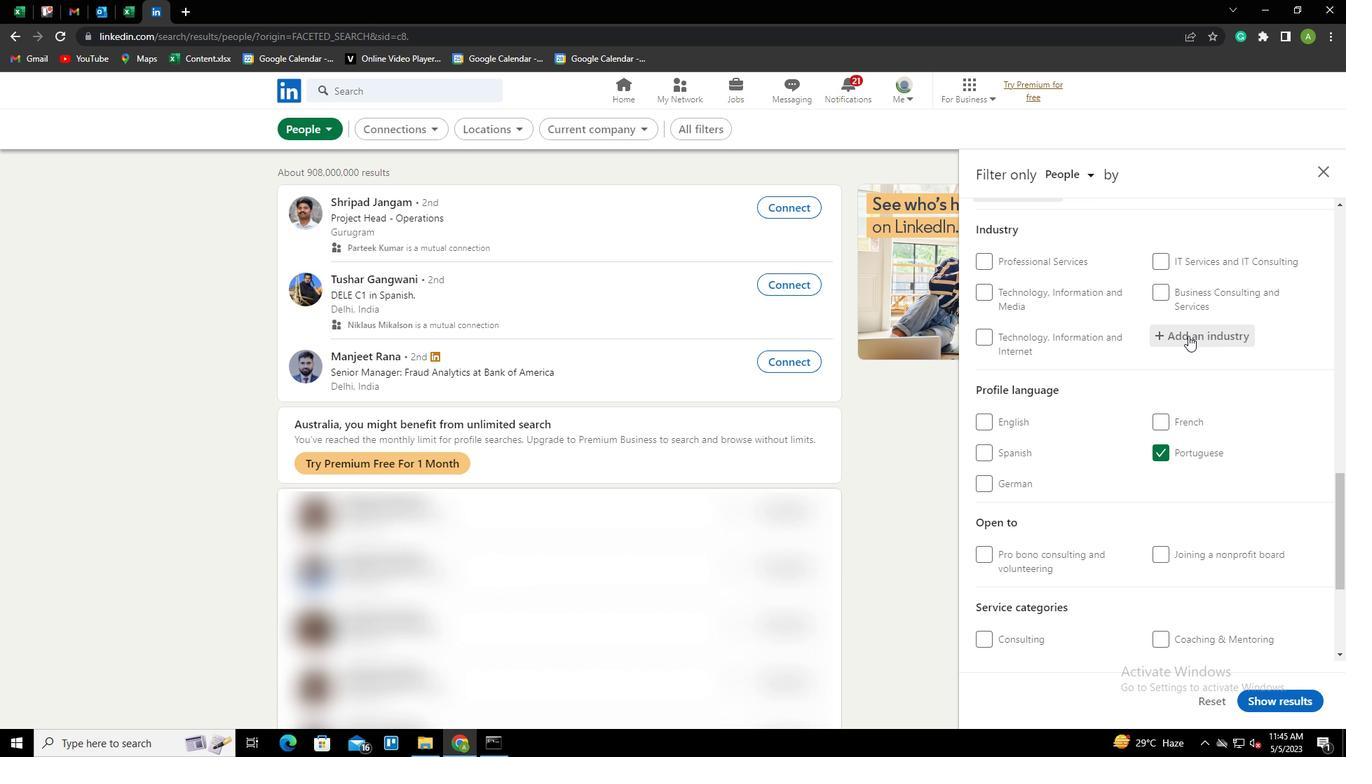 
Action: Mouse moved to (1188, 336)
Screenshot: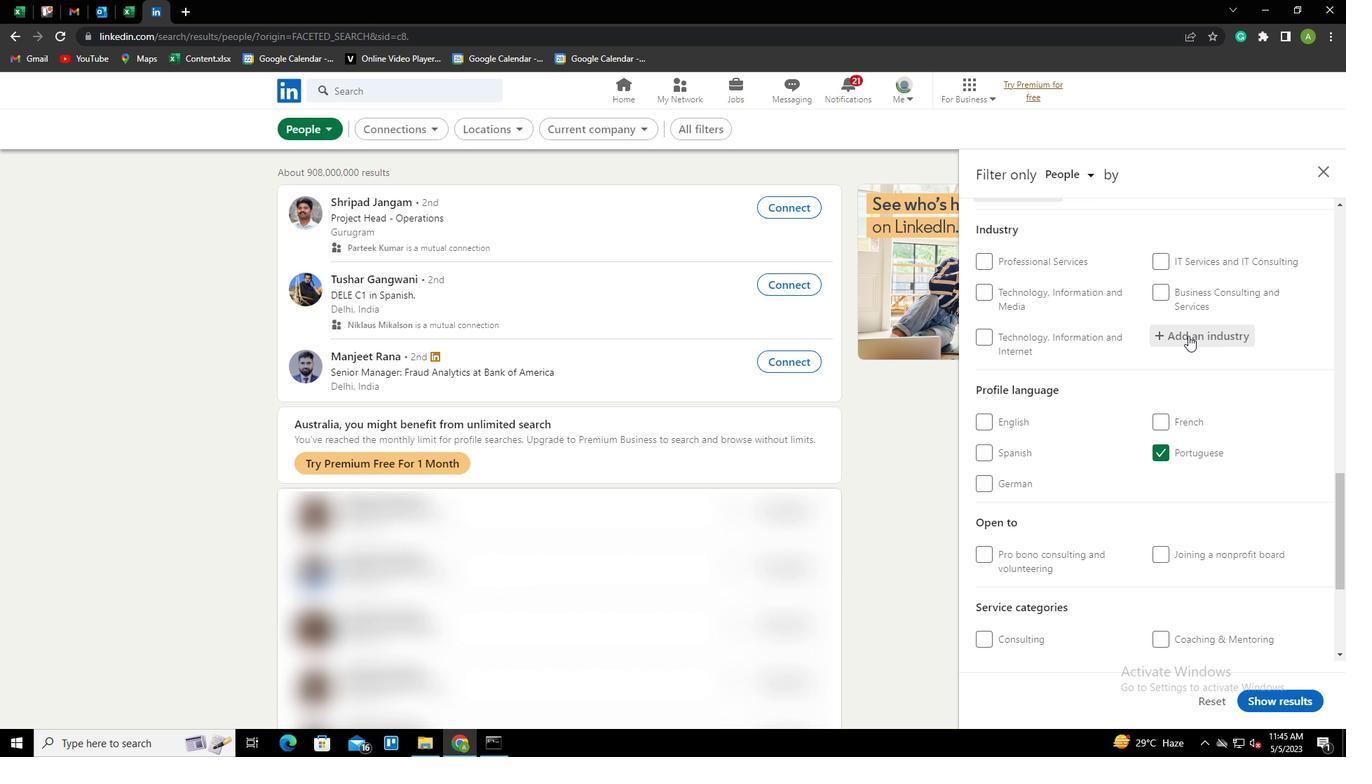 
Action: Key pressed <Key.shift><Key.shift><Key.shift><Key.shift><Key.shift><Key.shift><Key.shift><Key.shift><Key.shift><Key.shift><Key.shift><Key.shift><Key.shift>UTILITY<Key.down><Key.enter>
Screenshot: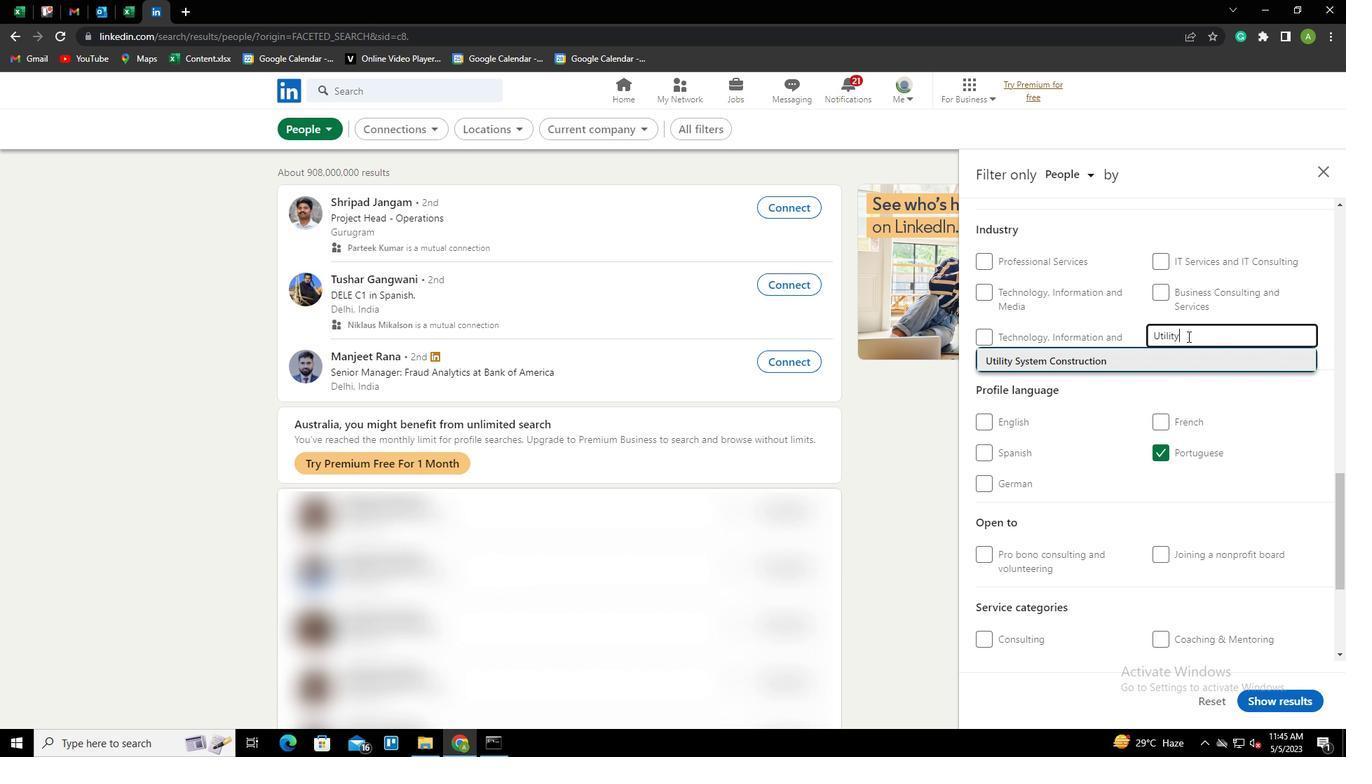 
Action: Mouse scrolled (1188, 336) with delta (0, 0)
Screenshot: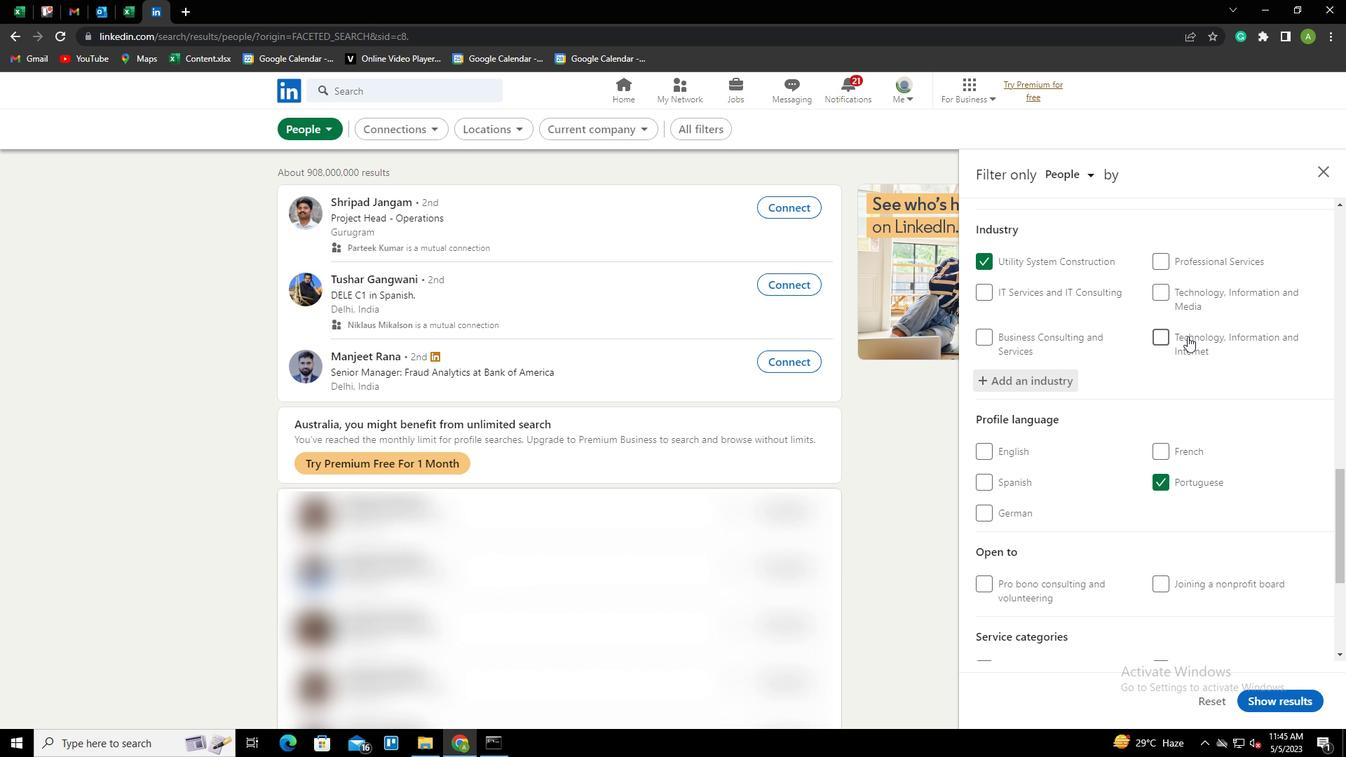 
Action: Mouse scrolled (1188, 336) with delta (0, 0)
Screenshot: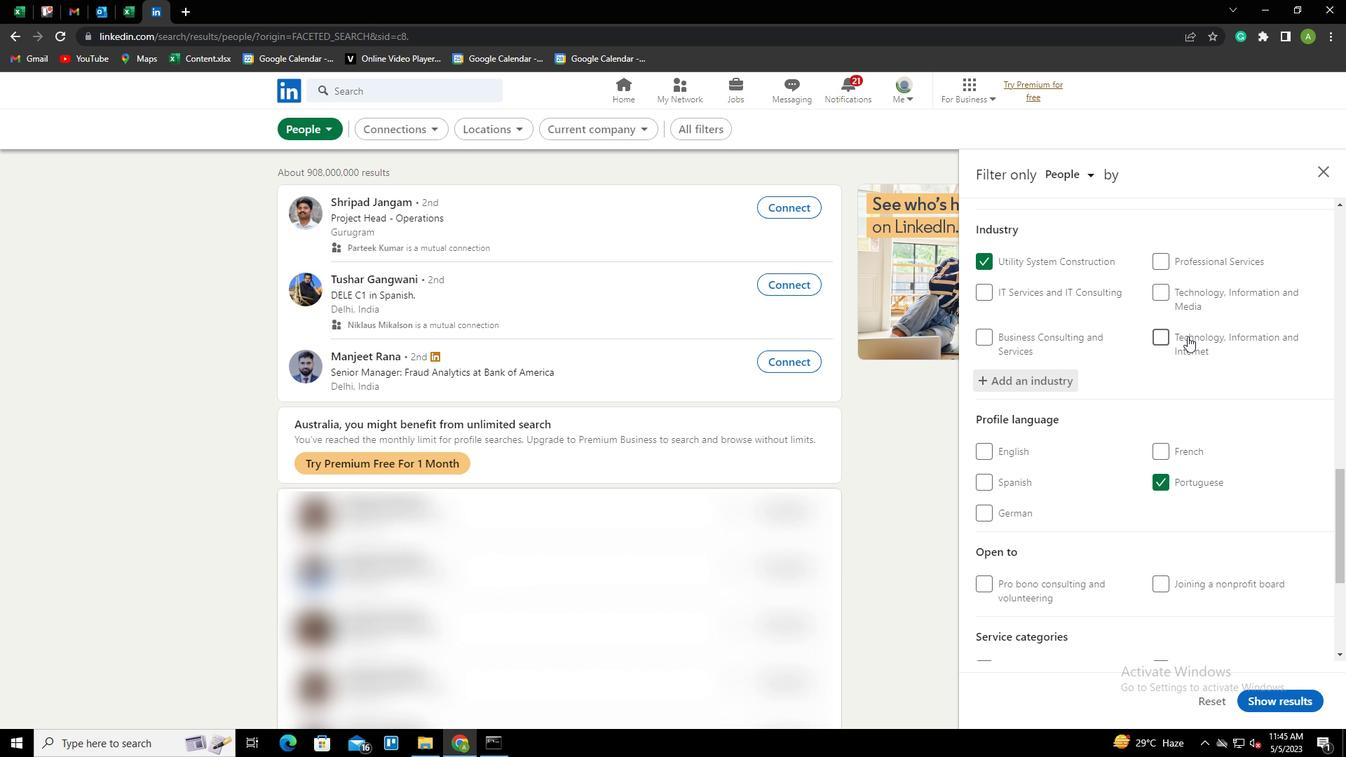 
Action: Mouse scrolled (1188, 336) with delta (0, 0)
Screenshot: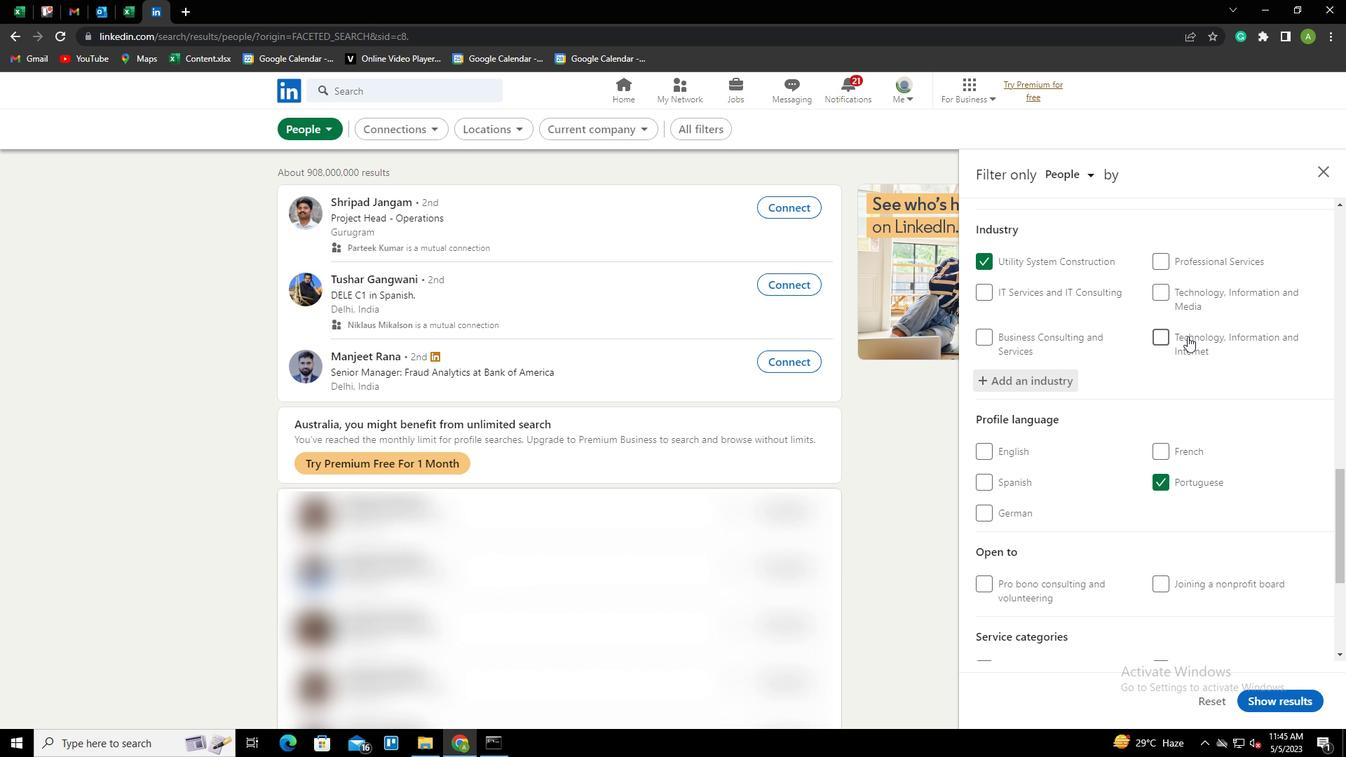 
Action: Mouse scrolled (1188, 336) with delta (0, 0)
Screenshot: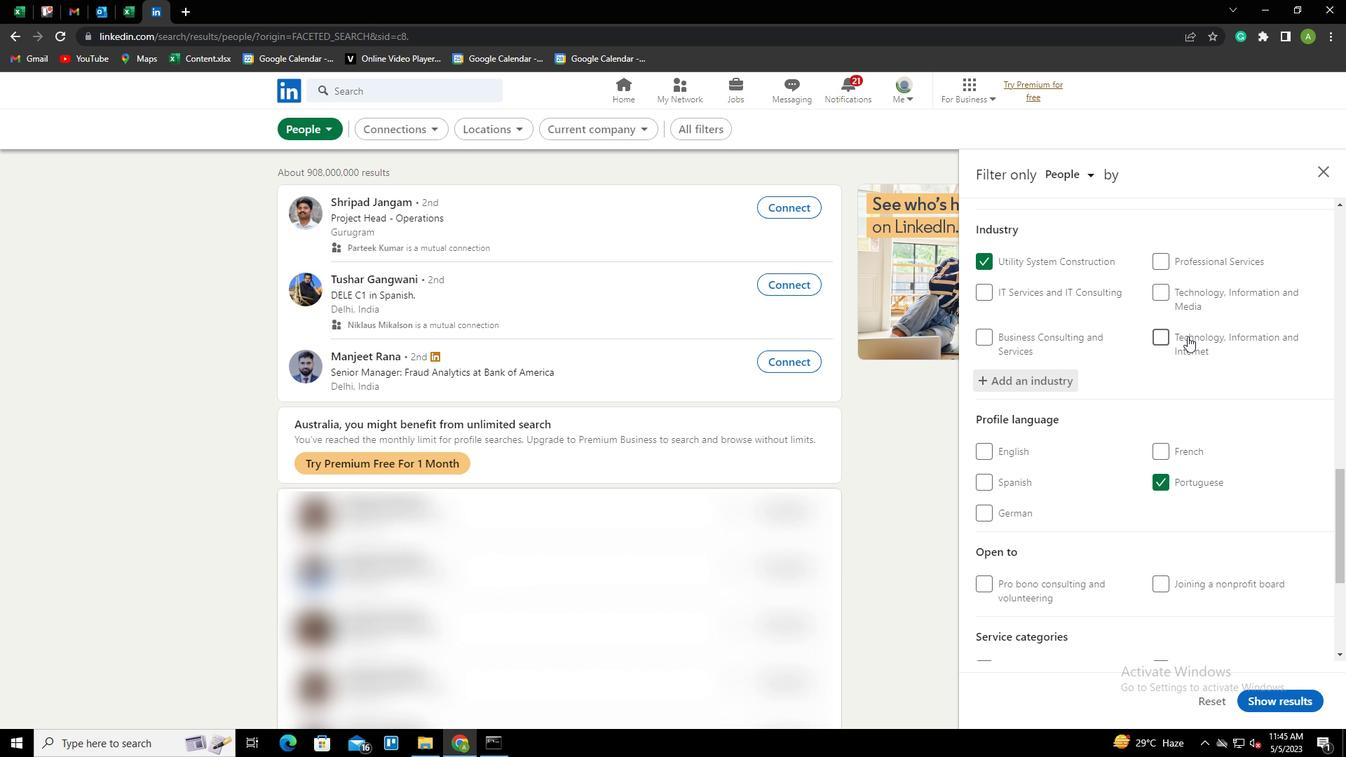 
Action: Mouse scrolled (1188, 336) with delta (0, 0)
Screenshot: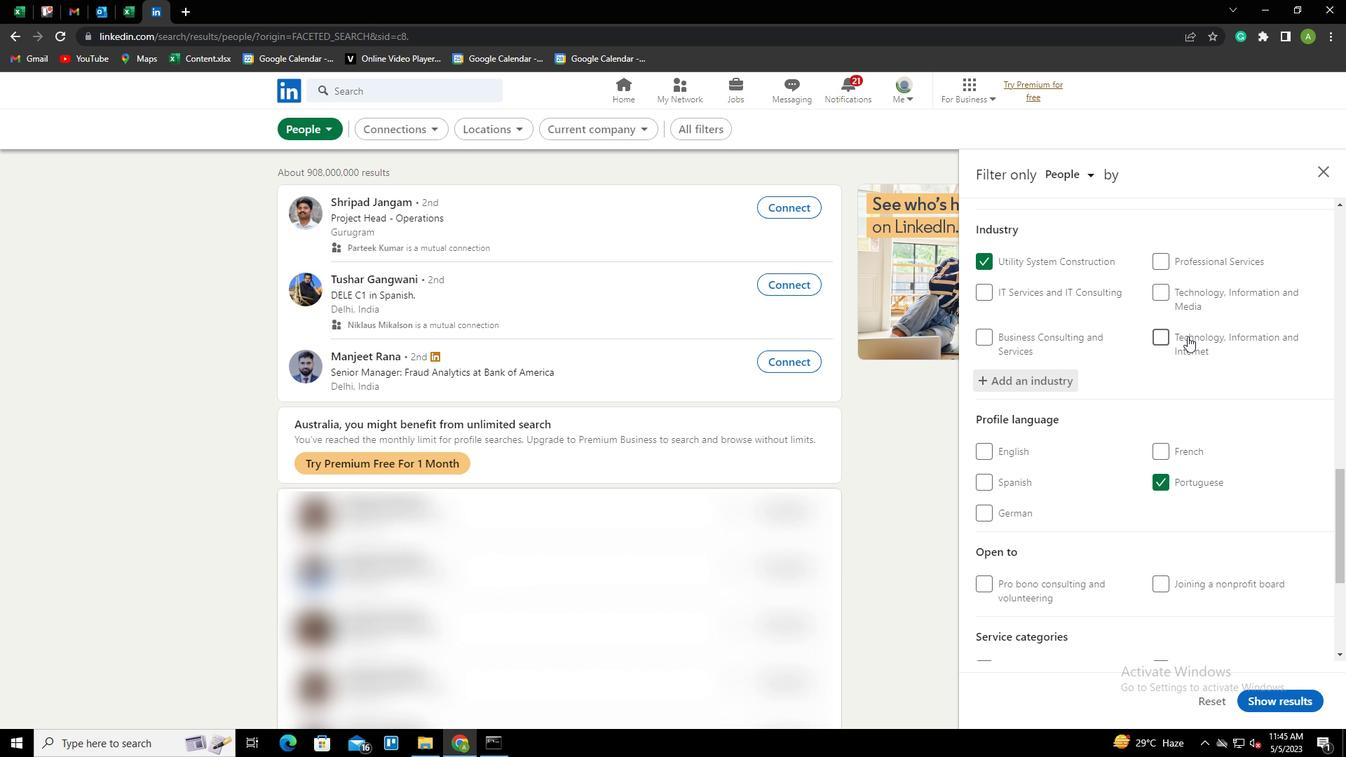 
Action: Mouse scrolled (1188, 336) with delta (0, 0)
Screenshot: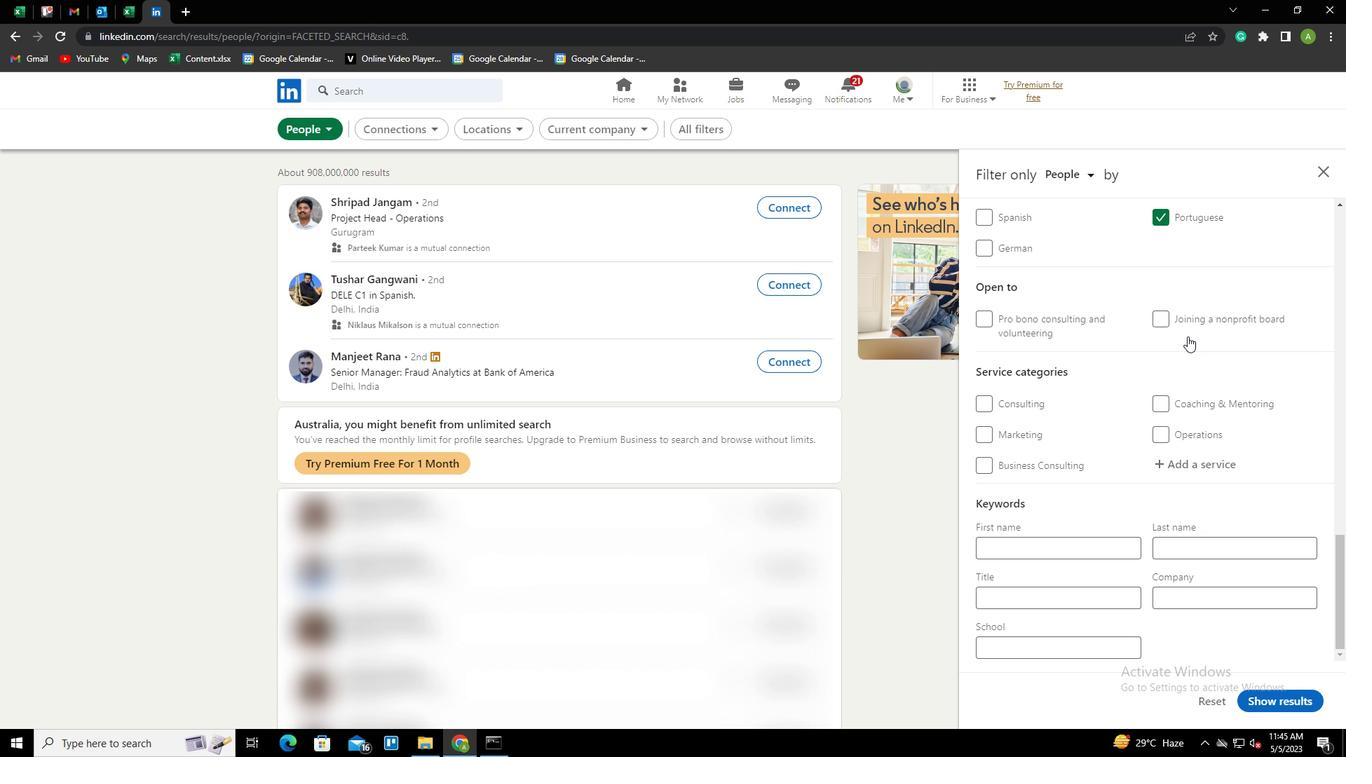 
Action: Mouse moved to (1196, 468)
Screenshot: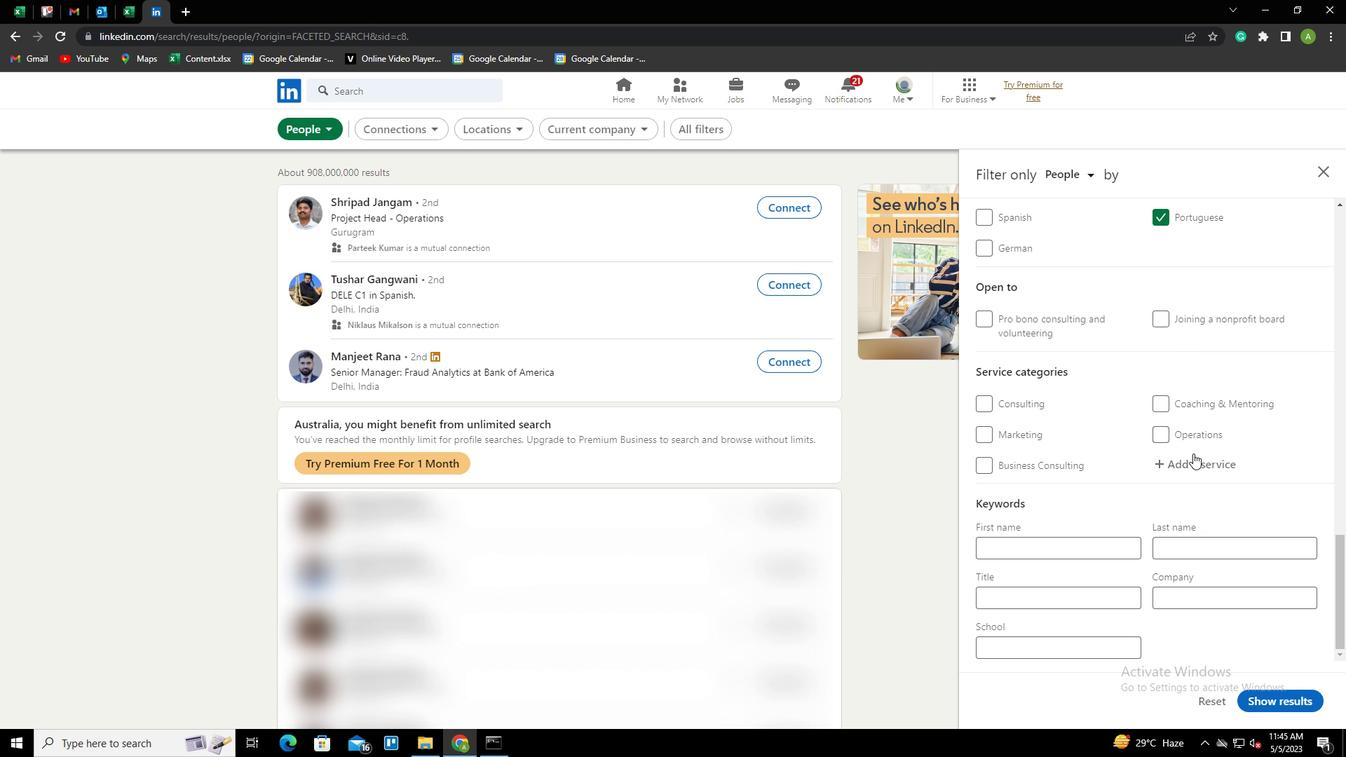 
Action: Mouse pressed left at (1196, 468)
Screenshot: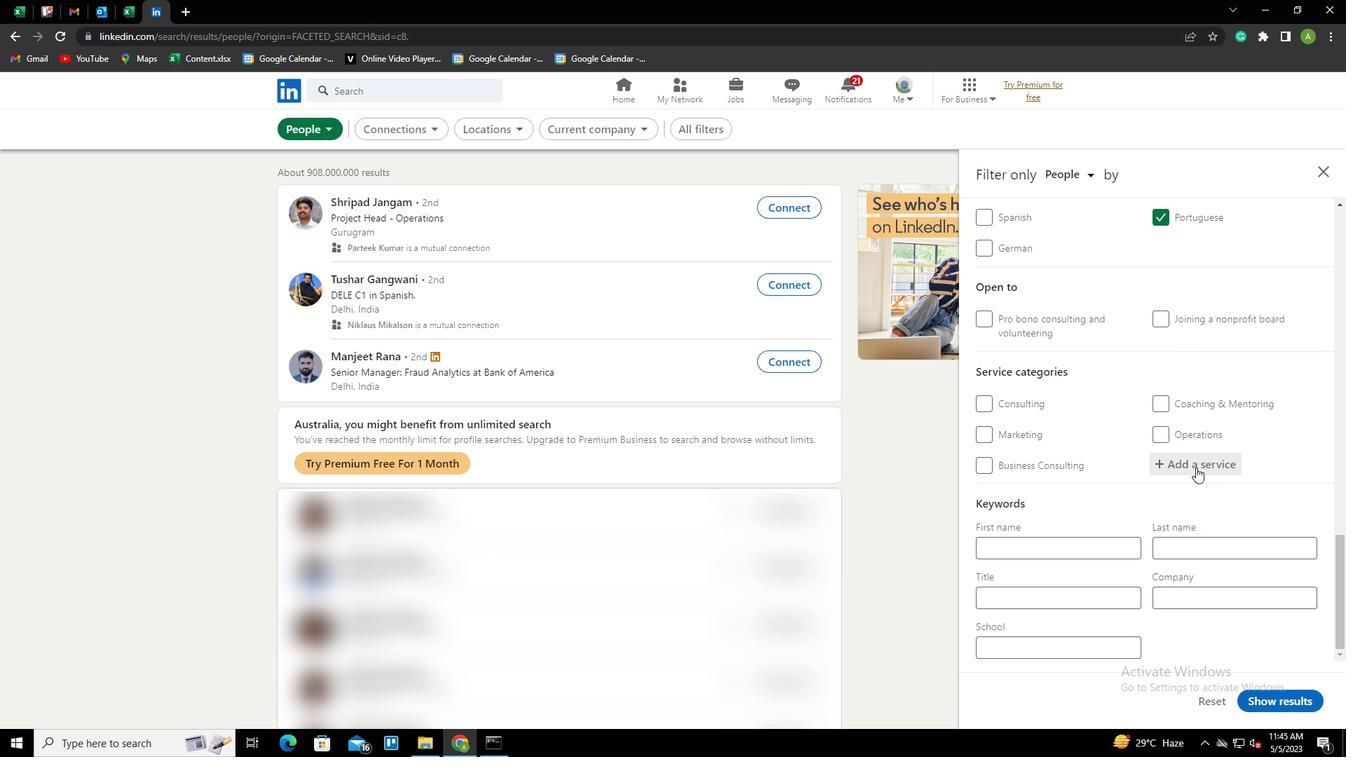 
Action: Key pressed <Key.shift>BANK<Key.down><Key.enter>\<Key.backspace><Key.shift>BANK<Key.down><Key.enter>
Screenshot: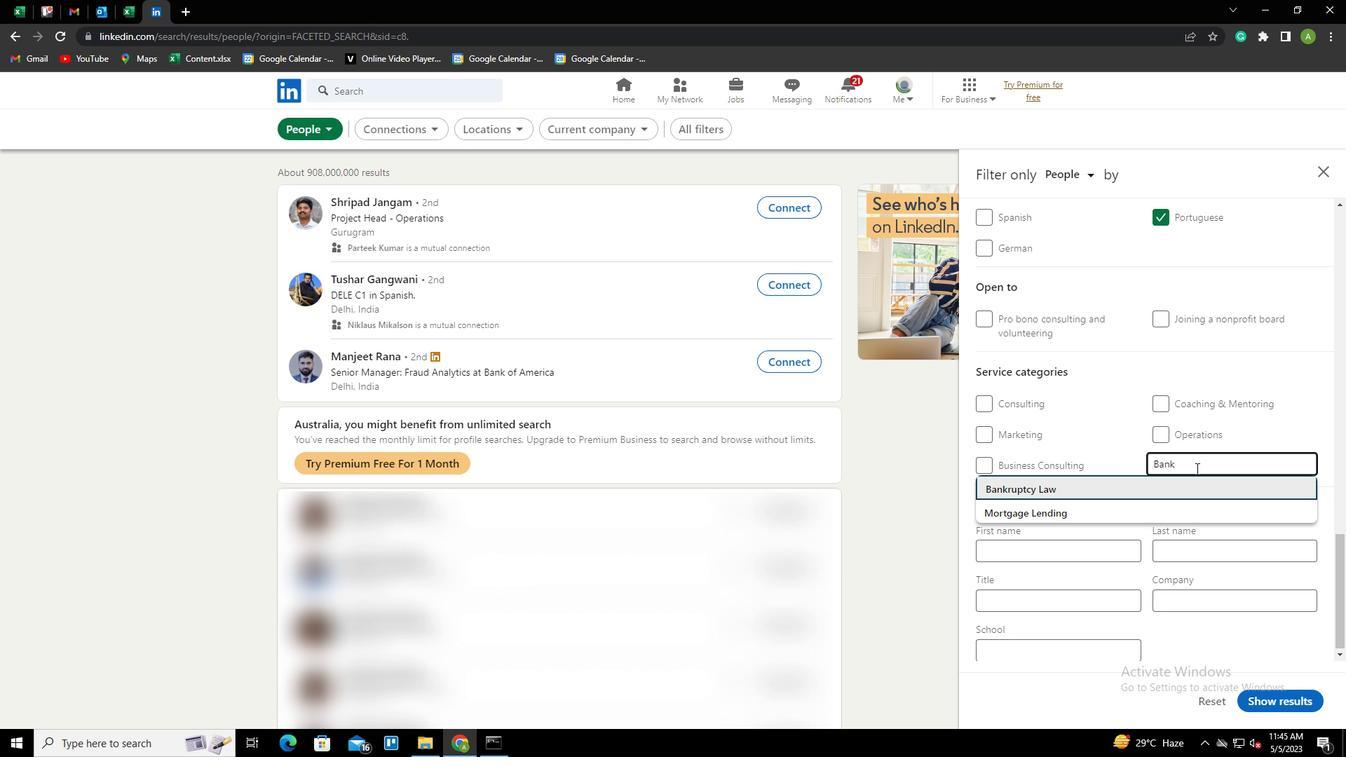 
Action: Mouse moved to (1195, 471)
Screenshot: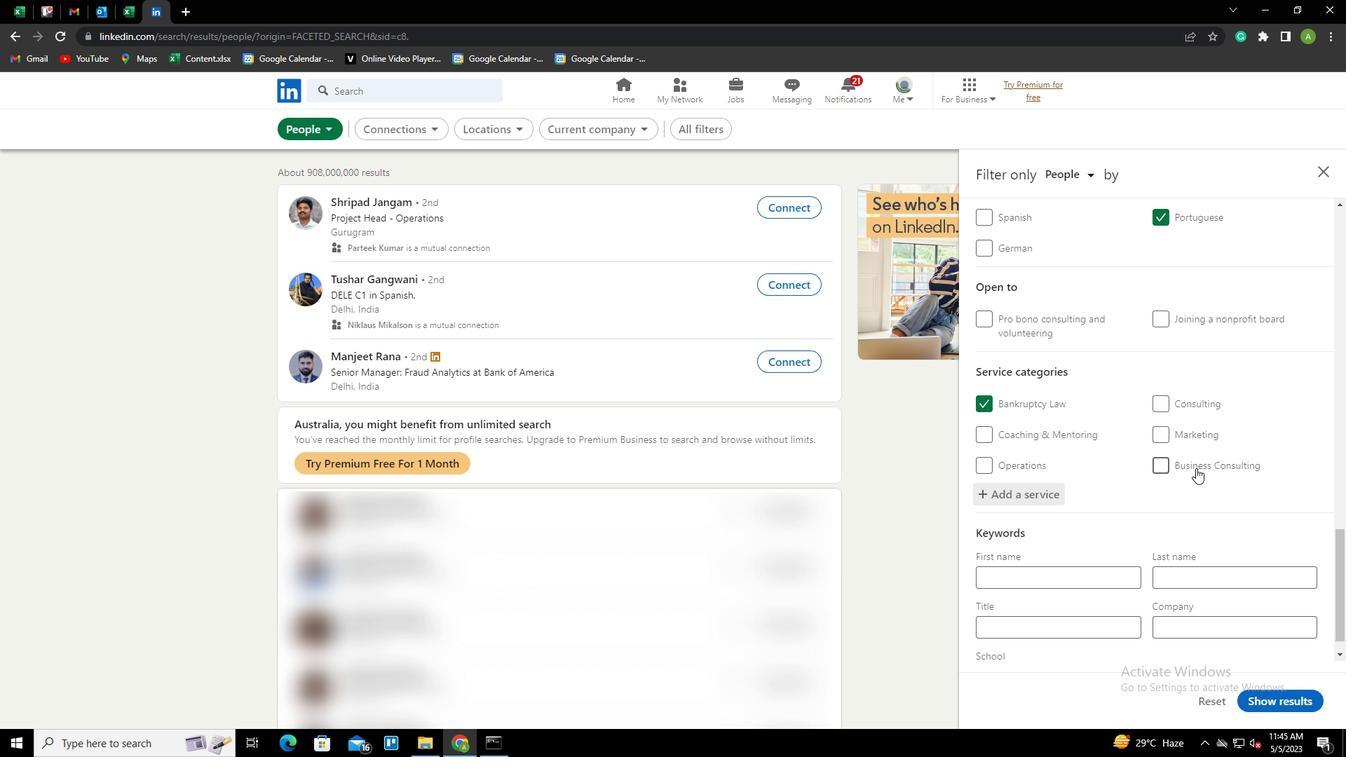 
Action: Mouse scrolled (1195, 470) with delta (0, 0)
Screenshot: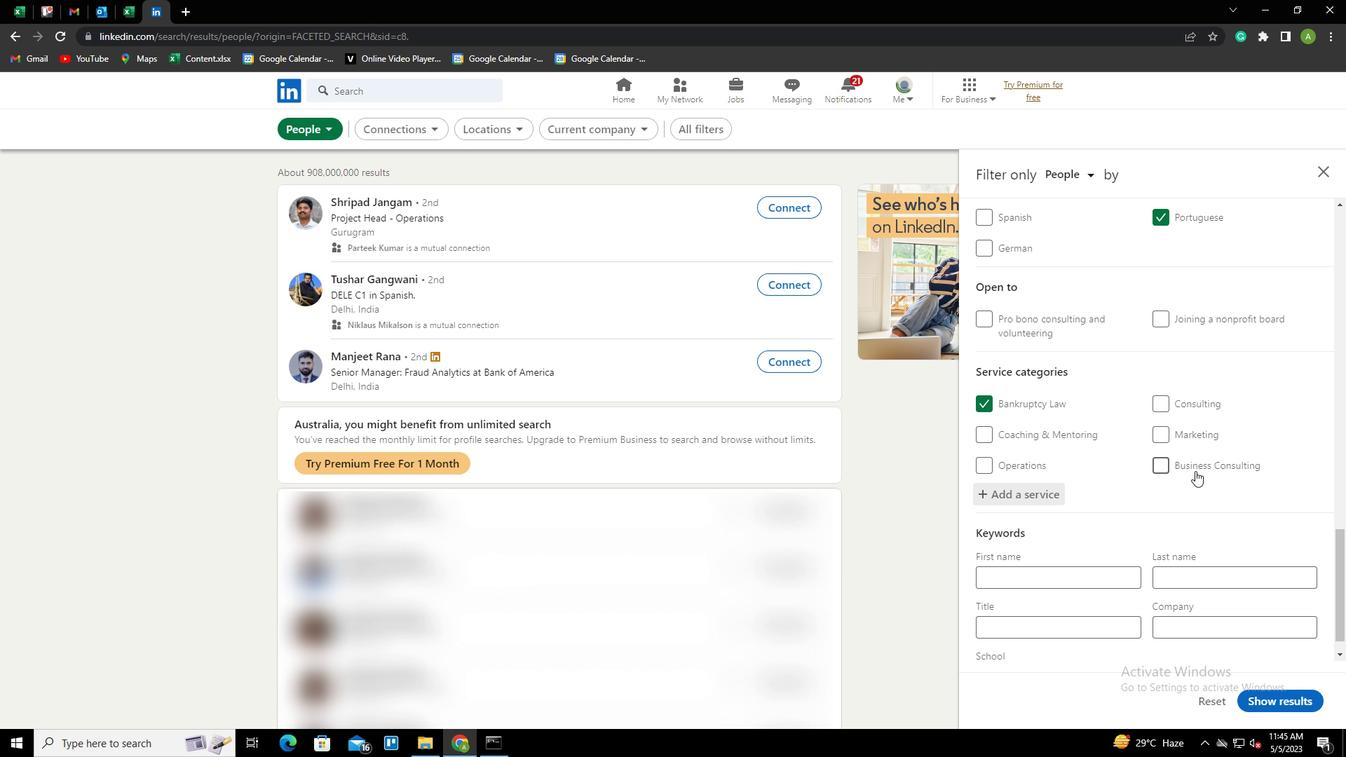 
Action: Mouse scrolled (1195, 470) with delta (0, 0)
Screenshot: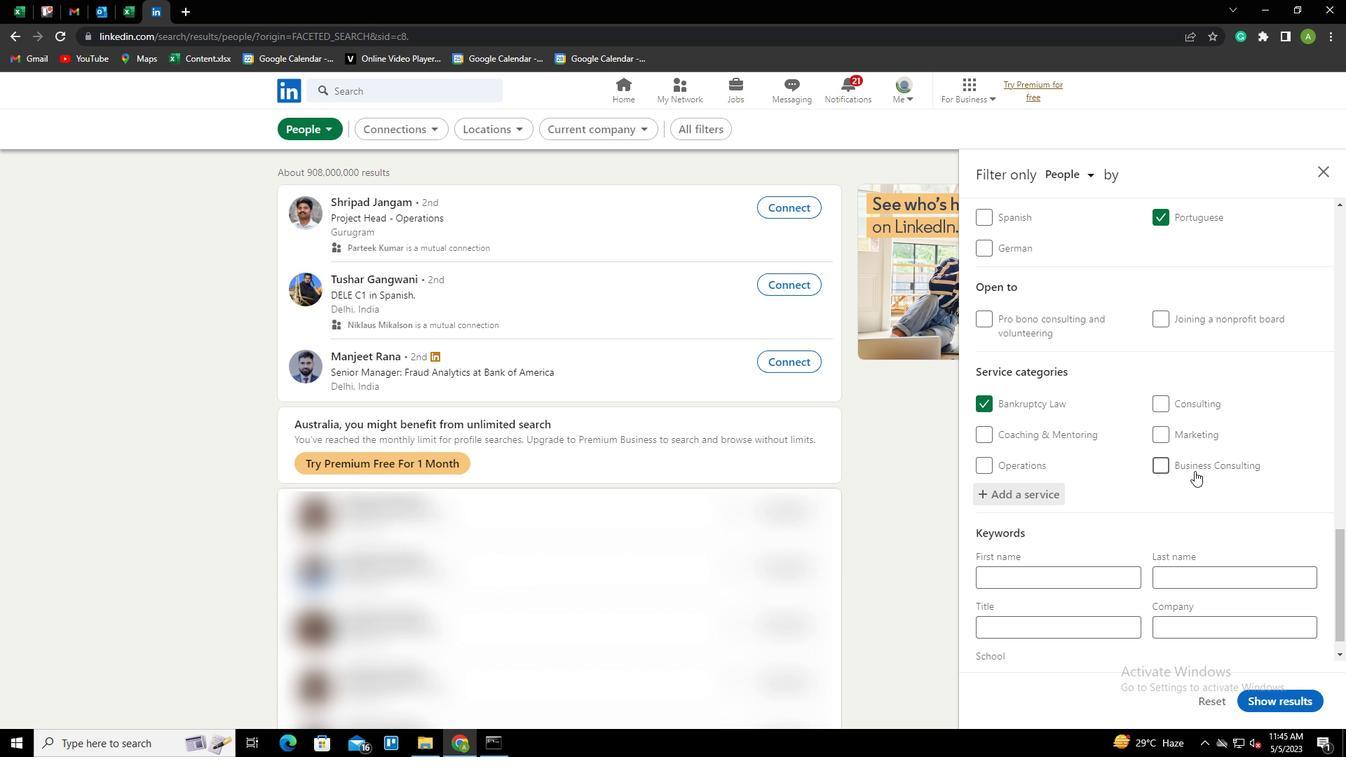 
Action: Mouse scrolled (1195, 470) with delta (0, 0)
Screenshot: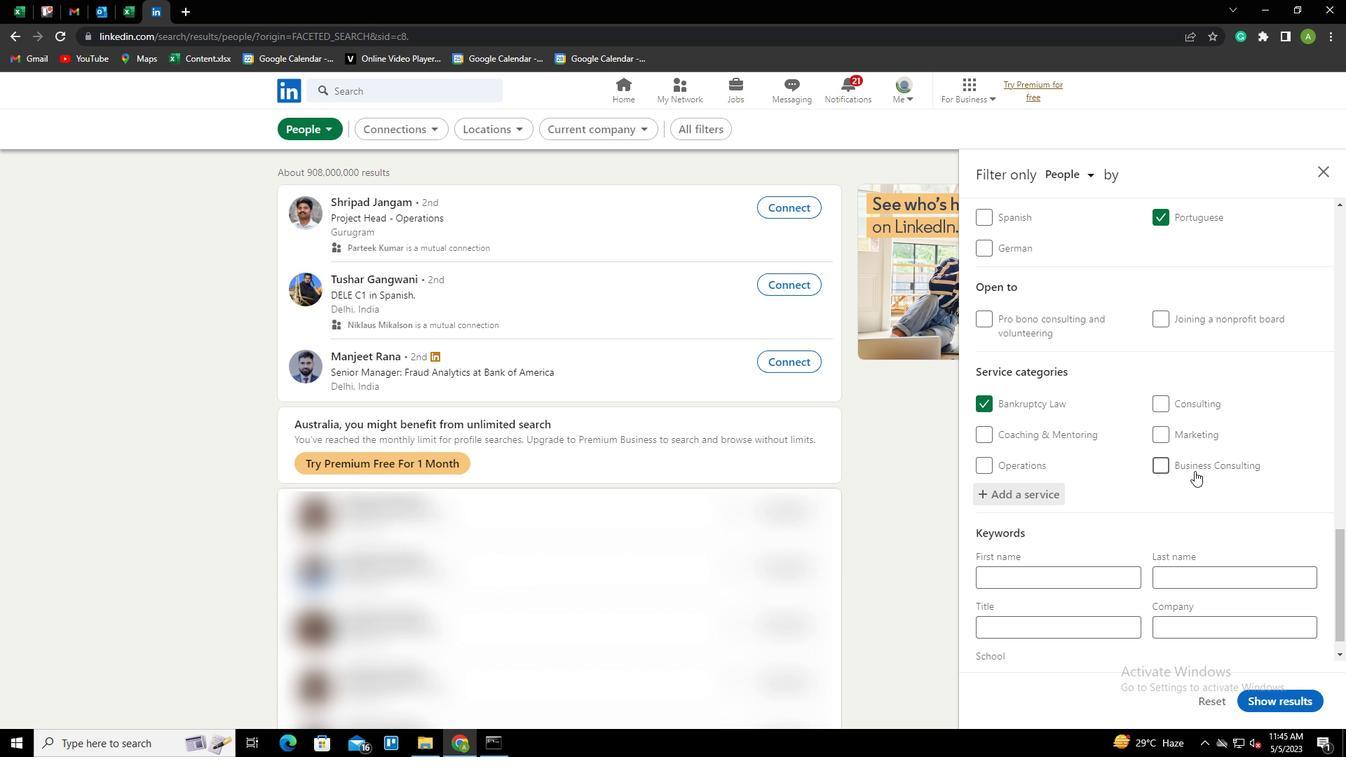 
Action: Mouse scrolled (1195, 470) with delta (0, 0)
Screenshot: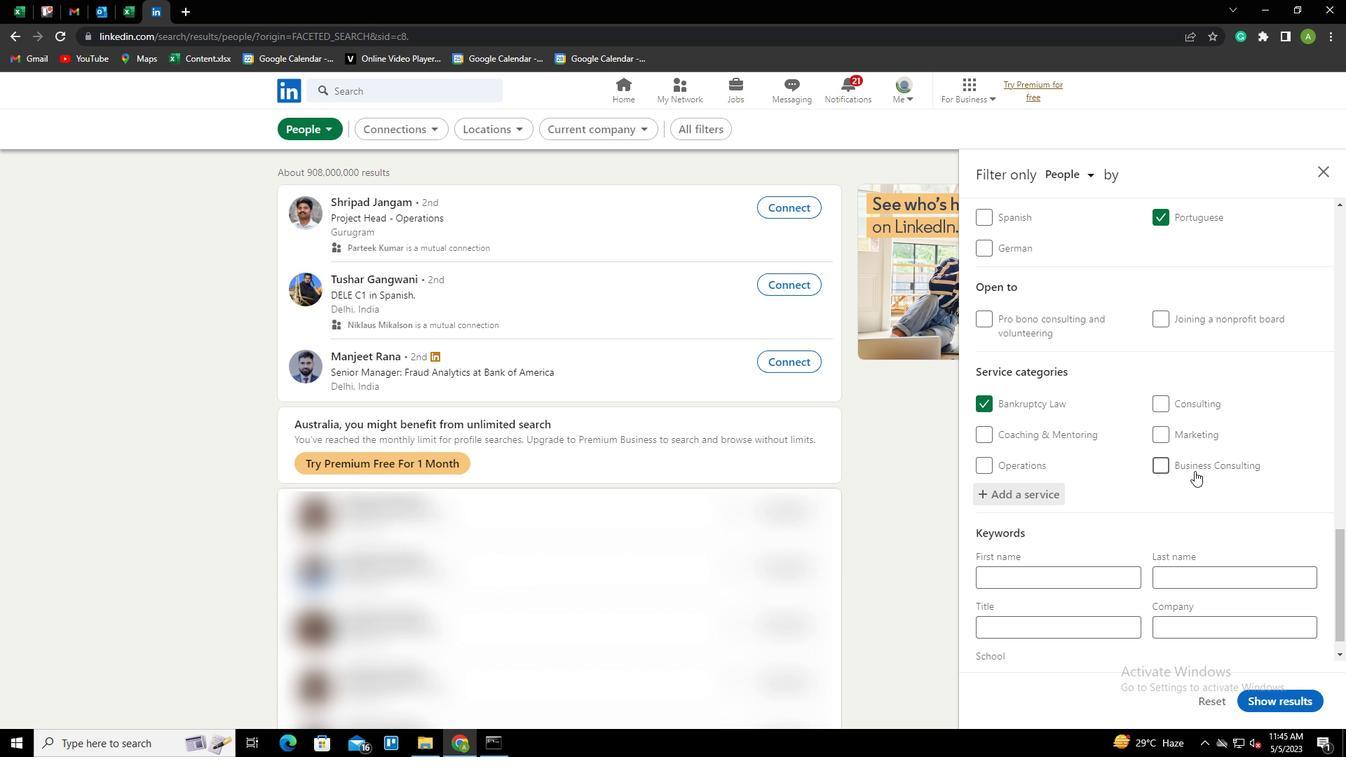 
Action: Mouse scrolled (1195, 470) with delta (0, 0)
Screenshot: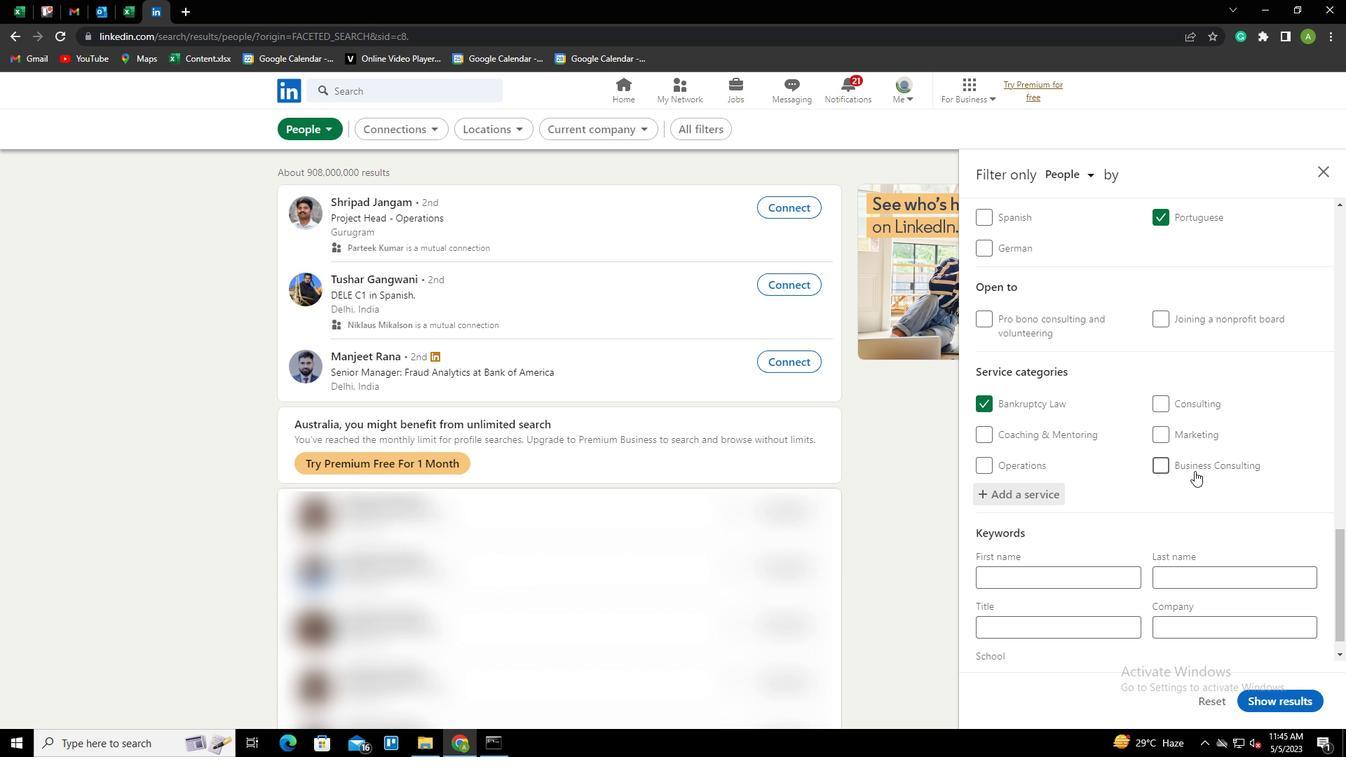 
Action: Mouse moved to (1105, 598)
Screenshot: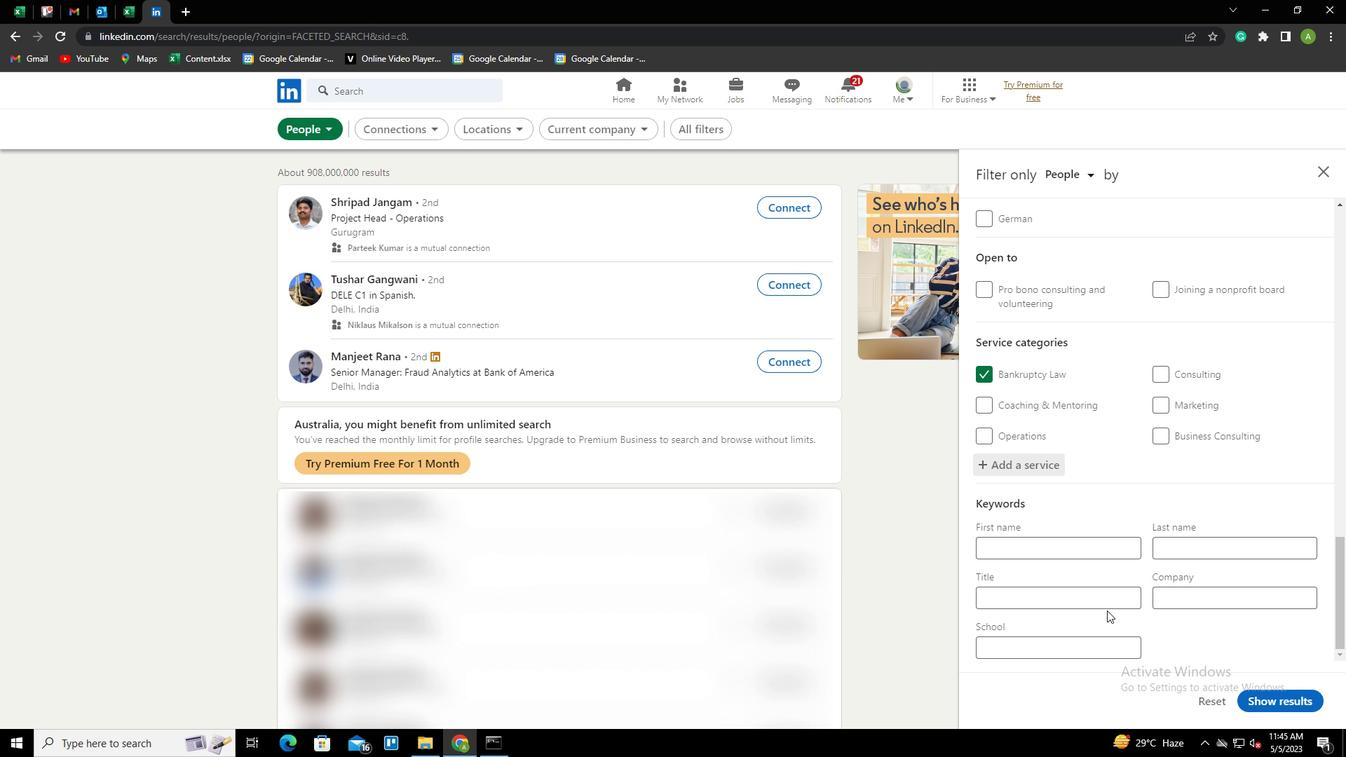 
Action: Mouse pressed left at (1105, 598)
Screenshot: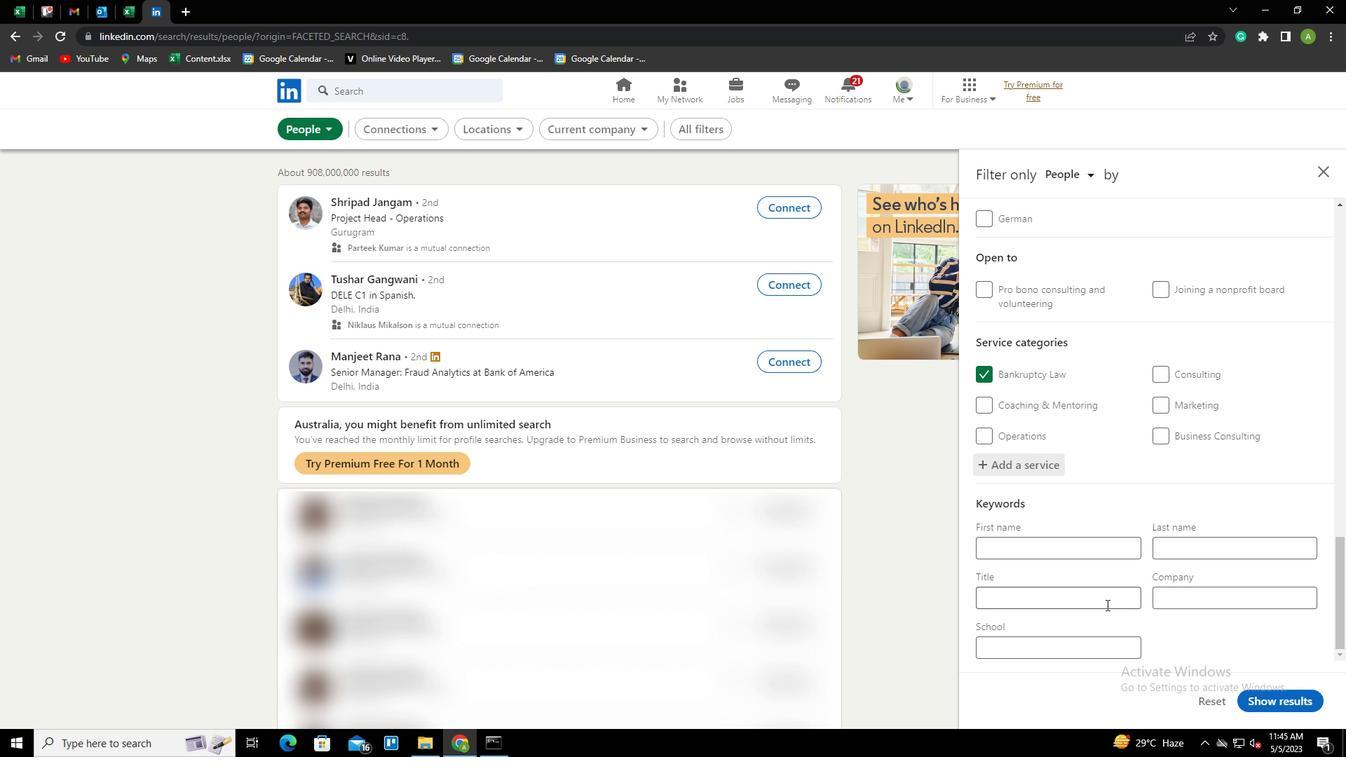
Action: Key pressed <Key.shift>TEACHER
Screenshot: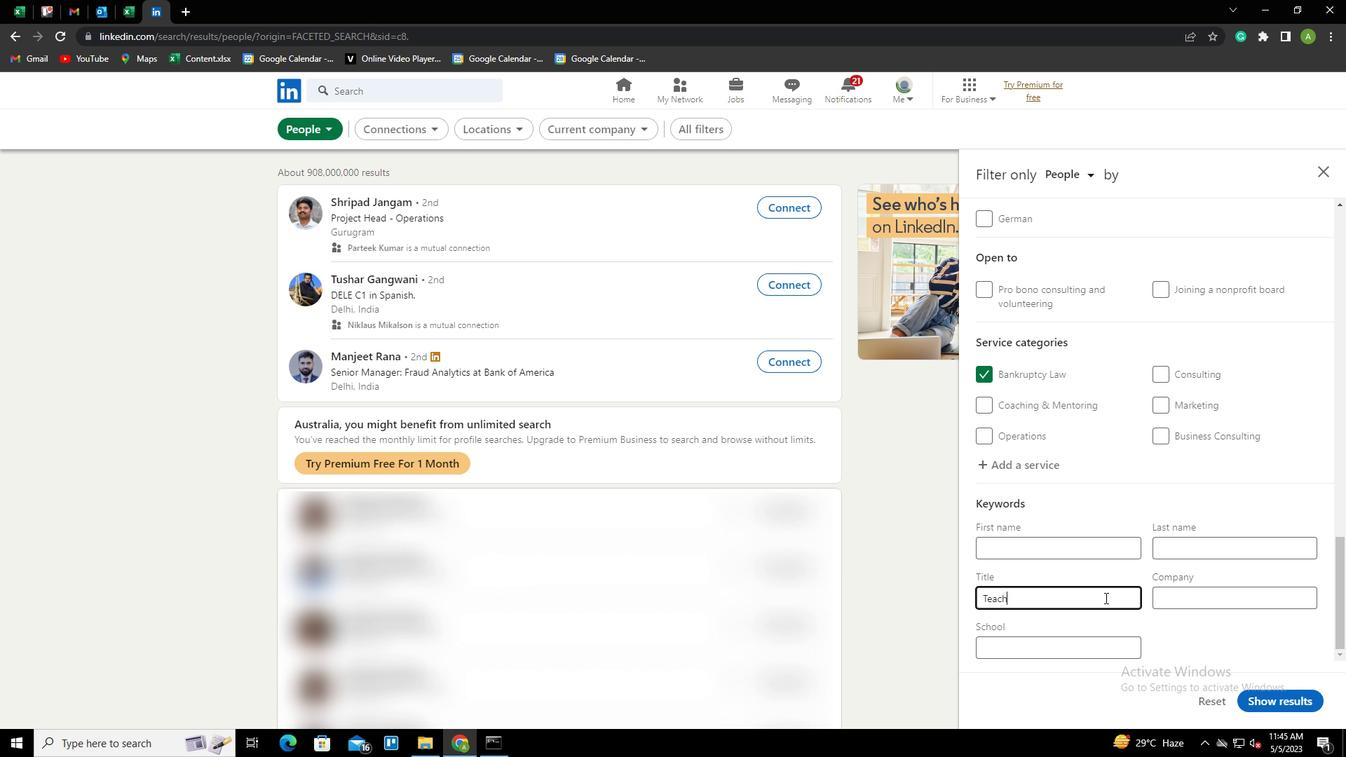 
Action: Mouse moved to (1218, 646)
Screenshot: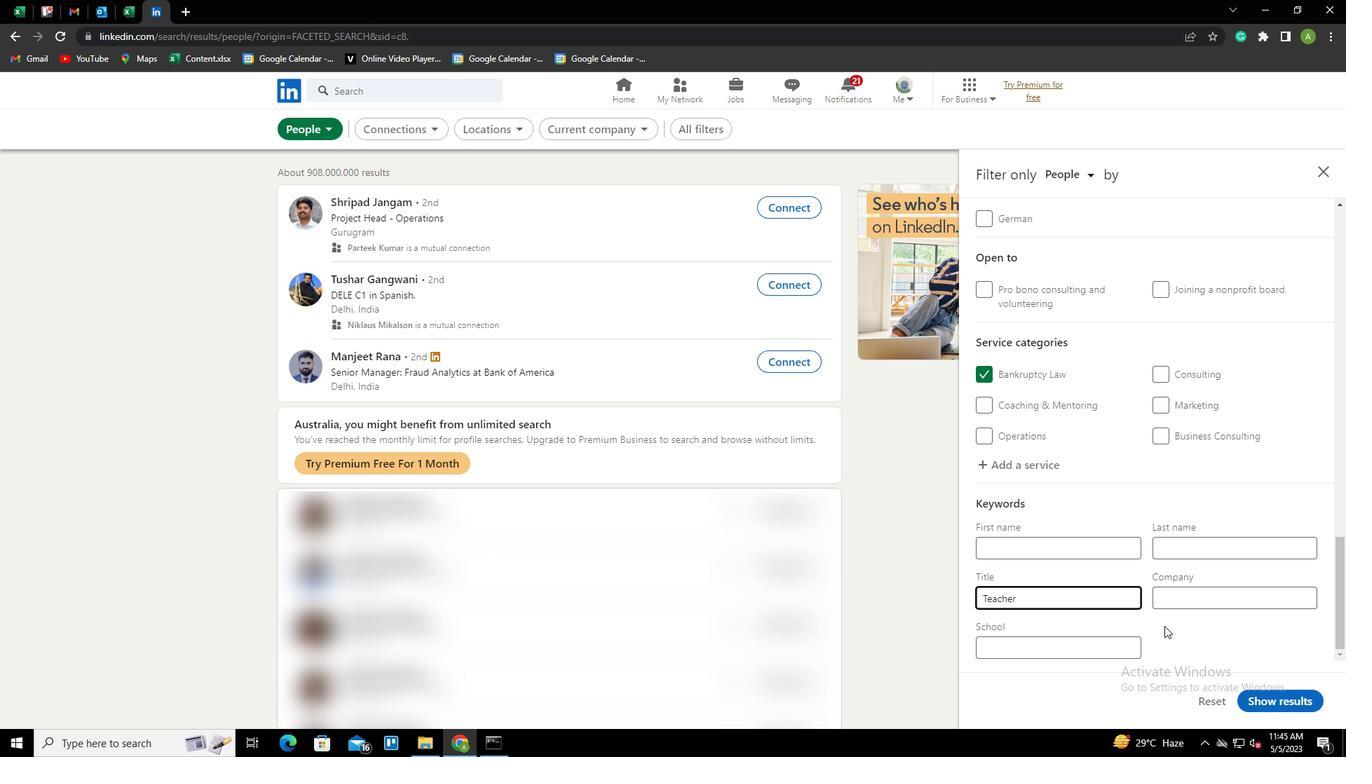 
Action: Mouse pressed left at (1218, 646)
Screenshot: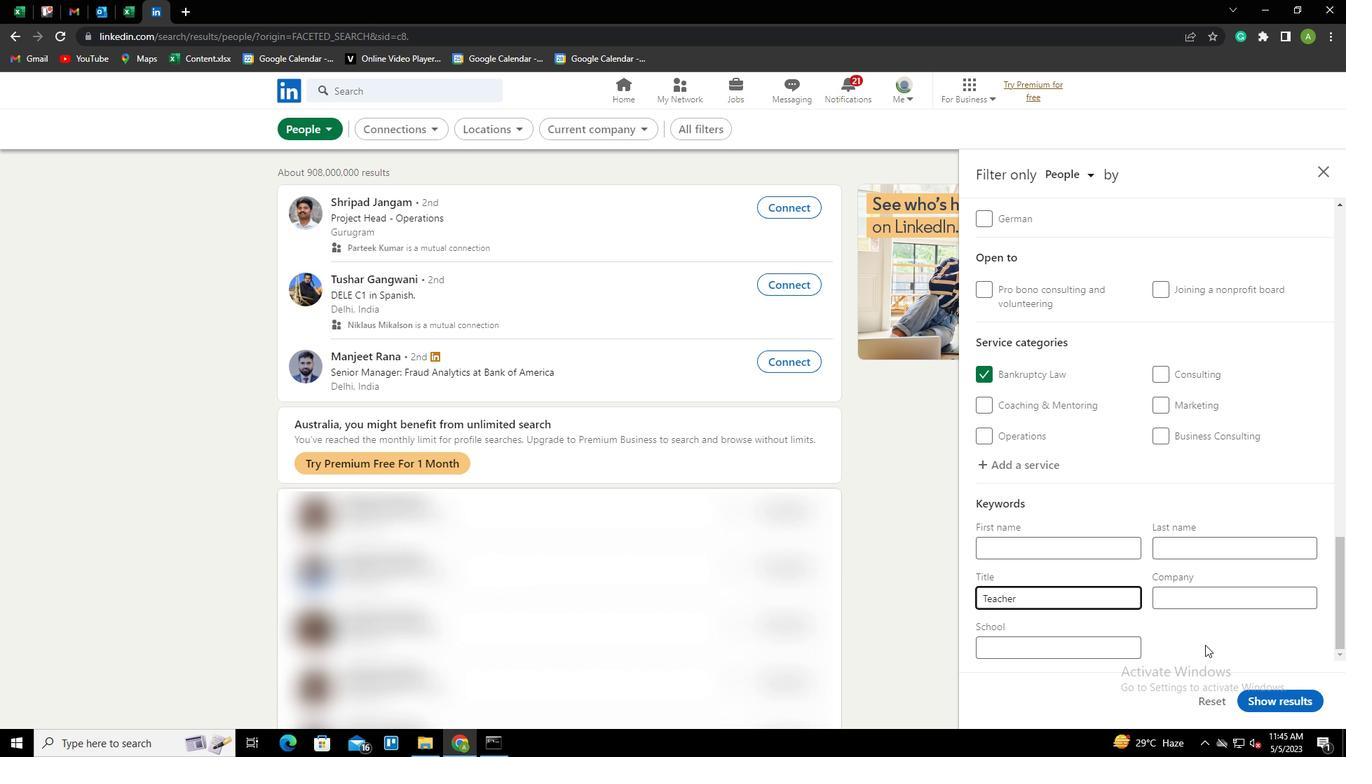 
Action: Mouse moved to (1287, 695)
Screenshot: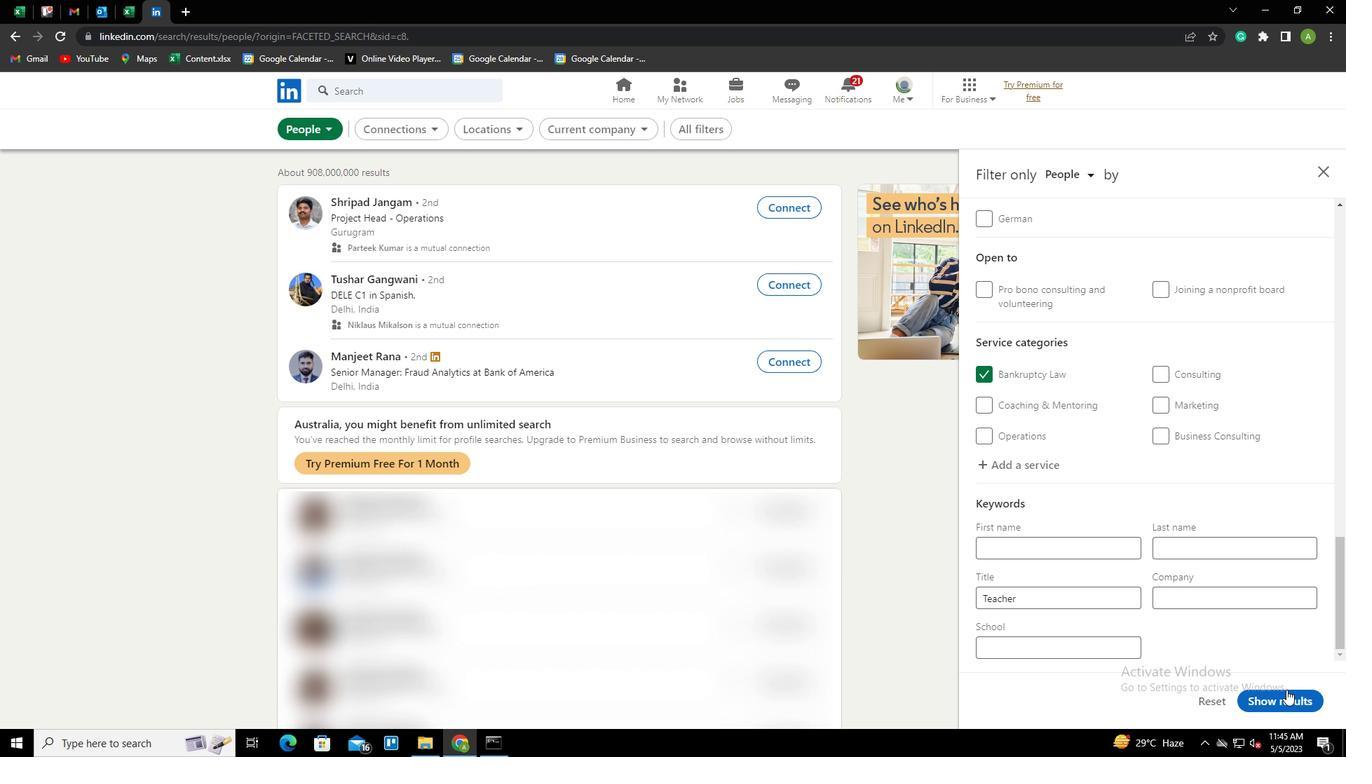 
Action: Mouse pressed left at (1287, 695)
Screenshot: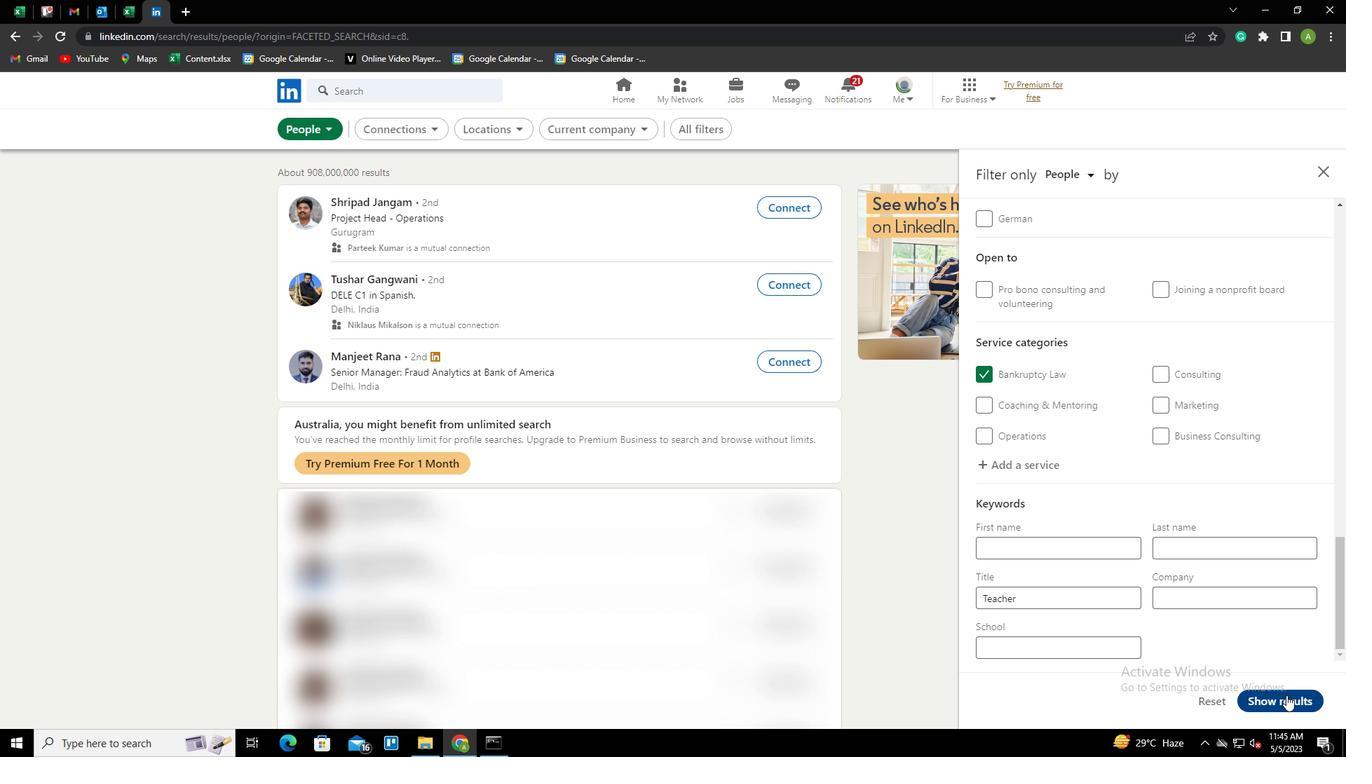 
